 Task: Look for space in Beaumont, United States from 12th July, 2023 to 16th July, 2023 for 8 adults in price range Rs.10000 to Rs.16000. Place can be private room with 8 bedrooms having 8 beds and 8 bathrooms. Property type can be house, flat, guest house, hotel. Amenities needed are: wifi, TV, free parkinig on premises, gym, breakfast. Booking option can be shelf check-in. Required host language is English.
Action: Mouse moved to (464, 99)
Screenshot: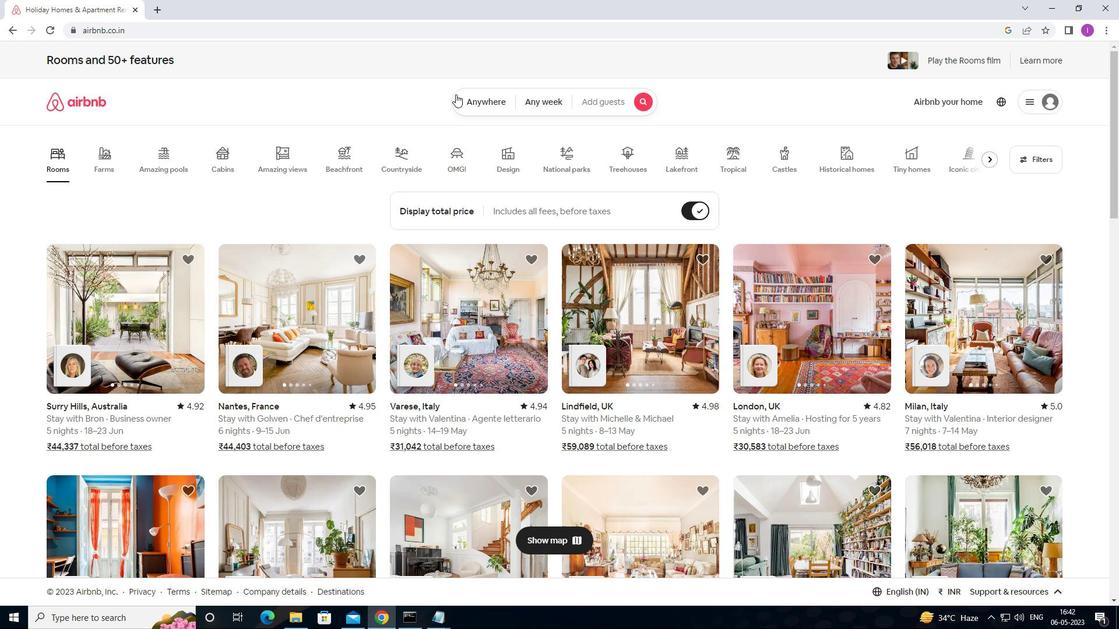 
Action: Mouse pressed left at (464, 99)
Screenshot: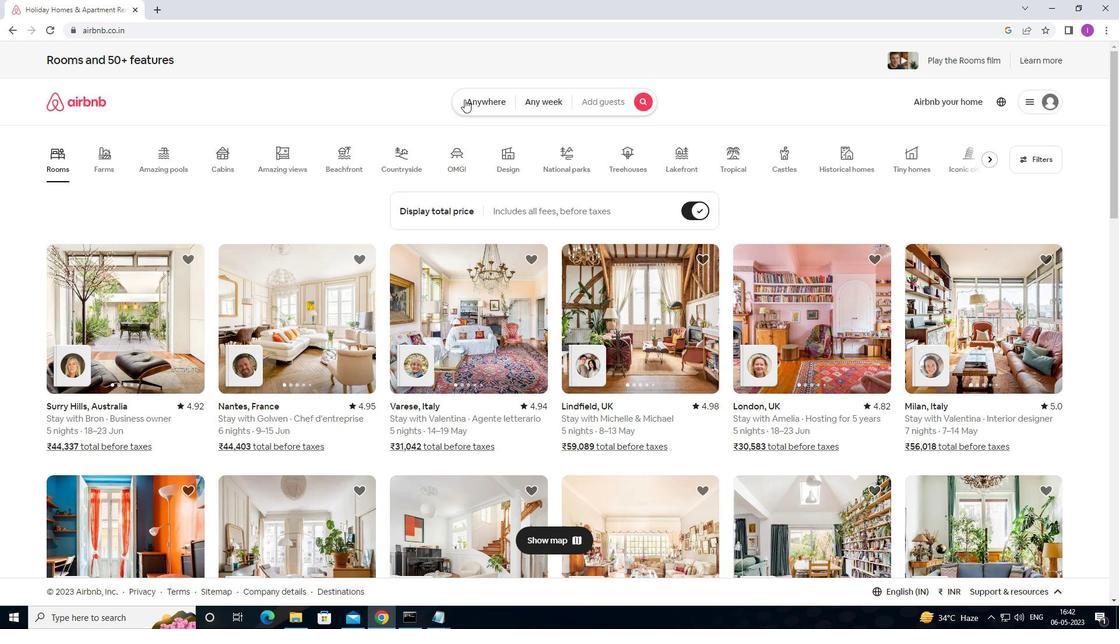 
Action: Mouse moved to (337, 152)
Screenshot: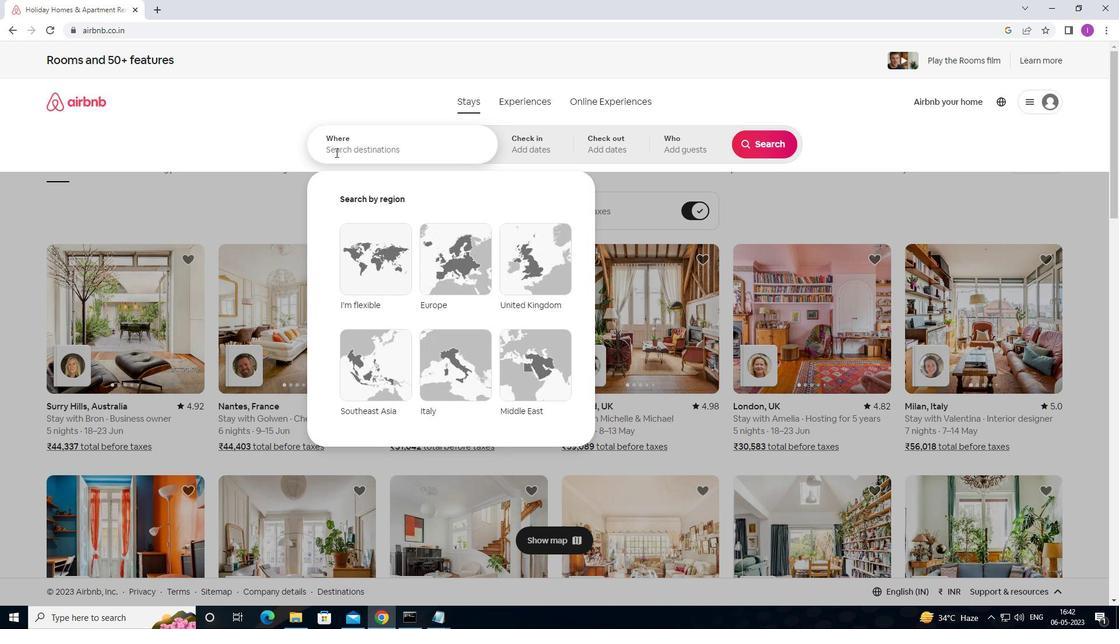 
Action: Mouse pressed left at (337, 152)
Screenshot: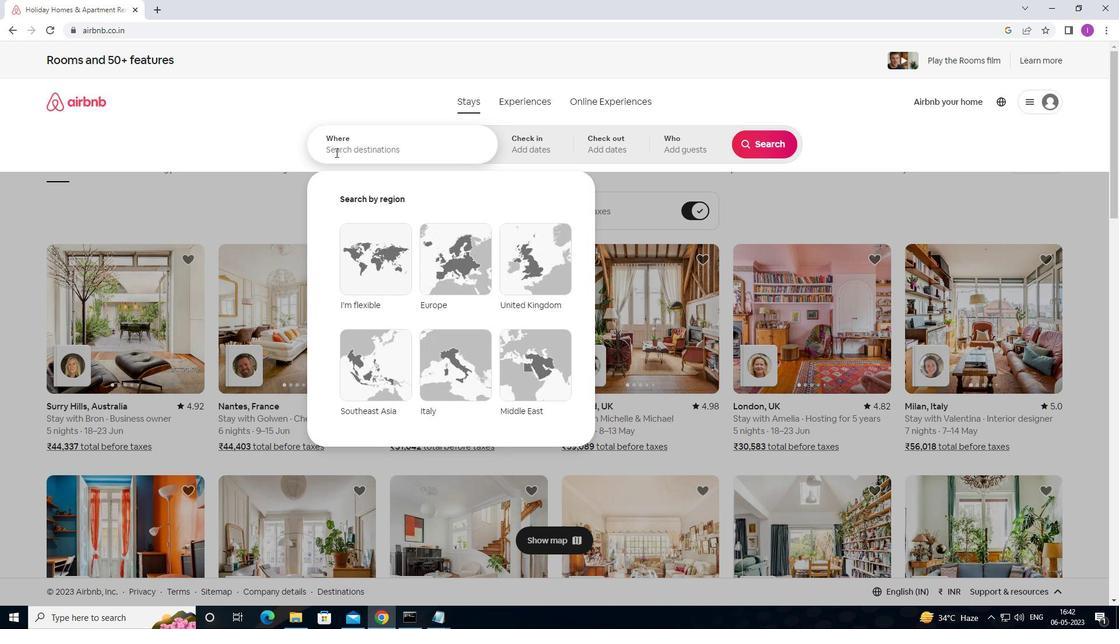 
Action: Mouse moved to (456, 156)
Screenshot: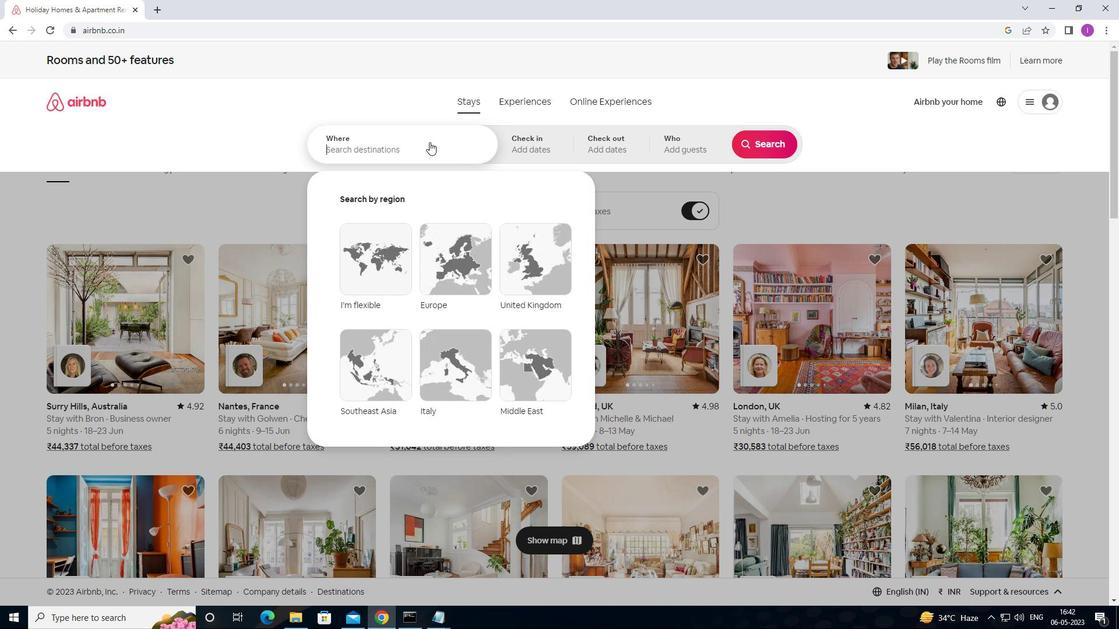 
Action: Key pressed <Key.shift>BEAUMONT,<Key.shift>UNITED<Key.space>STATES
Screenshot: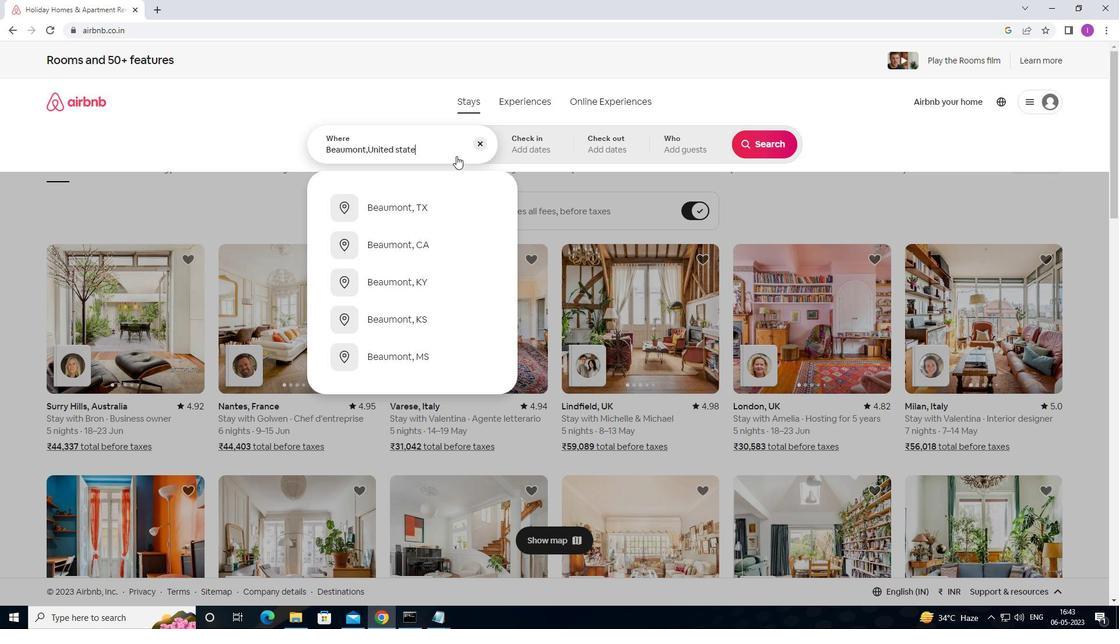 
Action: Mouse moved to (536, 146)
Screenshot: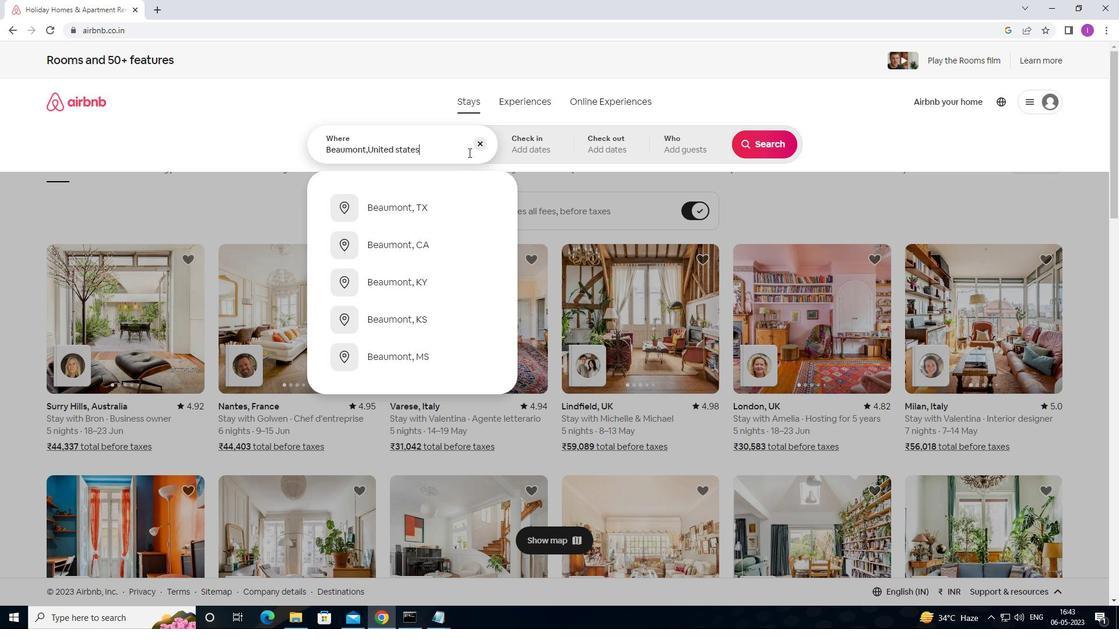 
Action: Mouse pressed left at (536, 146)
Screenshot: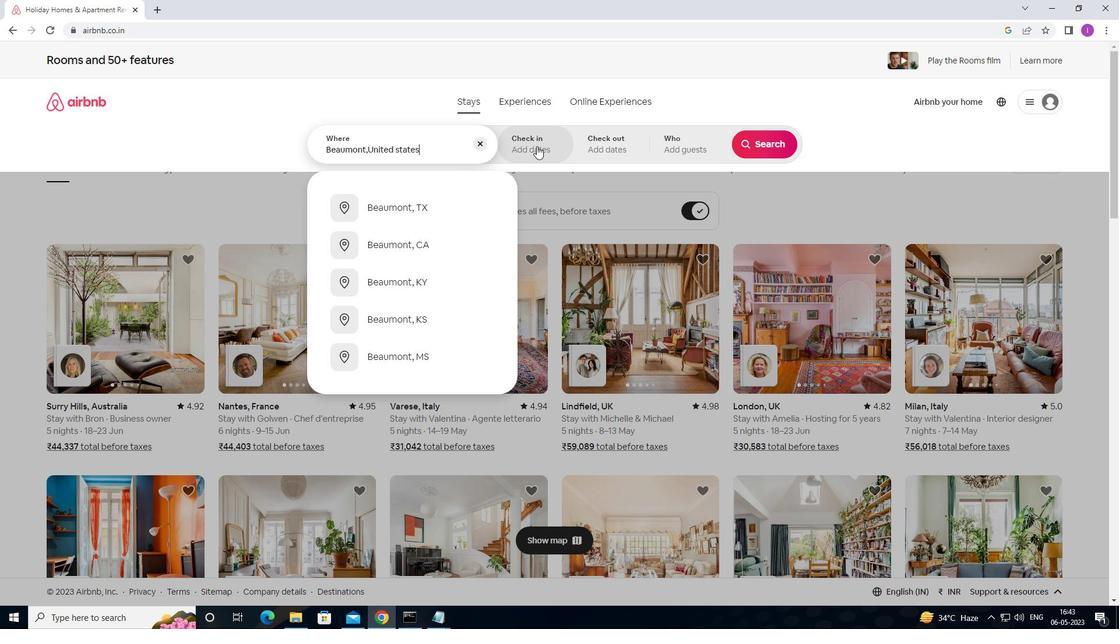 
Action: Mouse moved to (763, 238)
Screenshot: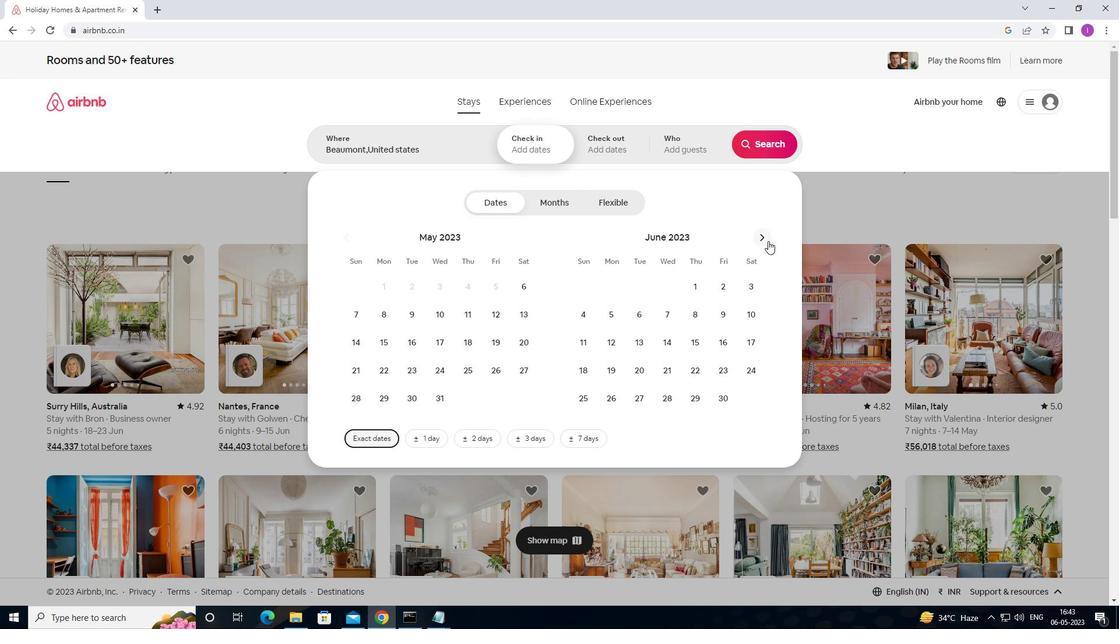 
Action: Mouse pressed left at (763, 238)
Screenshot: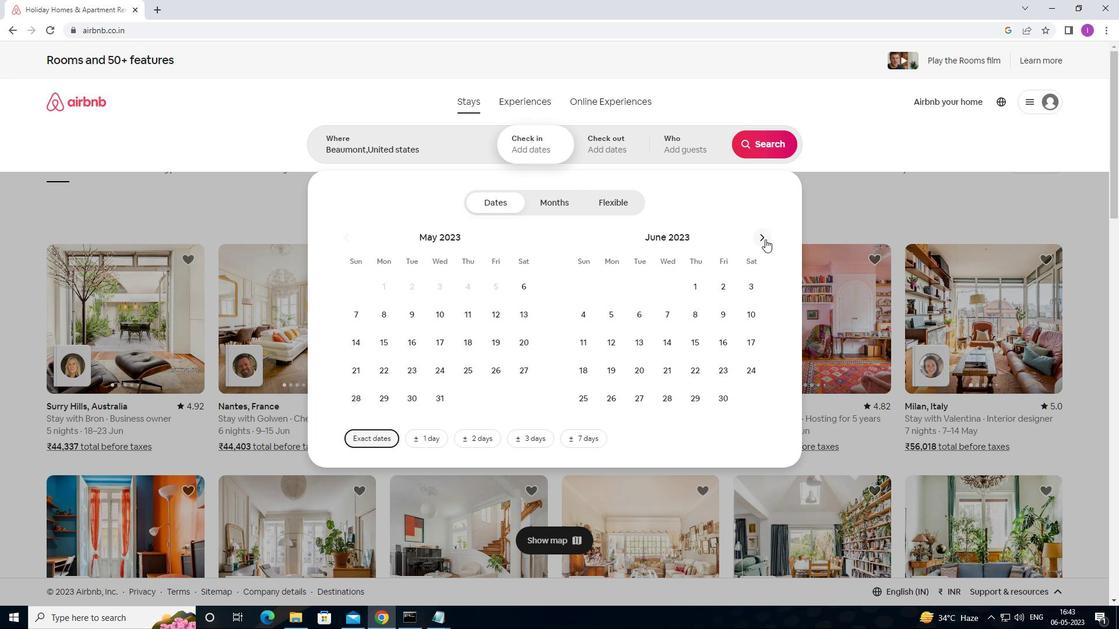 
Action: Mouse moved to (663, 341)
Screenshot: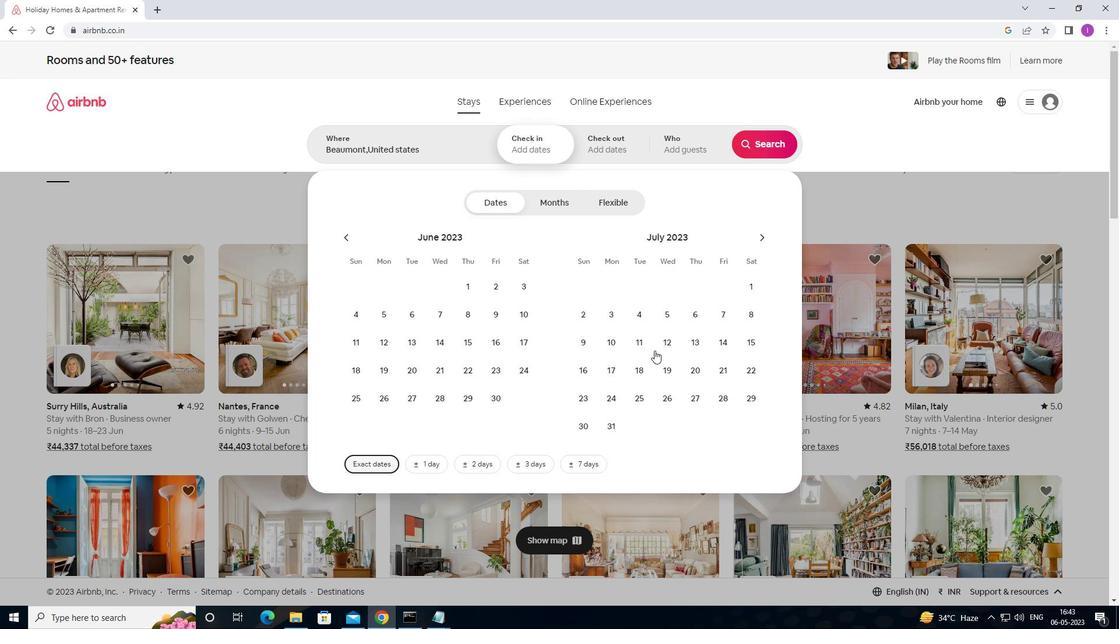 
Action: Mouse pressed left at (663, 341)
Screenshot: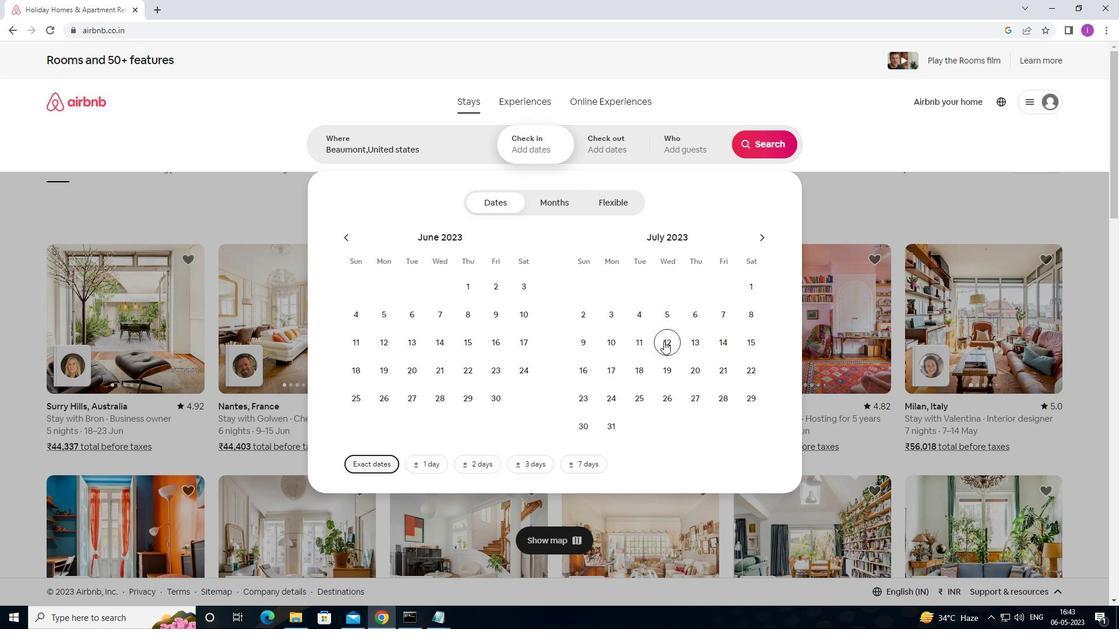 
Action: Mouse moved to (586, 371)
Screenshot: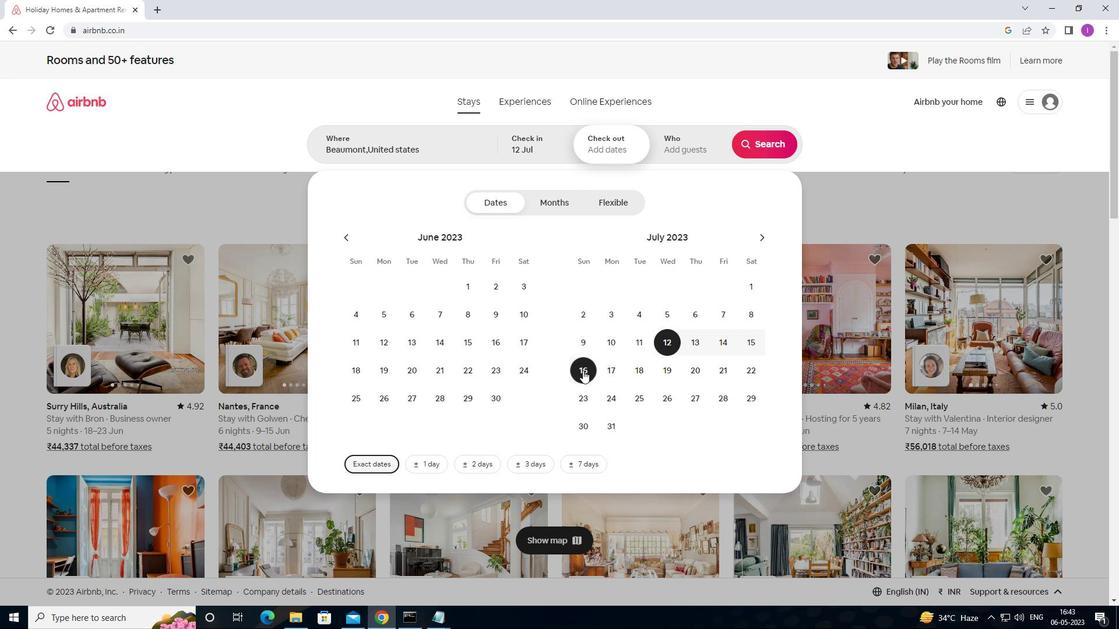 
Action: Mouse pressed left at (586, 371)
Screenshot: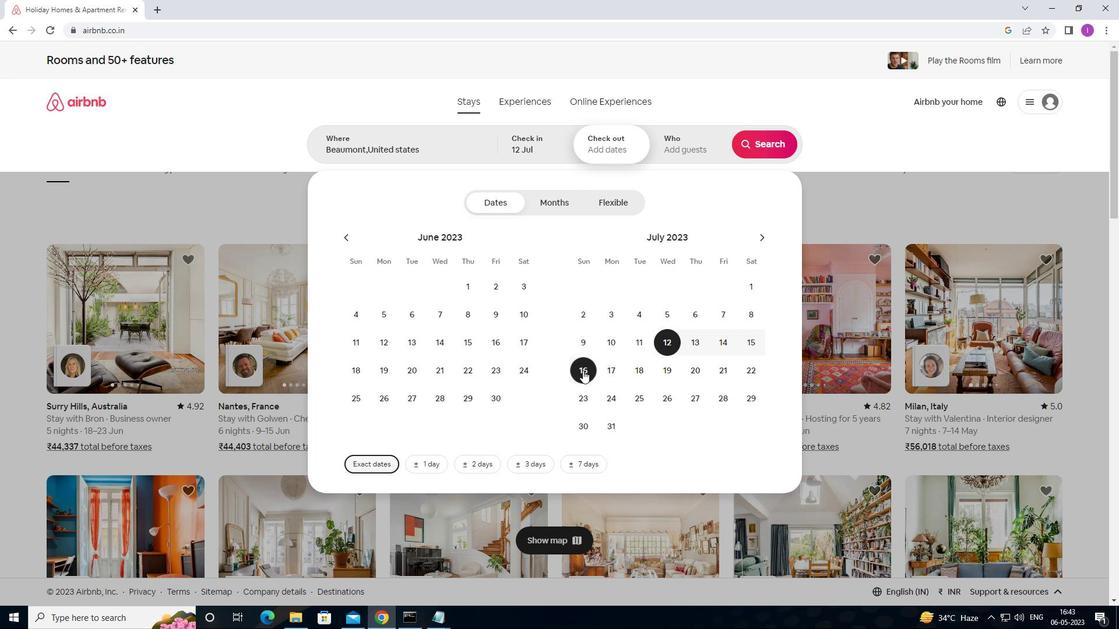 
Action: Mouse moved to (680, 149)
Screenshot: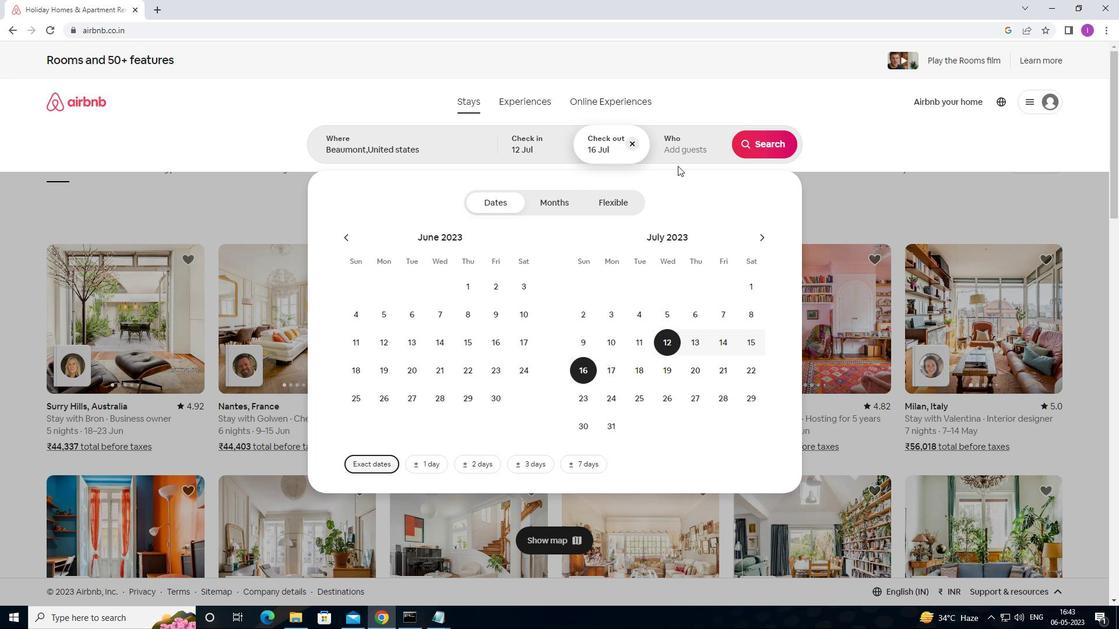 
Action: Mouse pressed left at (680, 149)
Screenshot: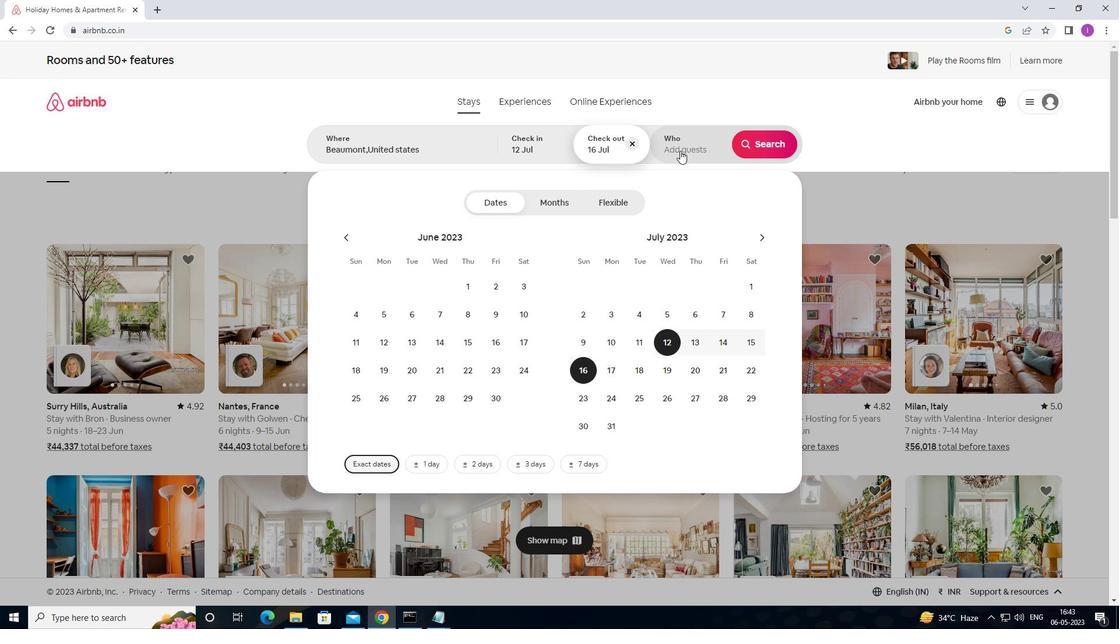 
Action: Mouse moved to (768, 206)
Screenshot: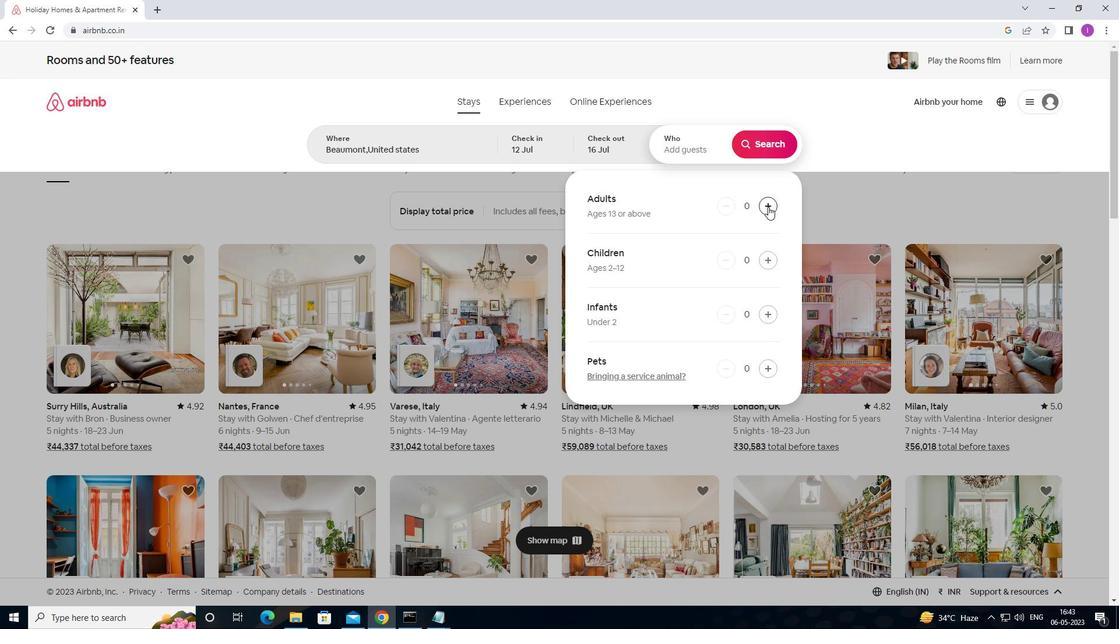 
Action: Mouse pressed left at (768, 206)
Screenshot: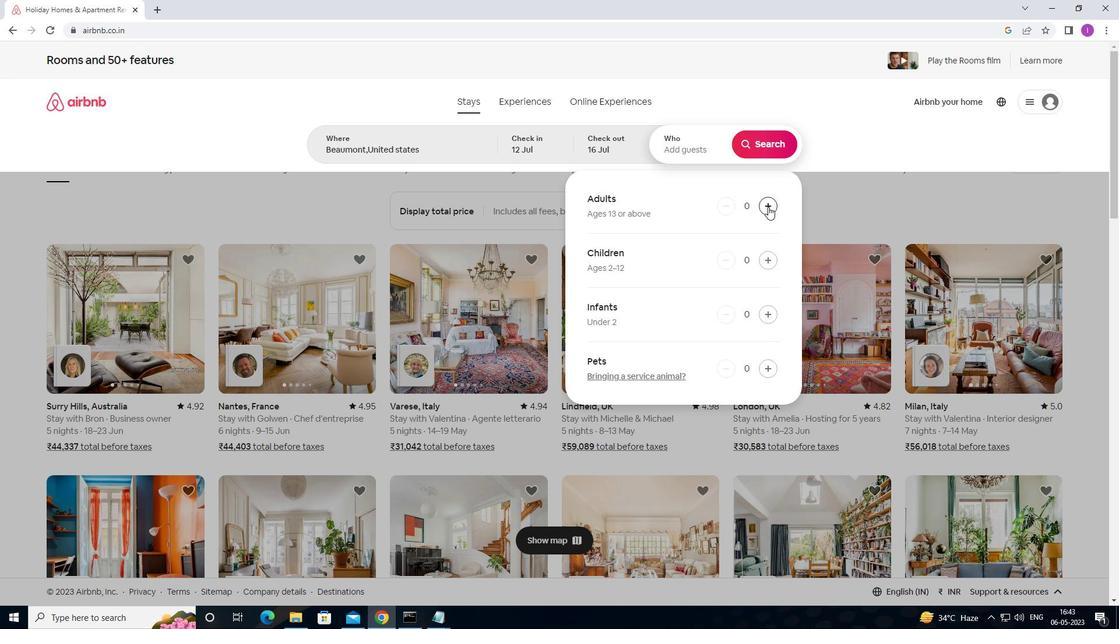 
Action: Mouse moved to (770, 206)
Screenshot: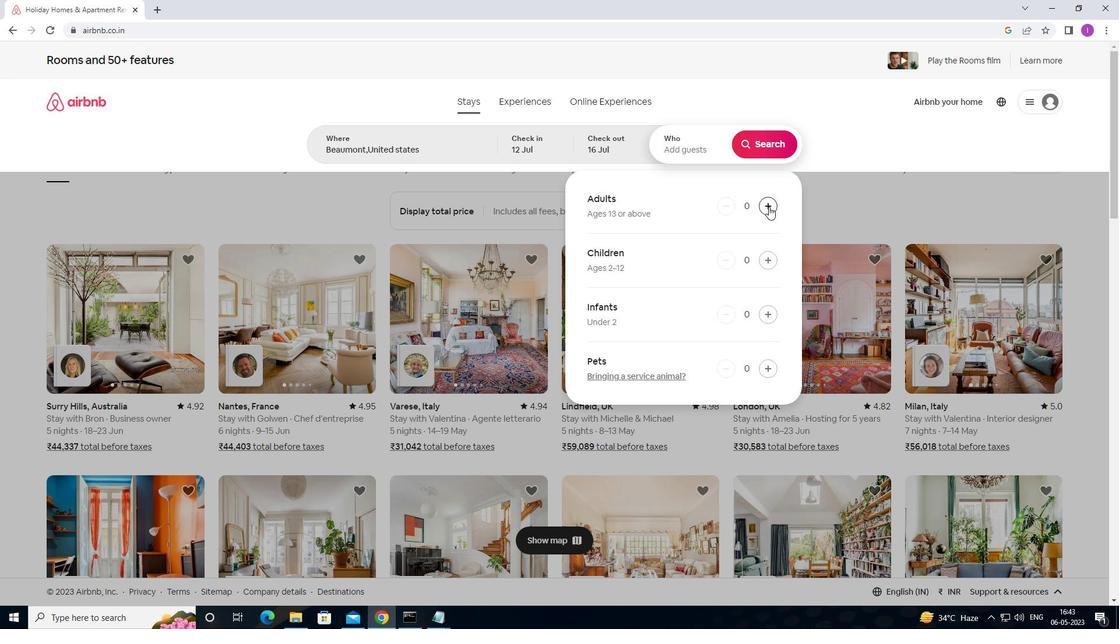 
Action: Mouse pressed left at (770, 206)
Screenshot: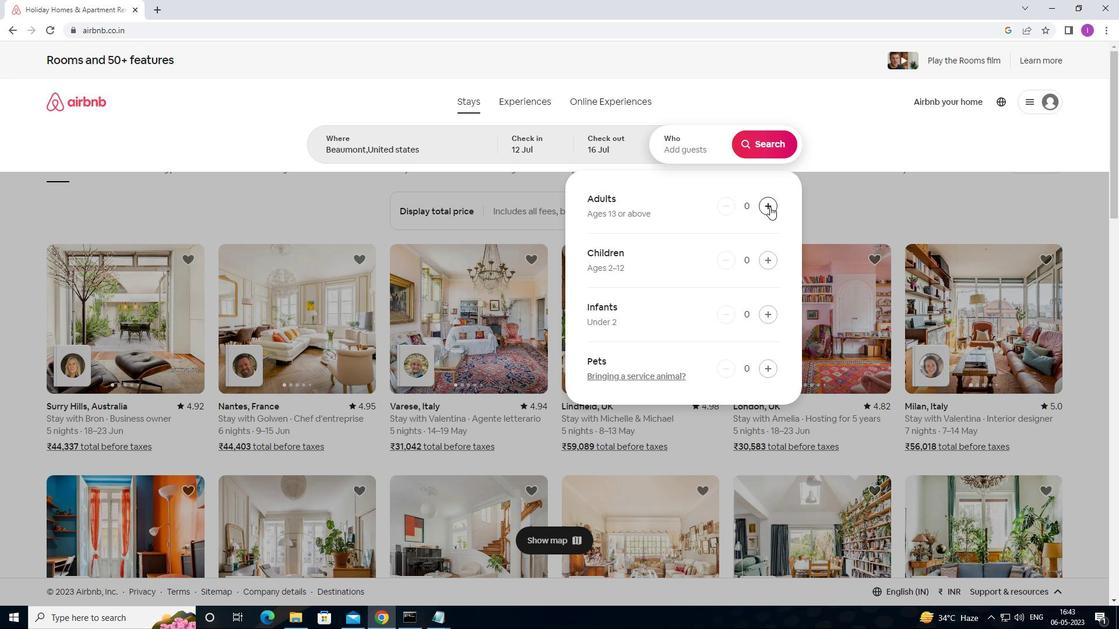 
Action: Mouse pressed left at (770, 206)
Screenshot: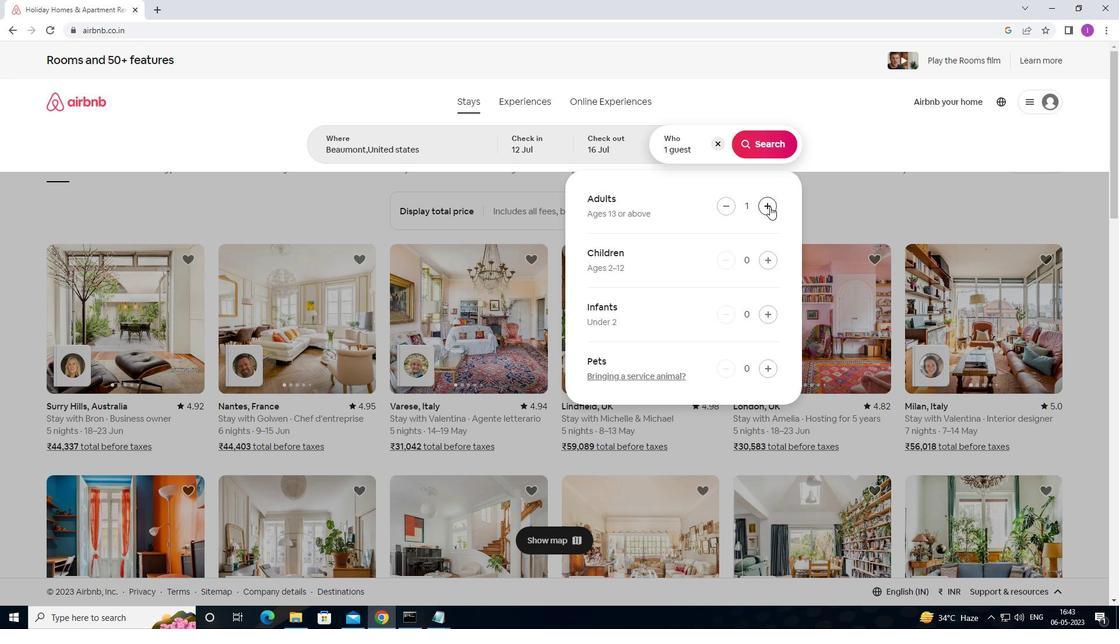 
Action: Mouse pressed left at (770, 206)
Screenshot: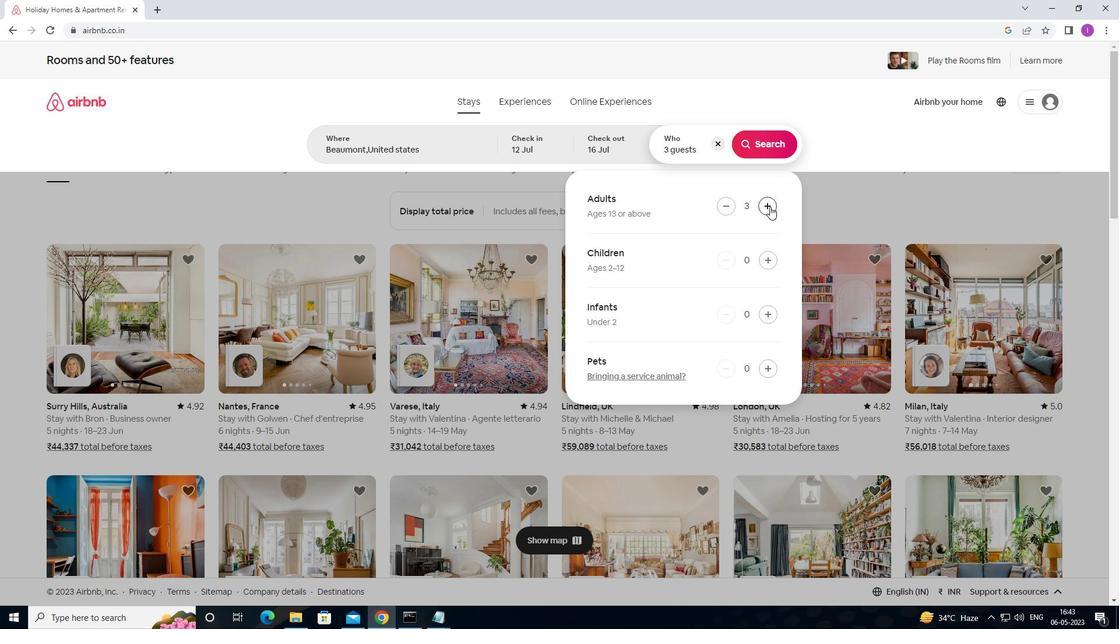 
Action: Mouse pressed left at (770, 206)
Screenshot: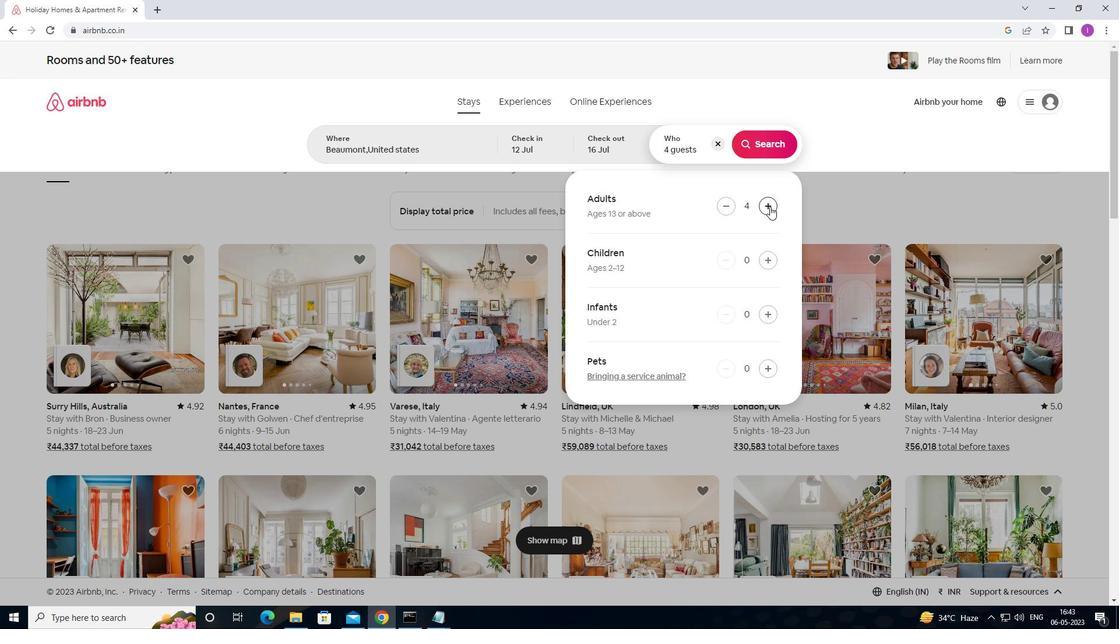 
Action: Mouse pressed left at (770, 206)
Screenshot: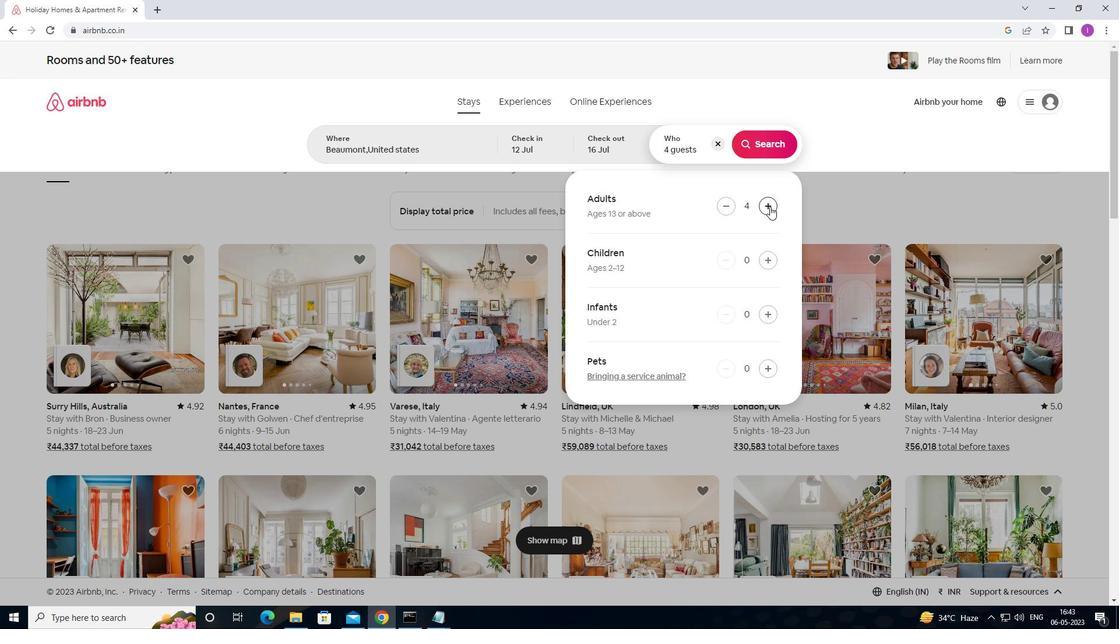 
Action: Mouse pressed left at (770, 206)
Screenshot: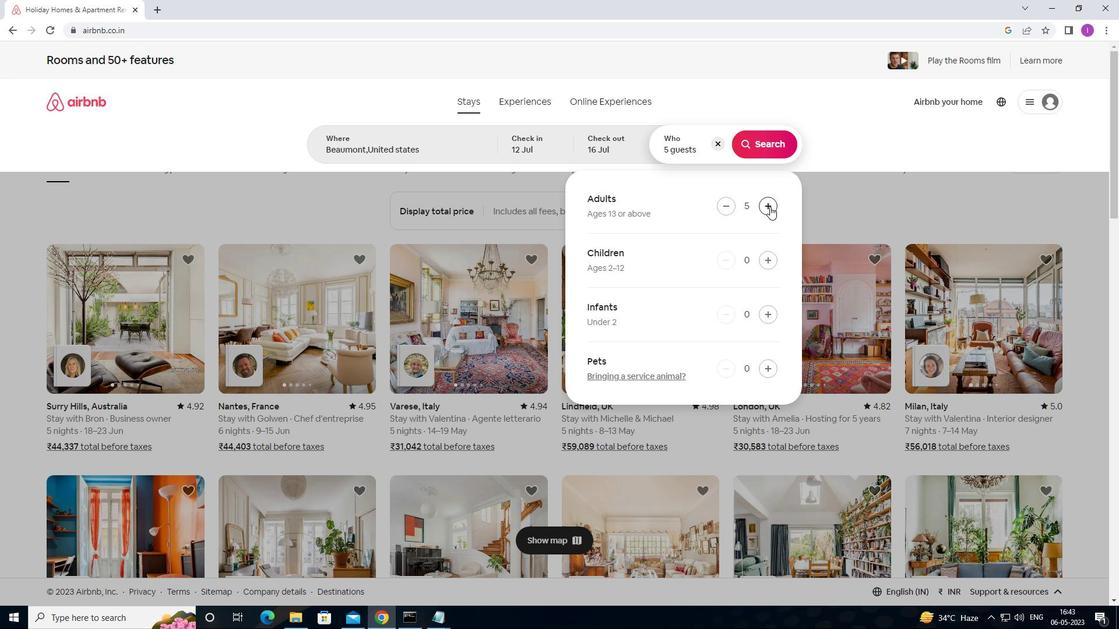 
Action: Mouse moved to (770, 201)
Screenshot: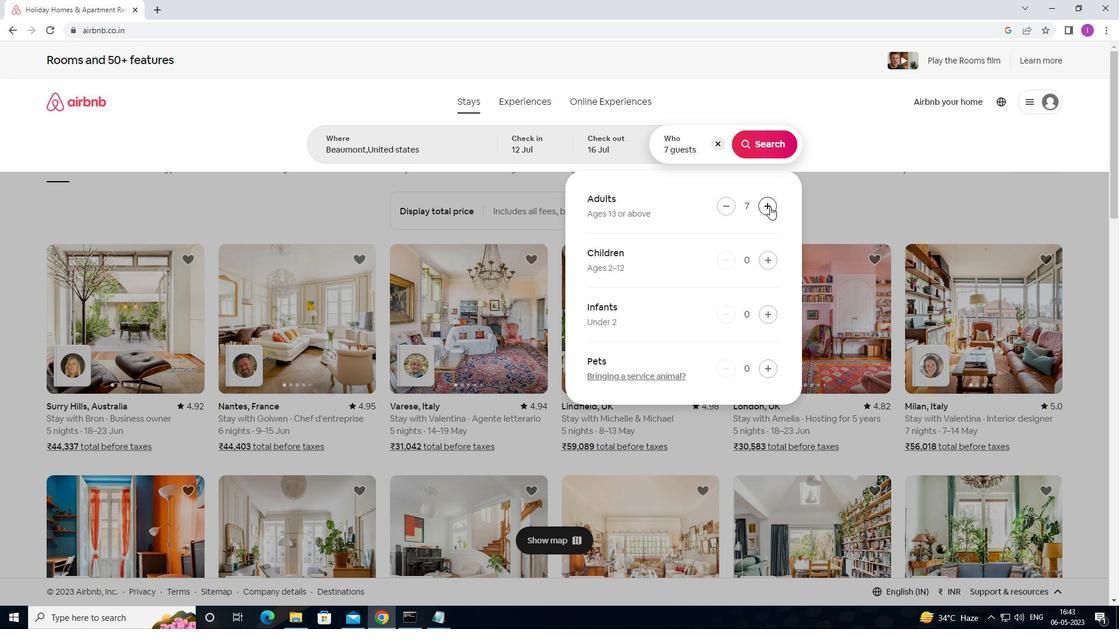 
Action: Mouse pressed left at (770, 201)
Screenshot: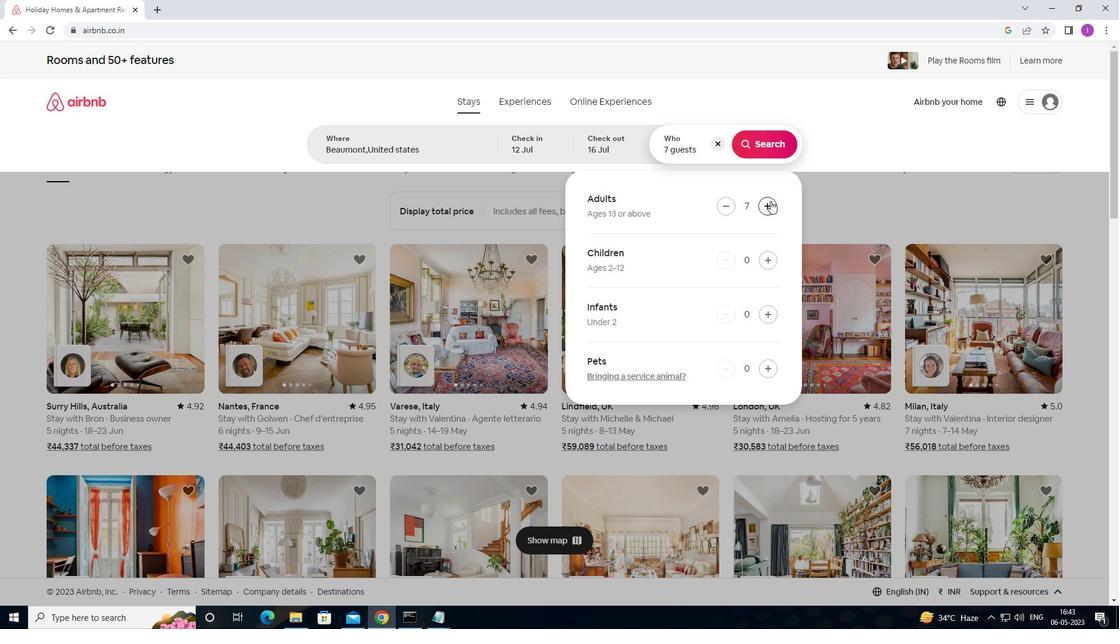 
Action: Mouse moved to (771, 150)
Screenshot: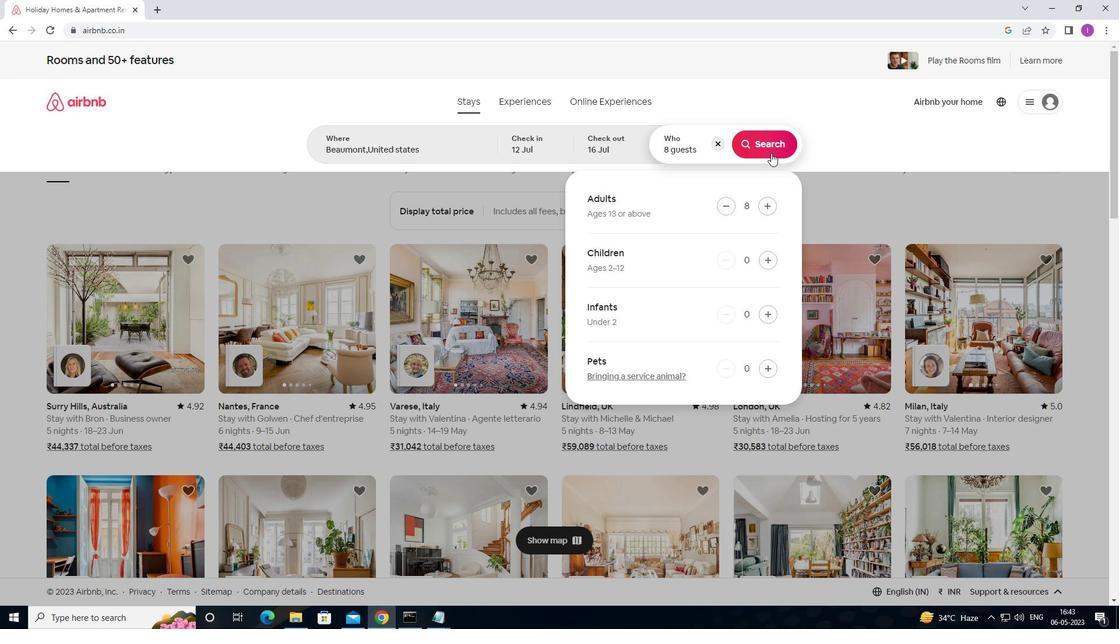
Action: Mouse pressed left at (771, 150)
Screenshot: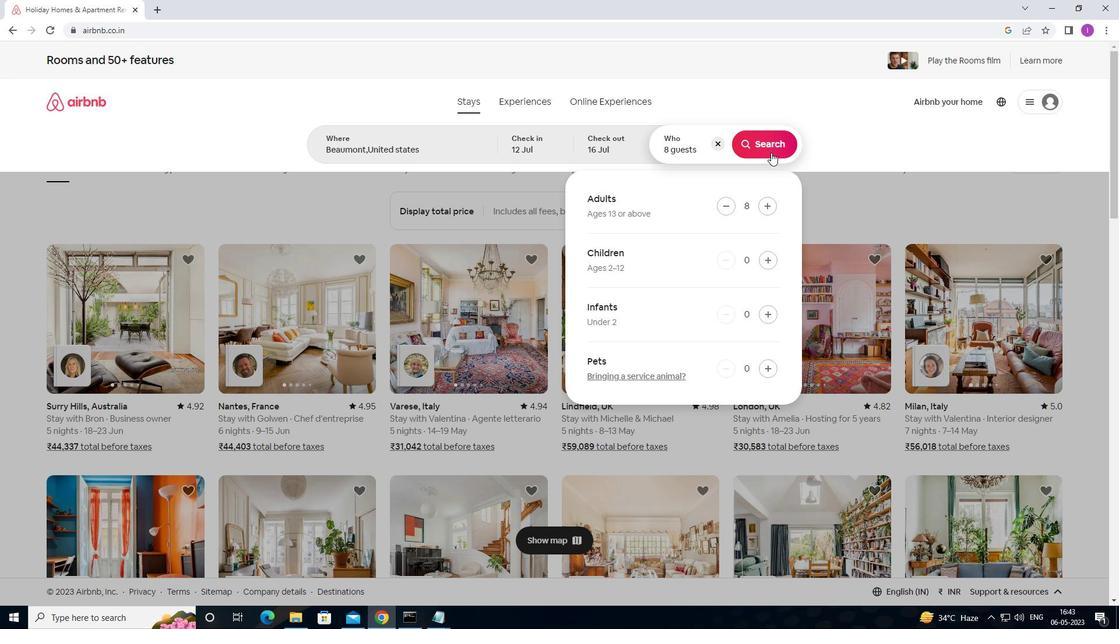 
Action: Mouse moved to (1062, 118)
Screenshot: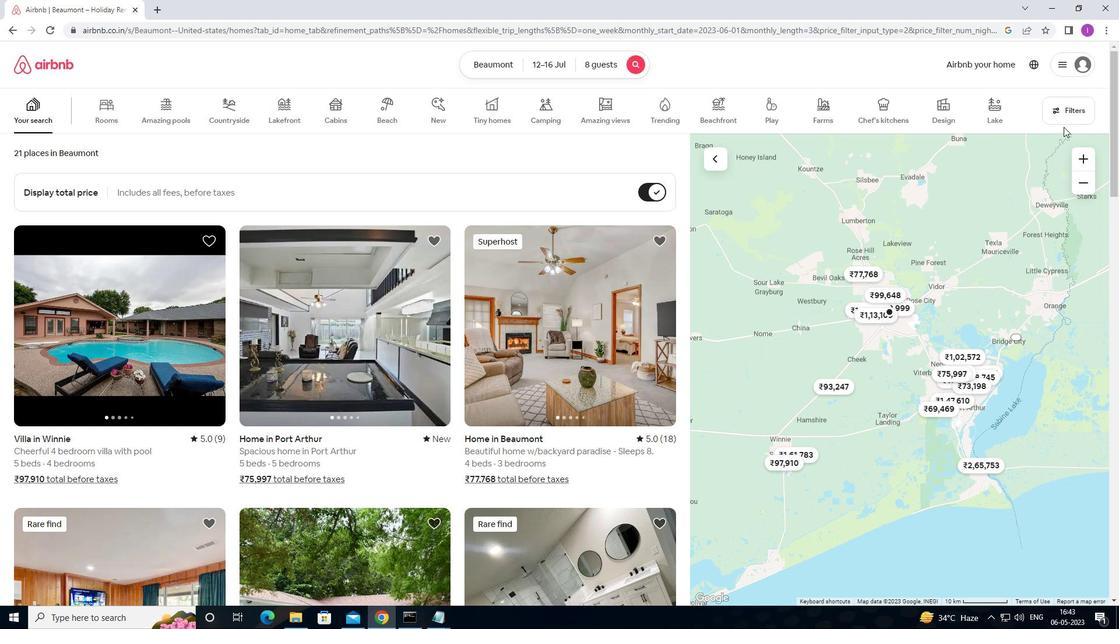 
Action: Mouse pressed left at (1062, 118)
Screenshot: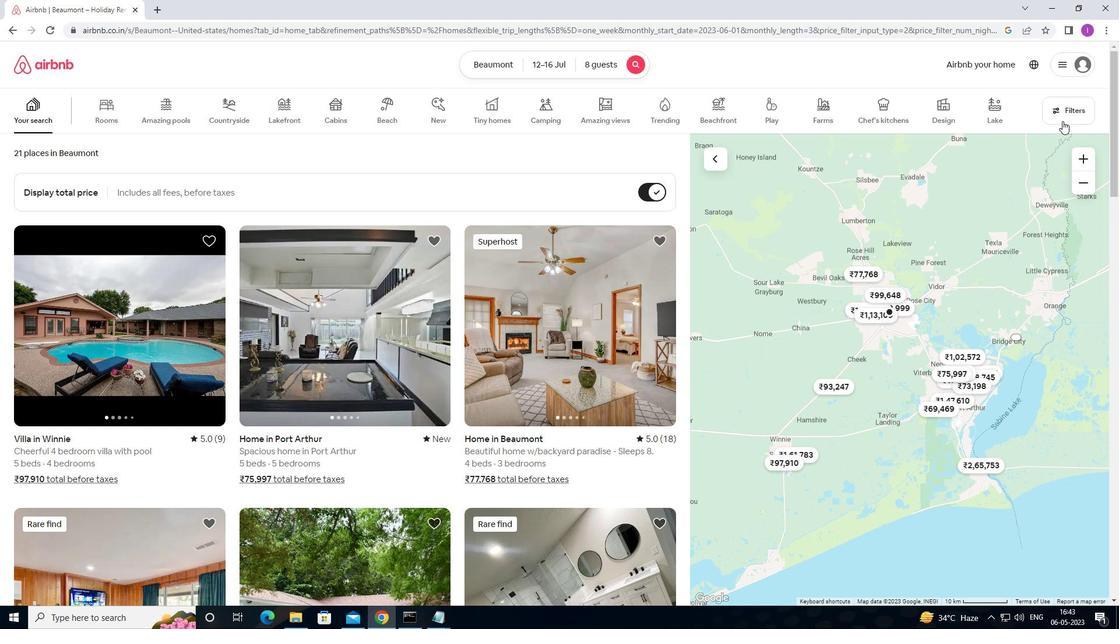 
Action: Mouse moved to (422, 395)
Screenshot: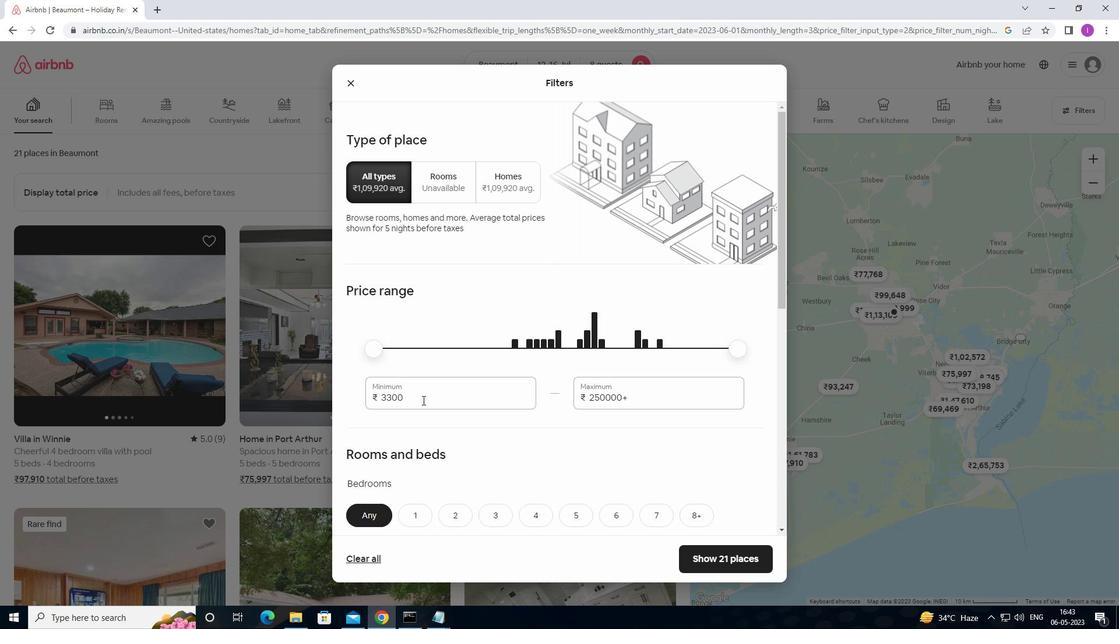 
Action: Mouse pressed left at (422, 395)
Screenshot: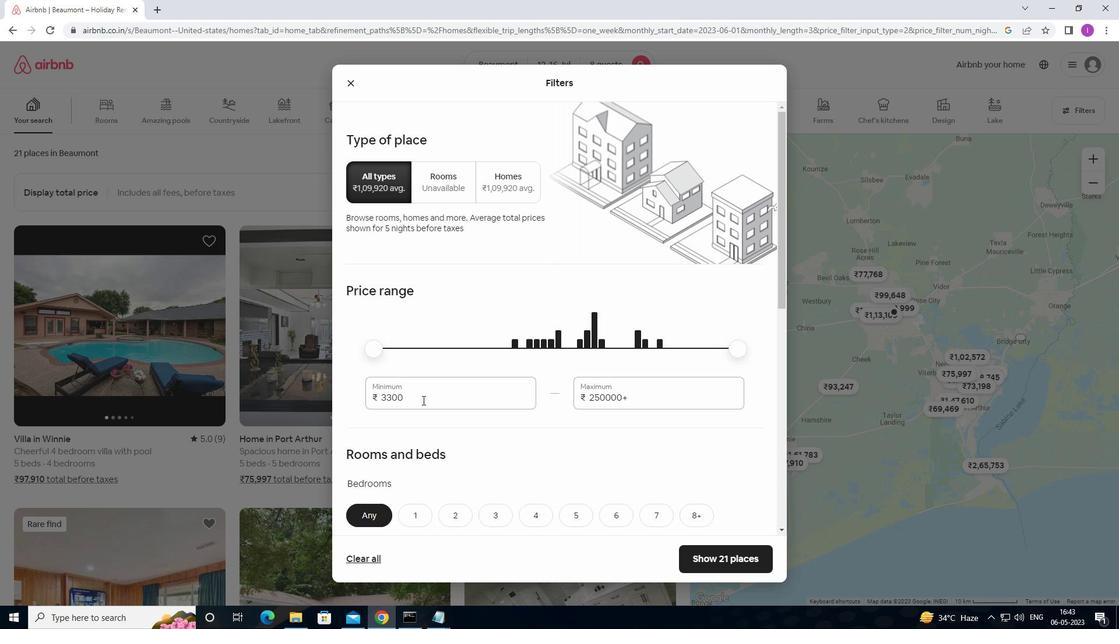 
Action: Mouse moved to (371, 396)
Screenshot: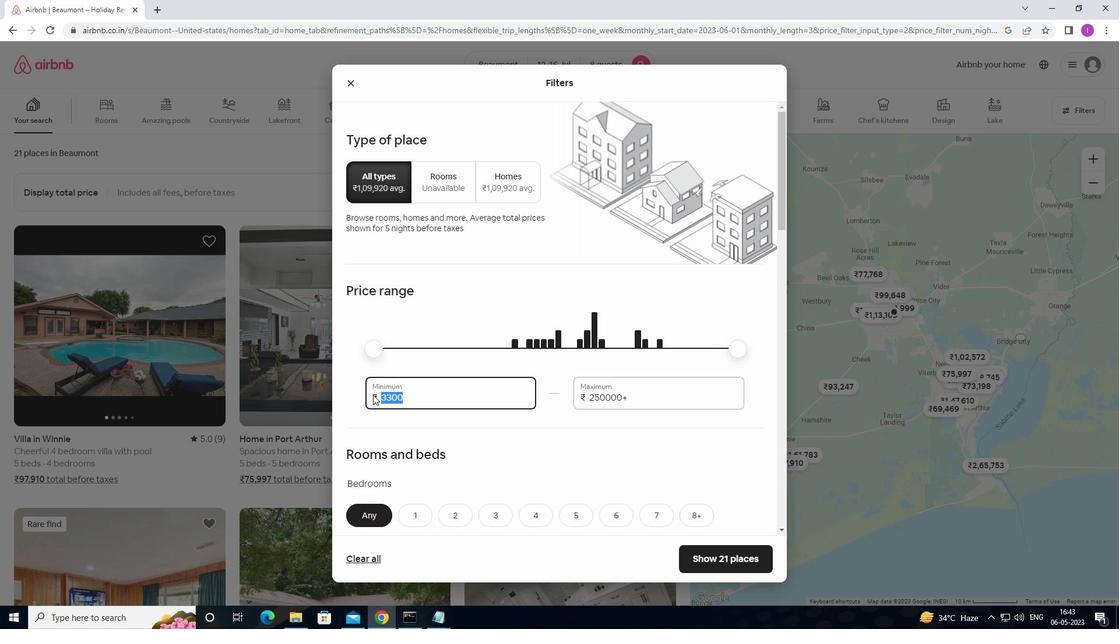 
Action: Key pressed 1000
Screenshot: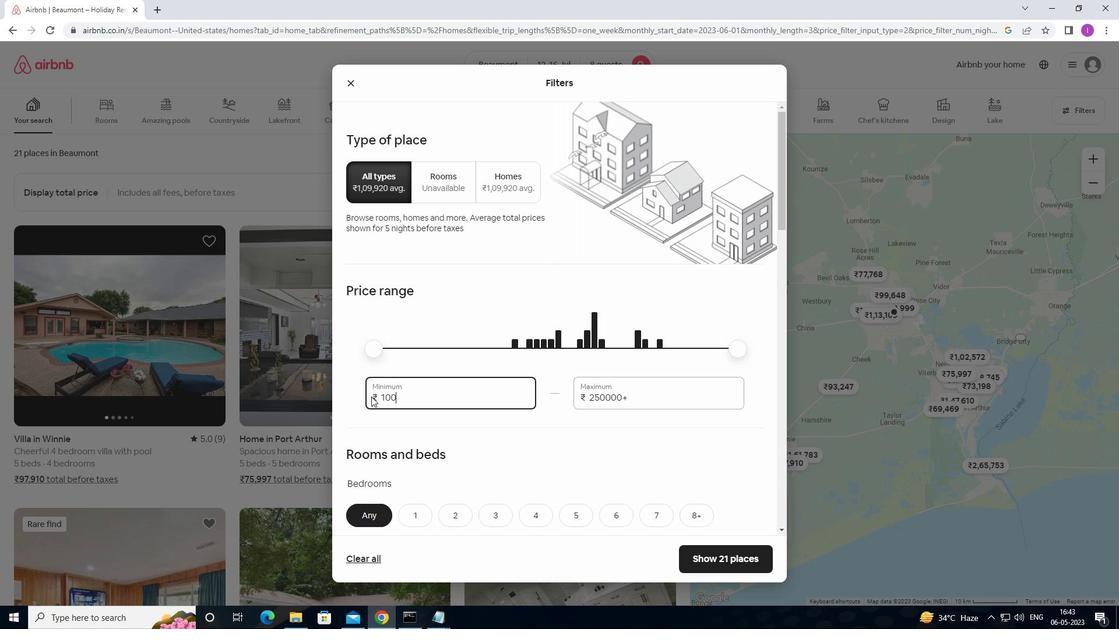 
Action: Mouse moved to (383, 436)
Screenshot: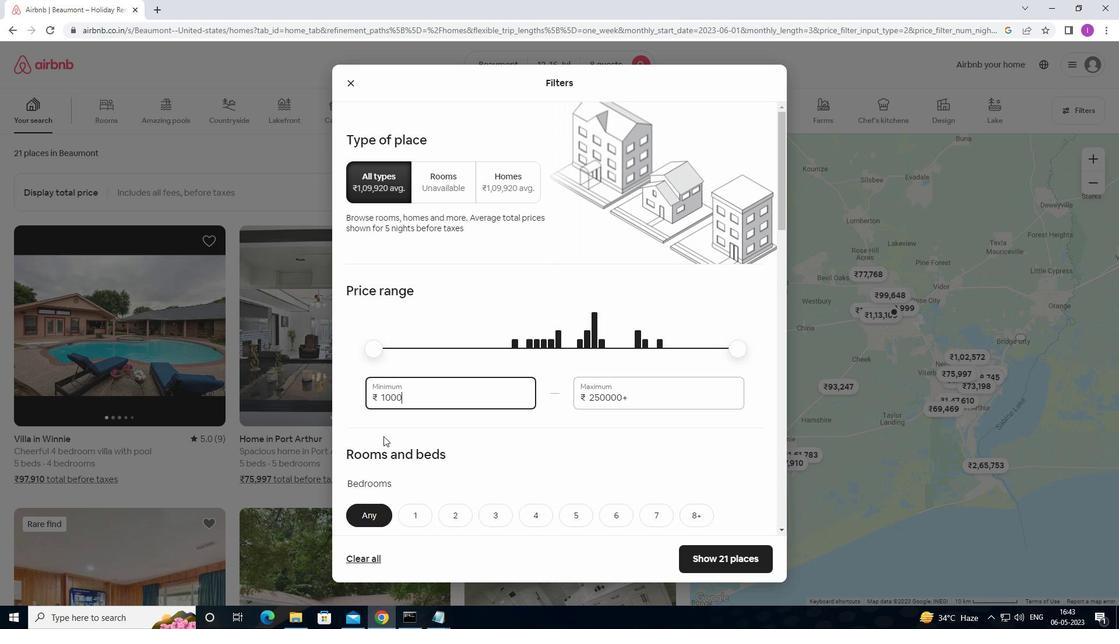 
Action: Key pressed 0
Screenshot: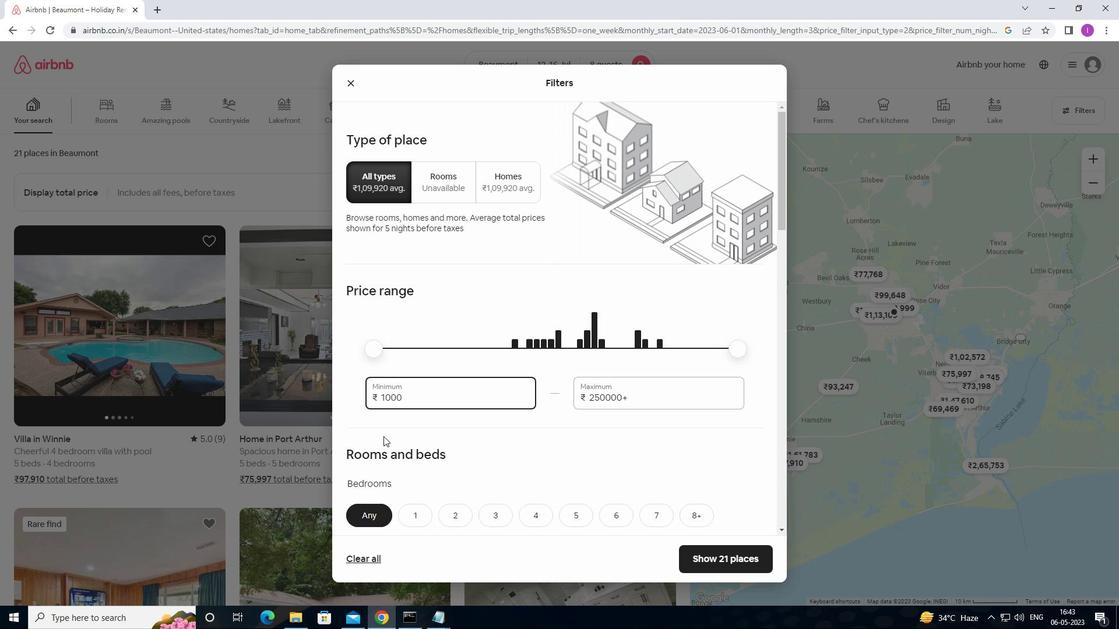 
Action: Mouse moved to (637, 394)
Screenshot: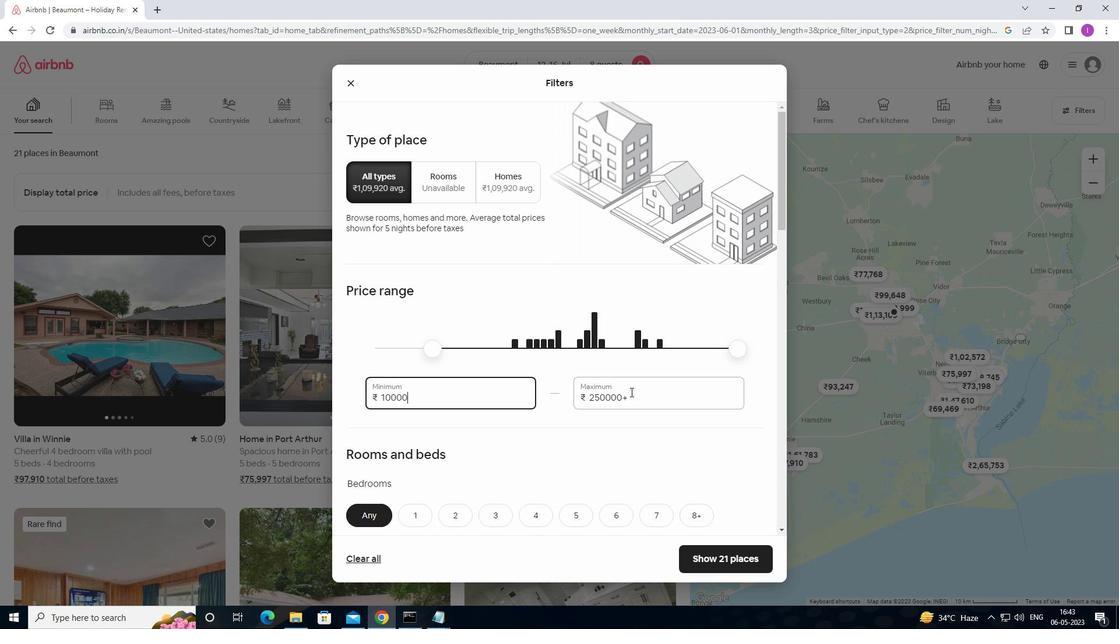 
Action: Mouse pressed left at (637, 394)
Screenshot: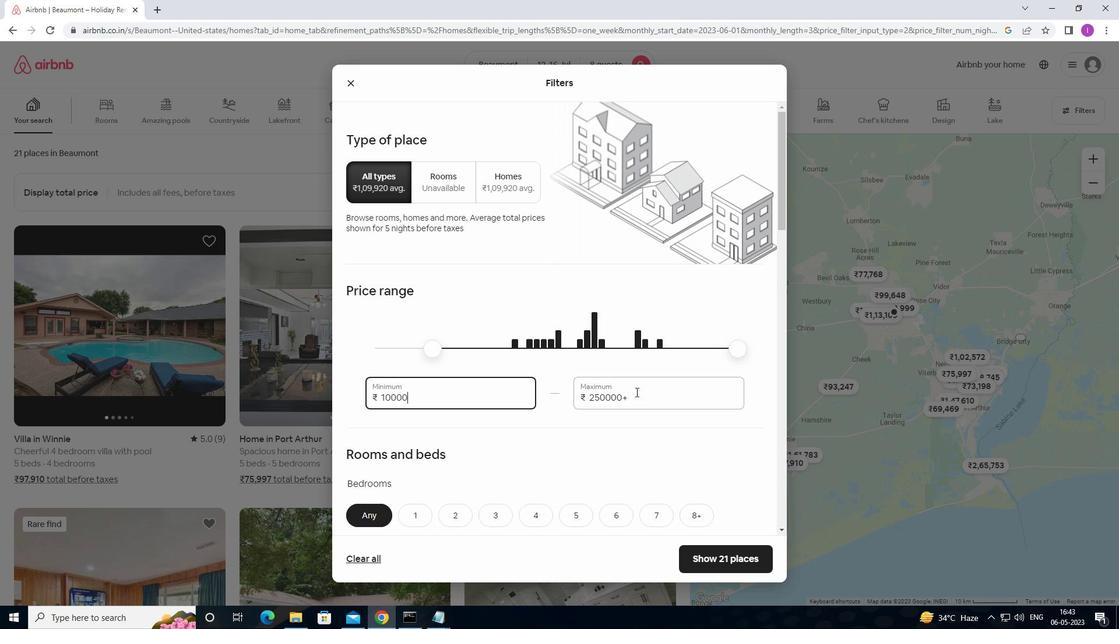 
Action: Mouse moved to (566, 406)
Screenshot: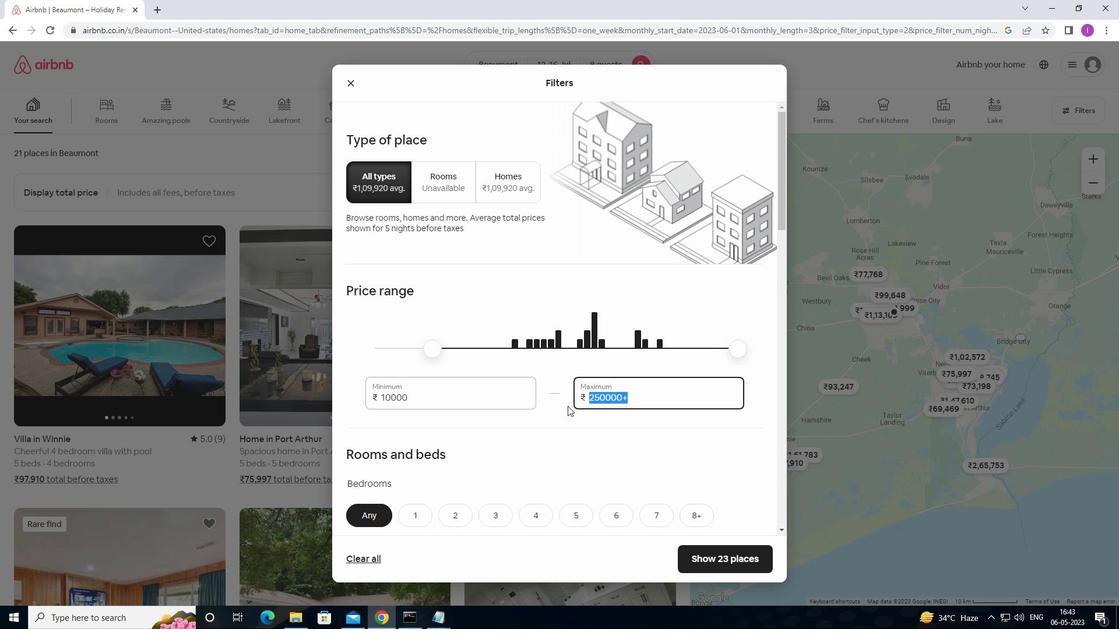 
Action: Key pressed 16000
Screenshot: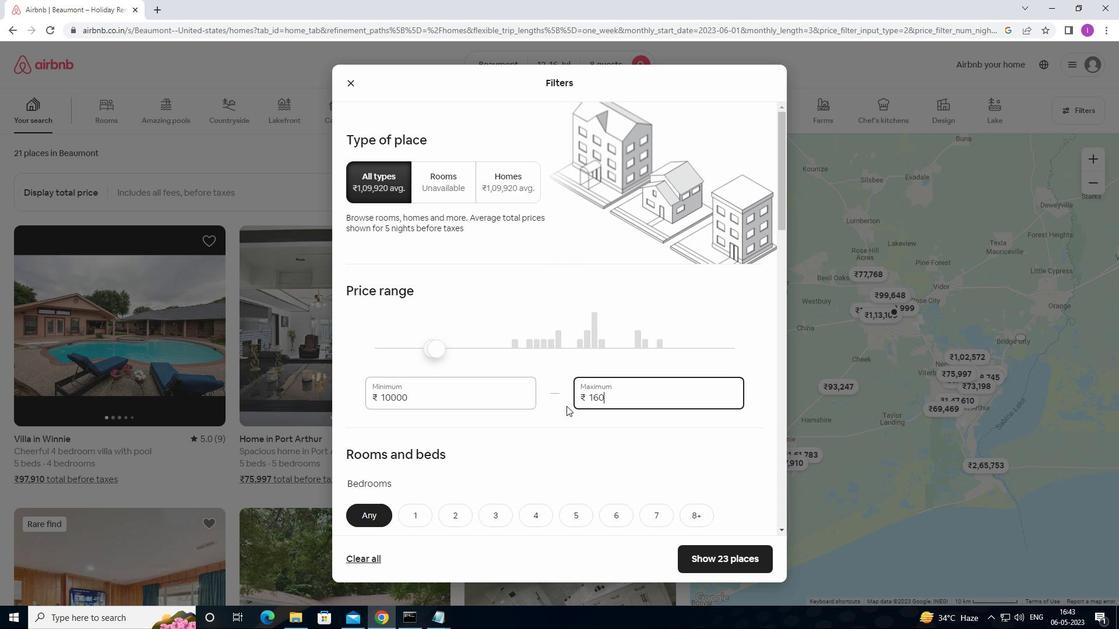 
Action: Mouse moved to (567, 407)
Screenshot: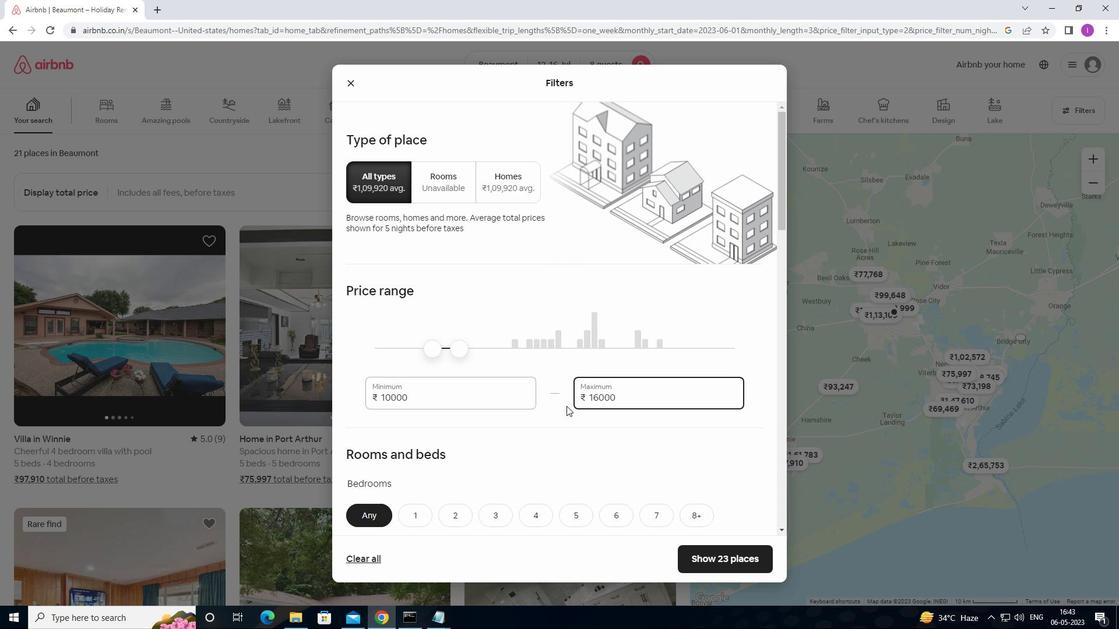 
Action: Mouse scrolled (567, 406) with delta (0, 0)
Screenshot: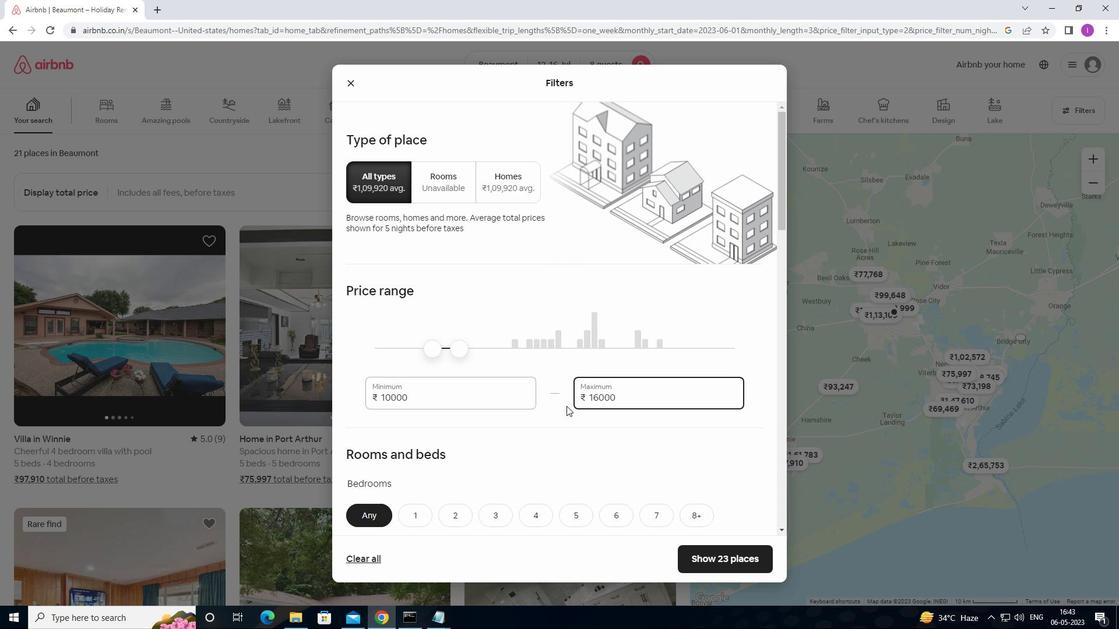 
Action: Mouse moved to (568, 408)
Screenshot: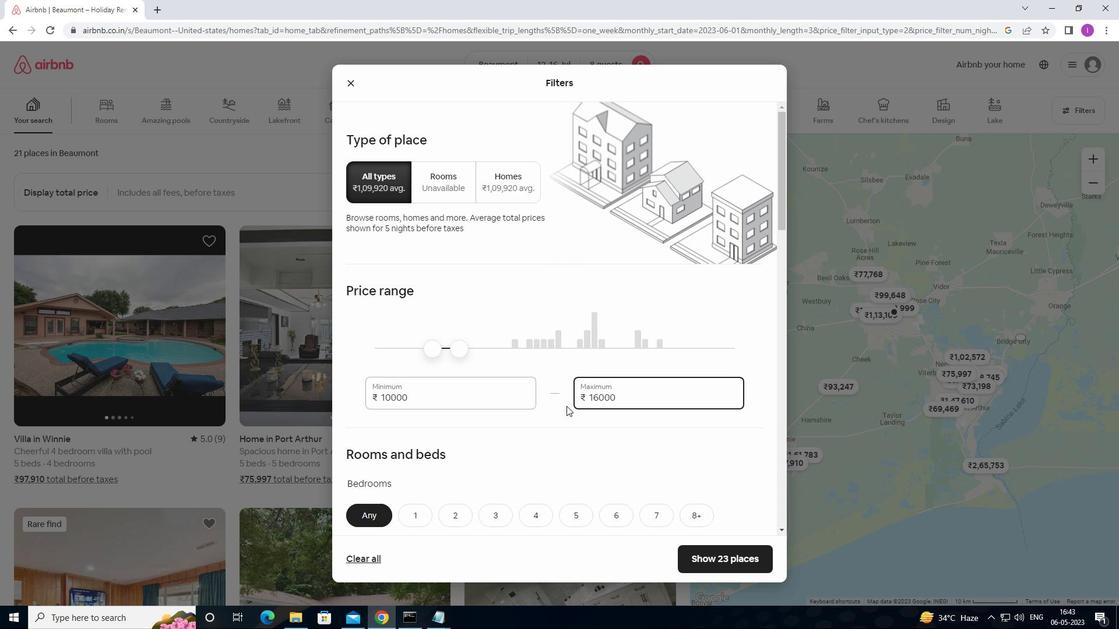 
Action: Mouse scrolled (568, 408) with delta (0, 0)
Screenshot: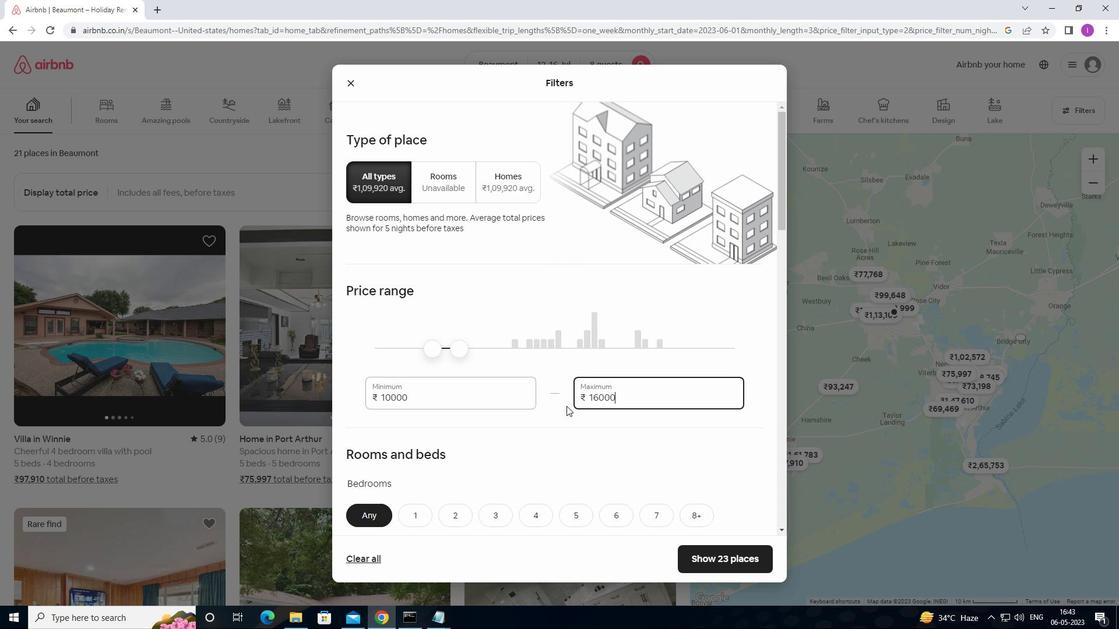 
Action: Mouse scrolled (568, 408) with delta (0, 0)
Screenshot: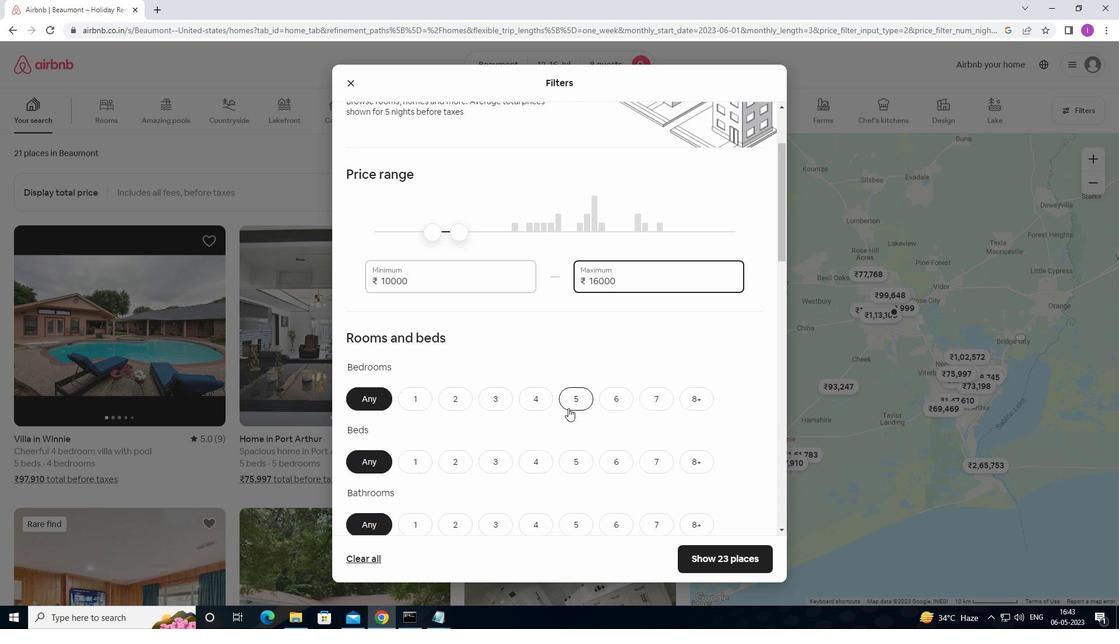 
Action: Mouse scrolled (568, 408) with delta (0, 0)
Screenshot: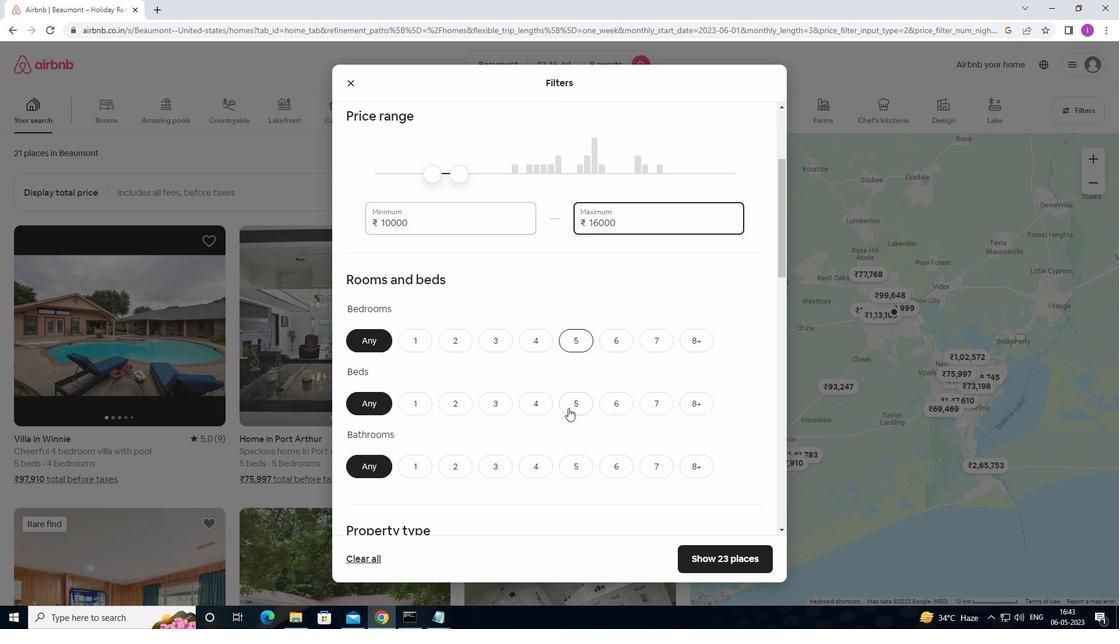 
Action: Mouse moved to (550, 399)
Screenshot: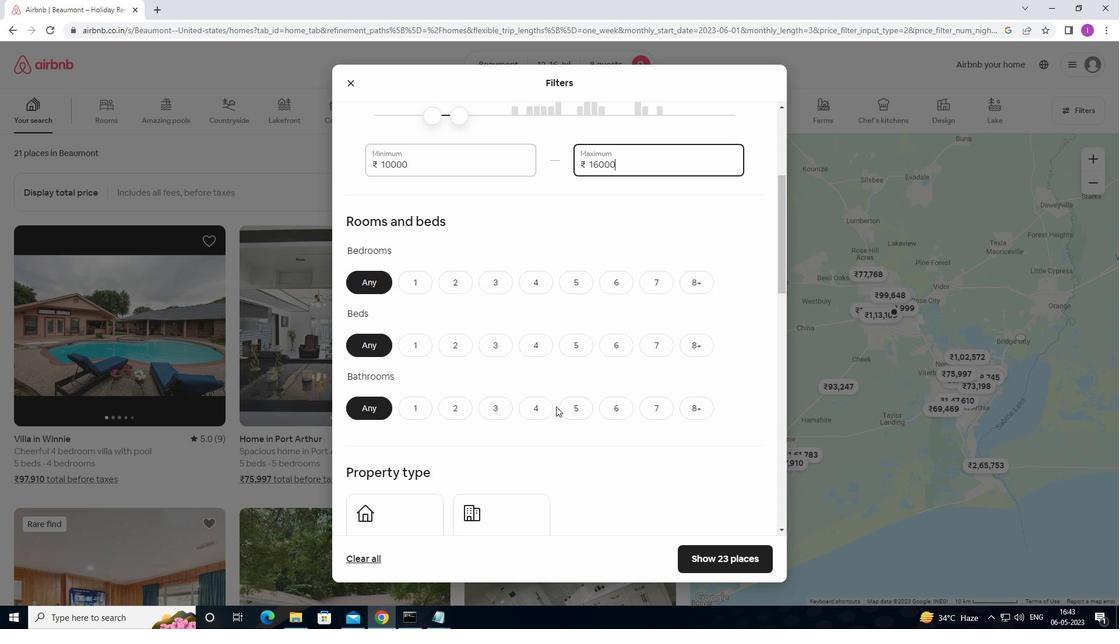 
Action: Mouse scrolled (550, 399) with delta (0, 0)
Screenshot: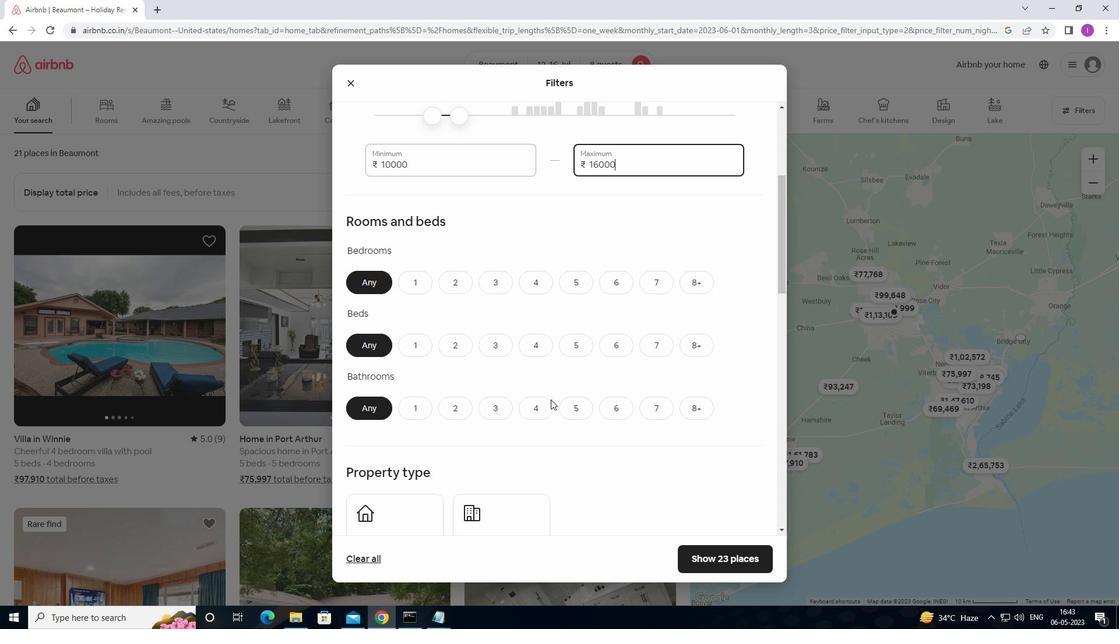 
Action: Mouse moved to (693, 226)
Screenshot: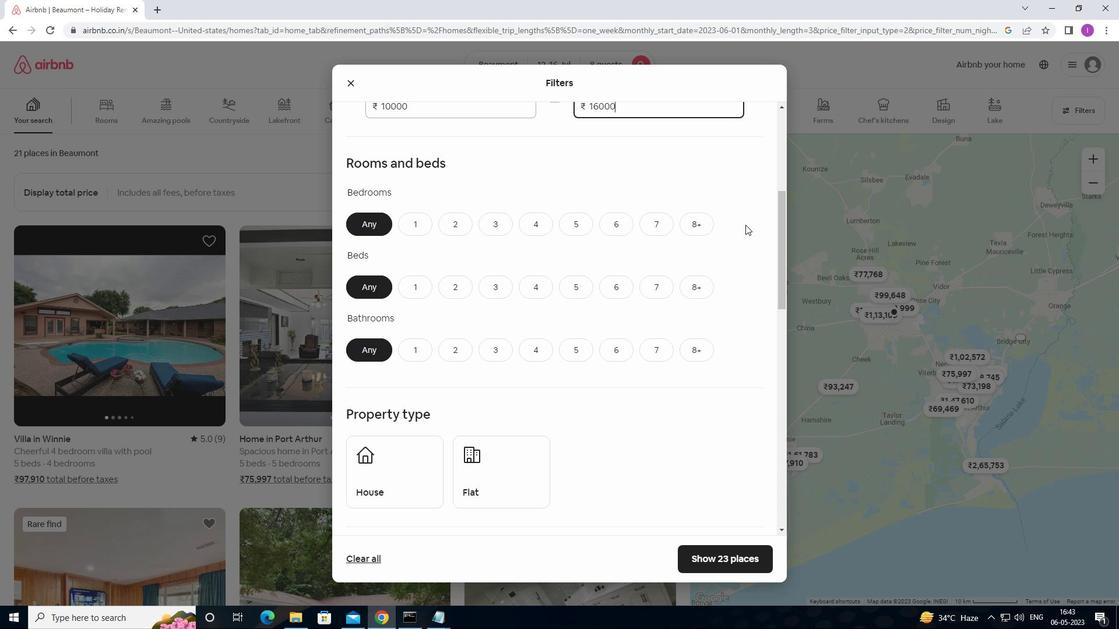 
Action: Mouse pressed left at (693, 226)
Screenshot: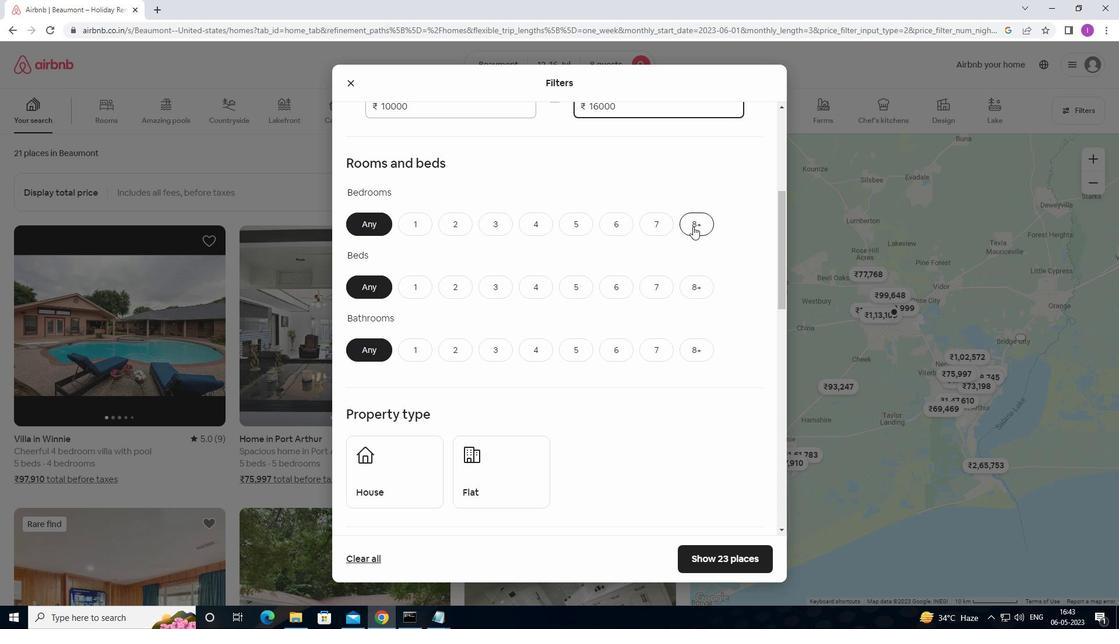 
Action: Mouse moved to (702, 289)
Screenshot: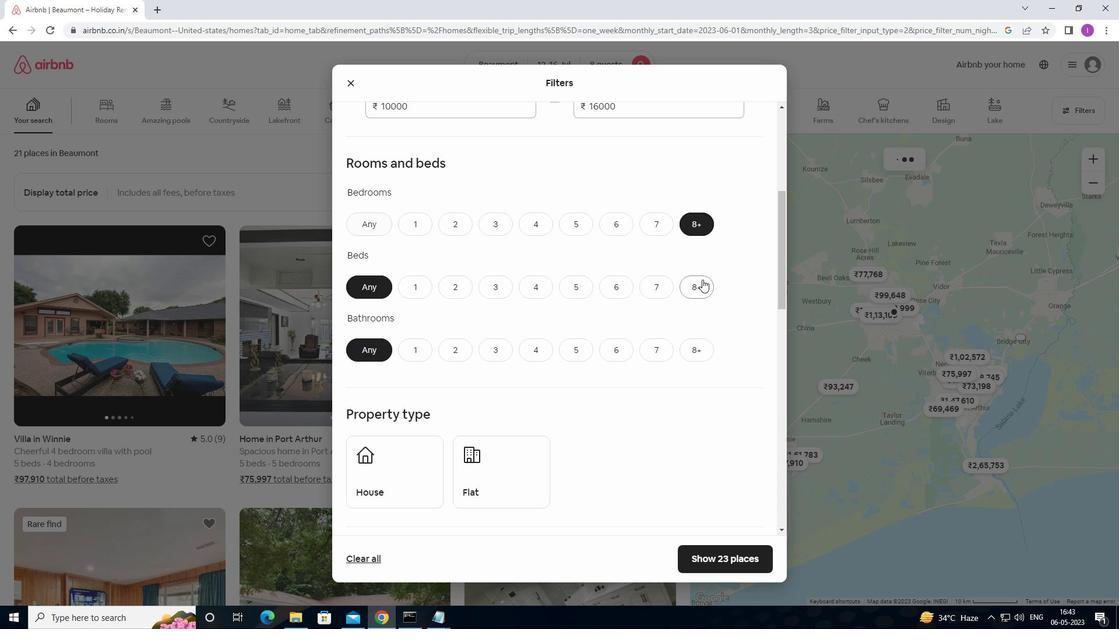 
Action: Mouse pressed left at (702, 289)
Screenshot: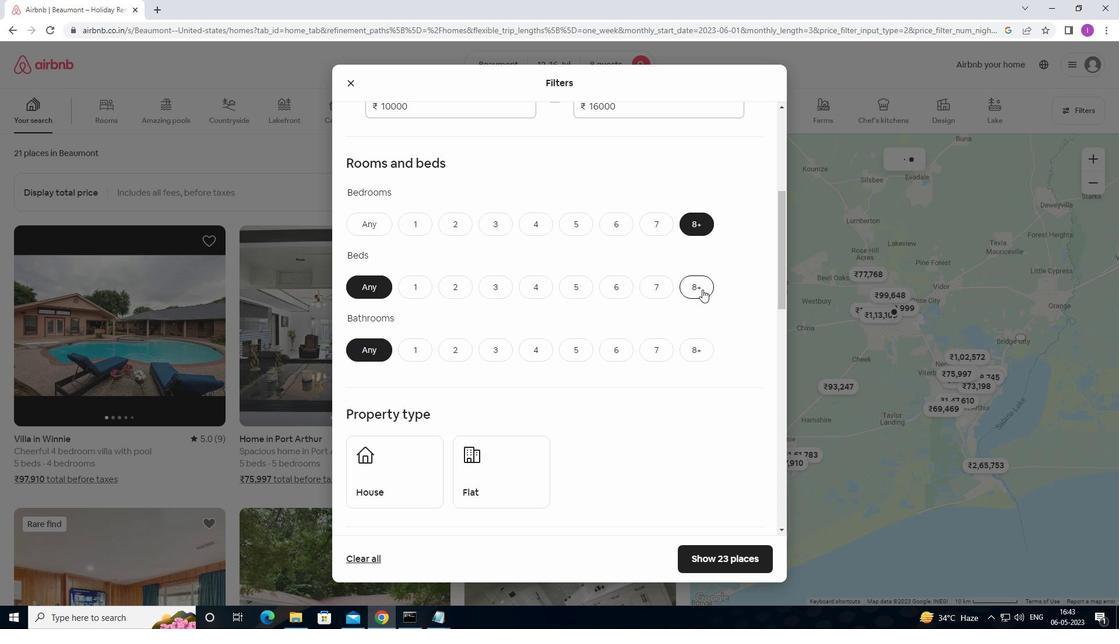
Action: Mouse moved to (683, 344)
Screenshot: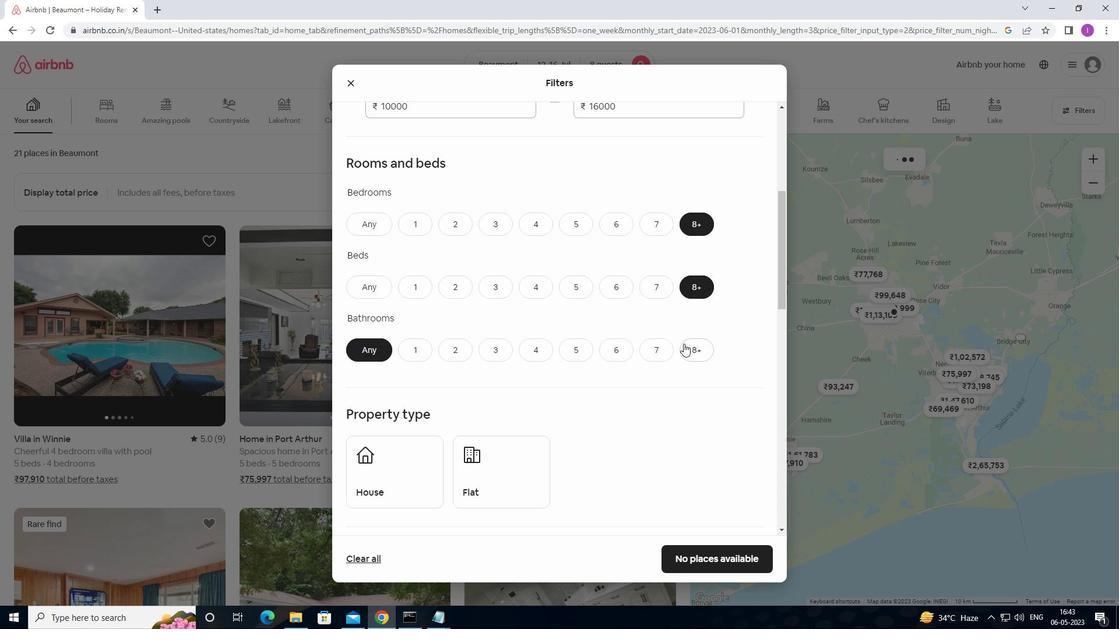 
Action: Mouse pressed left at (683, 344)
Screenshot: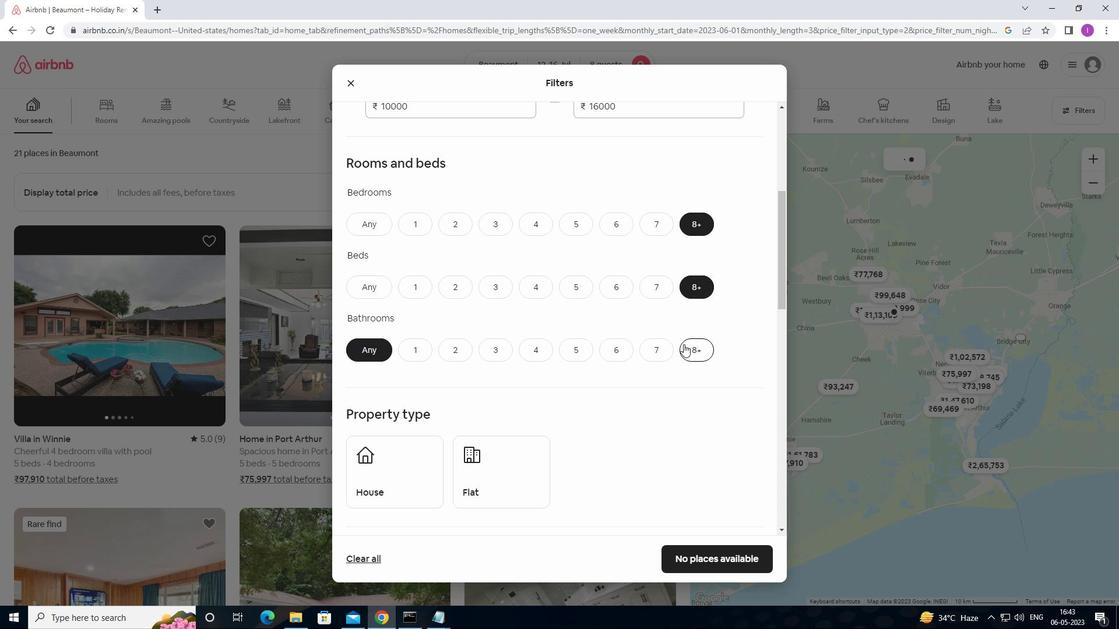 
Action: Mouse moved to (522, 460)
Screenshot: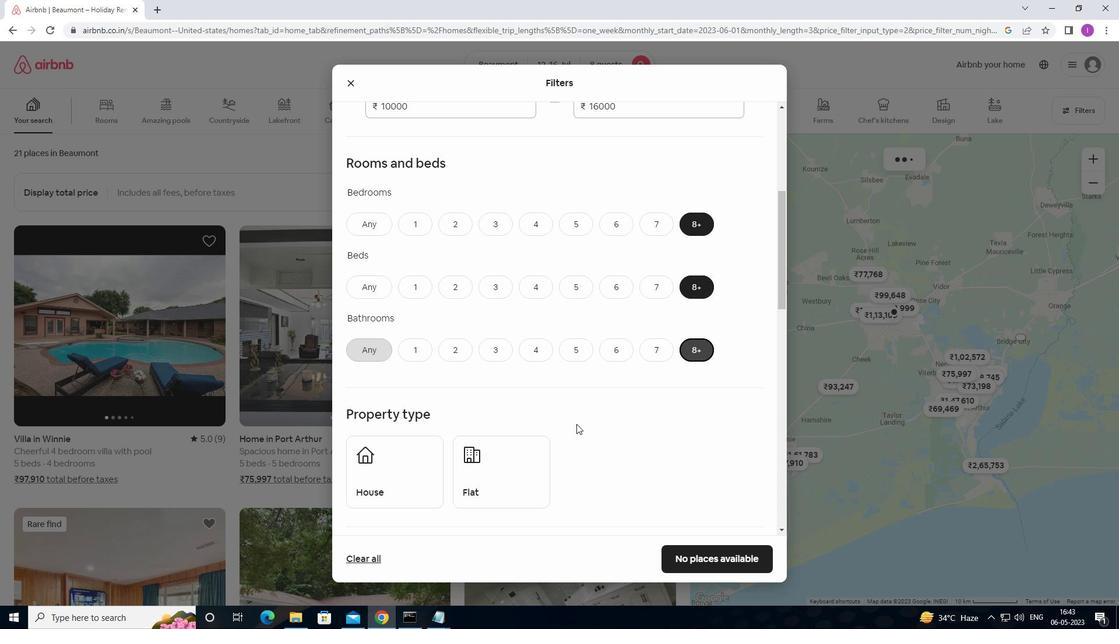 
Action: Mouse scrolled (522, 459) with delta (0, 0)
Screenshot: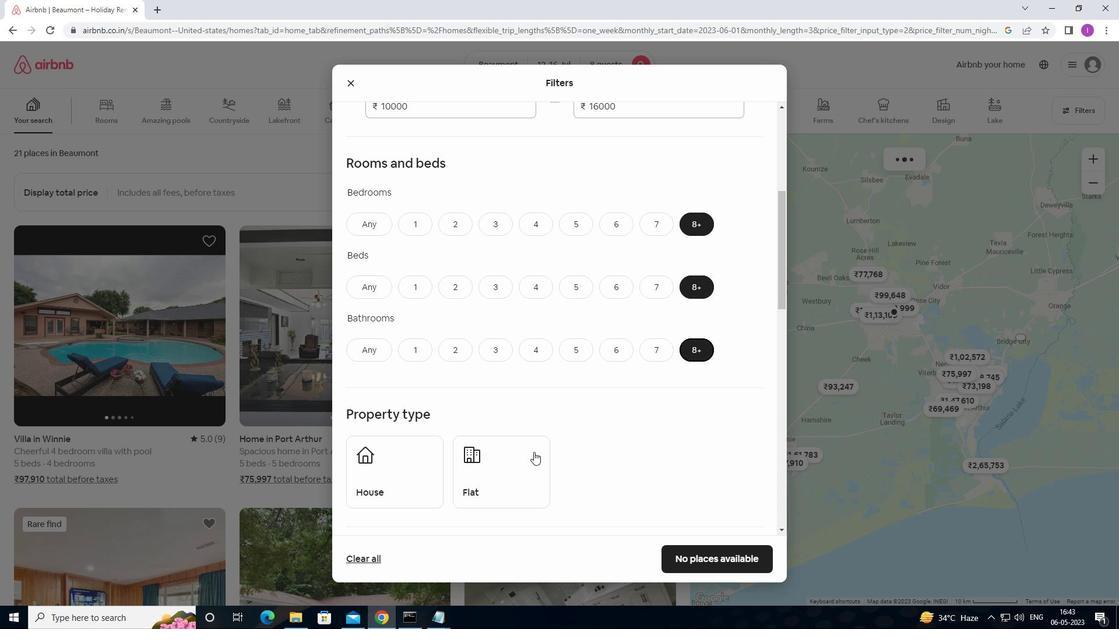 
Action: Mouse scrolled (522, 459) with delta (0, 0)
Screenshot: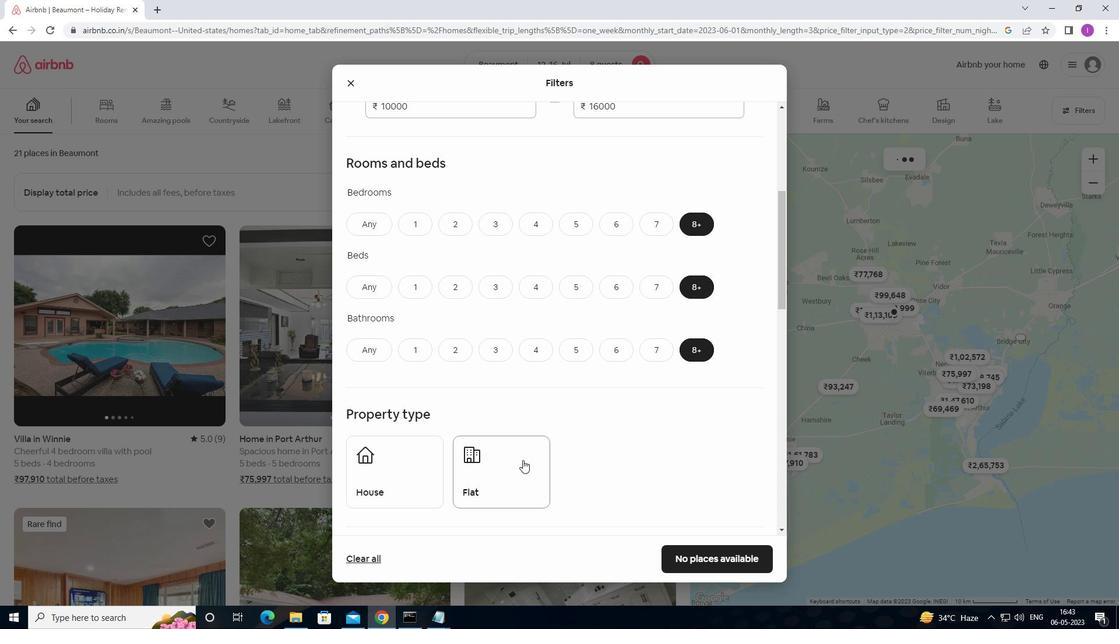 
Action: Mouse moved to (412, 356)
Screenshot: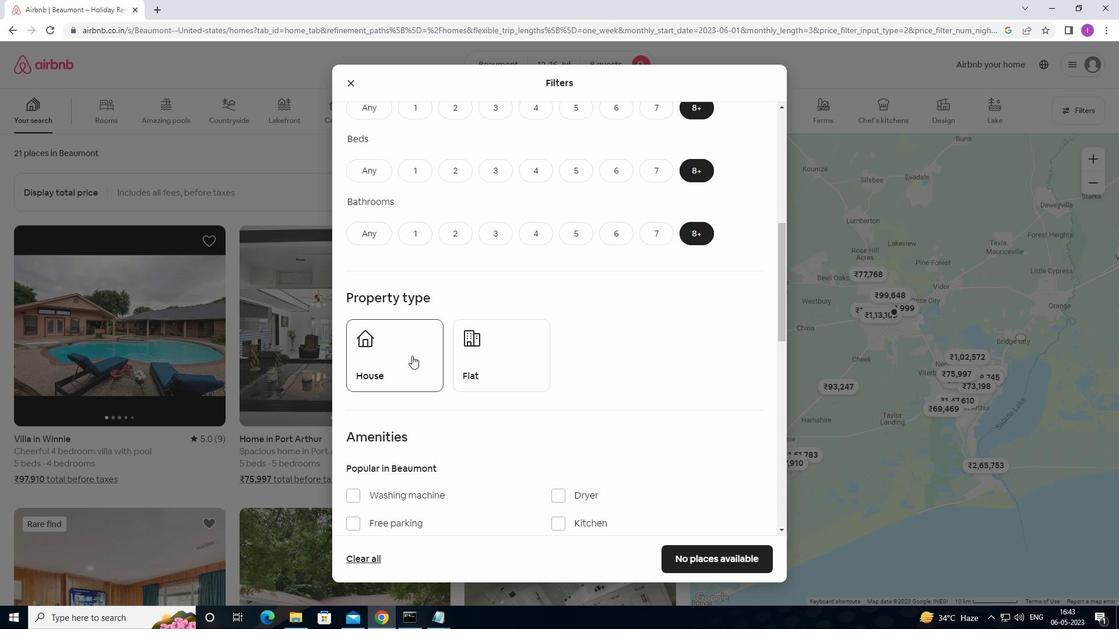 
Action: Mouse pressed left at (412, 356)
Screenshot: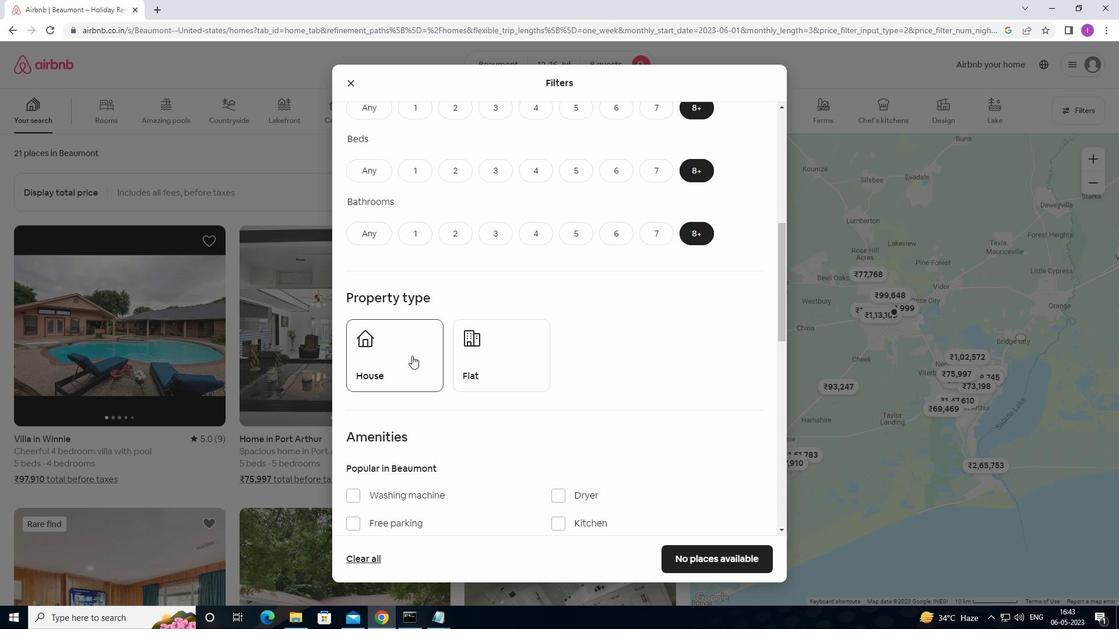 
Action: Mouse moved to (506, 370)
Screenshot: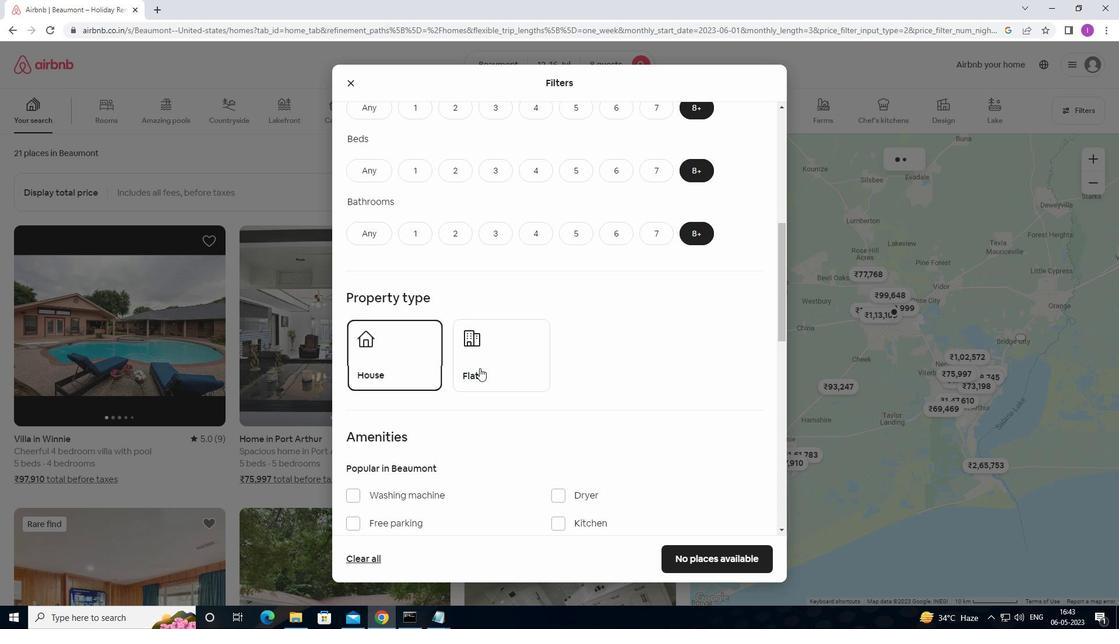 
Action: Mouse pressed left at (506, 370)
Screenshot: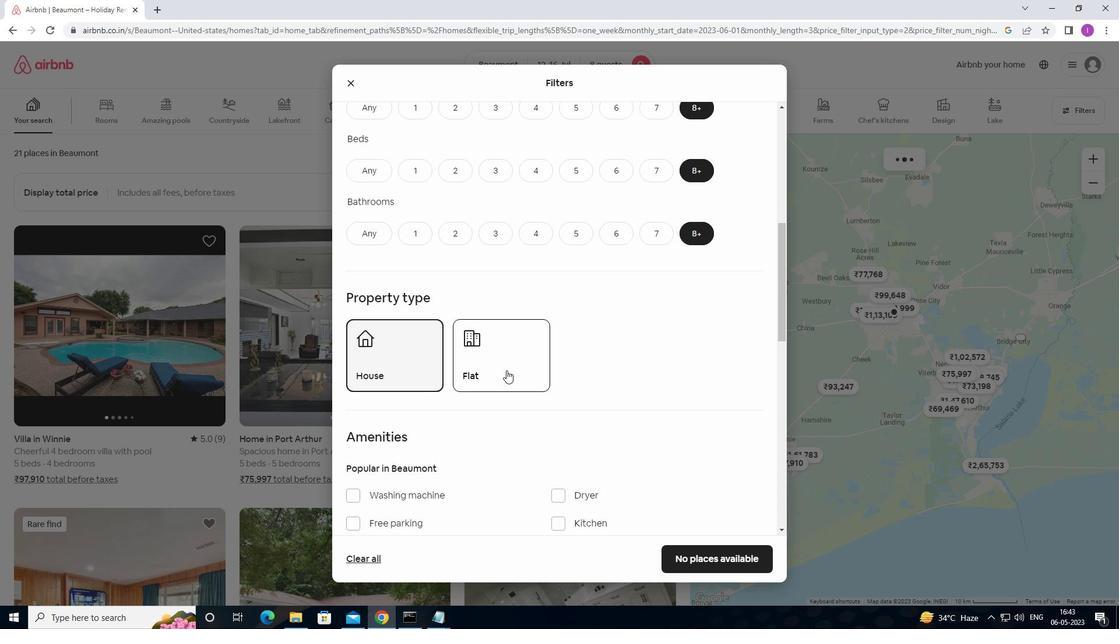
Action: Mouse scrolled (506, 370) with delta (0, 0)
Screenshot: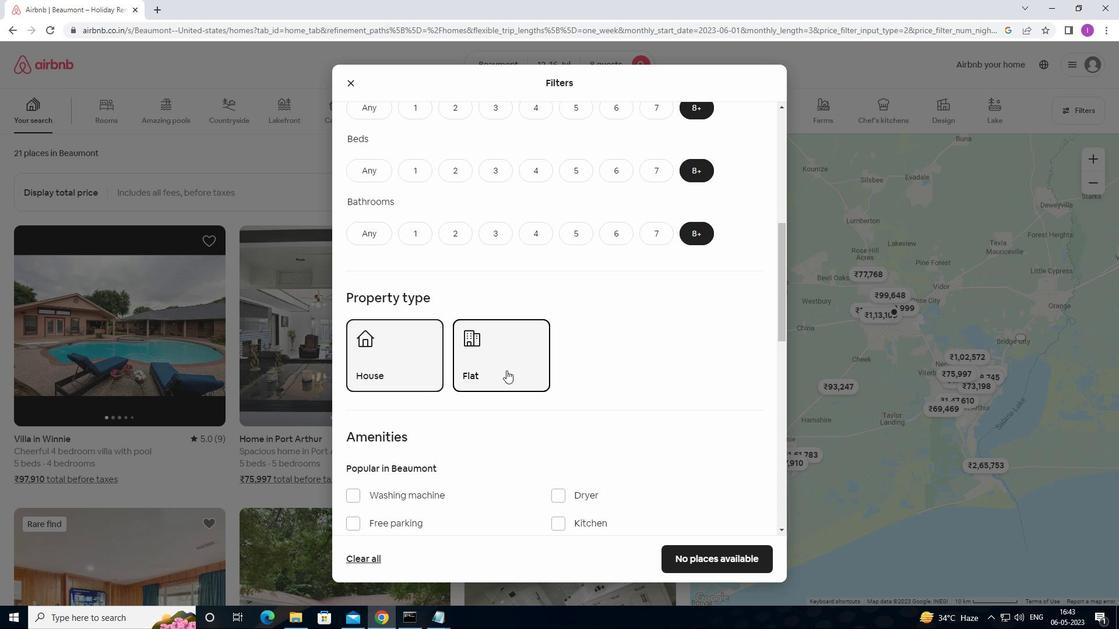 
Action: Mouse moved to (387, 347)
Screenshot: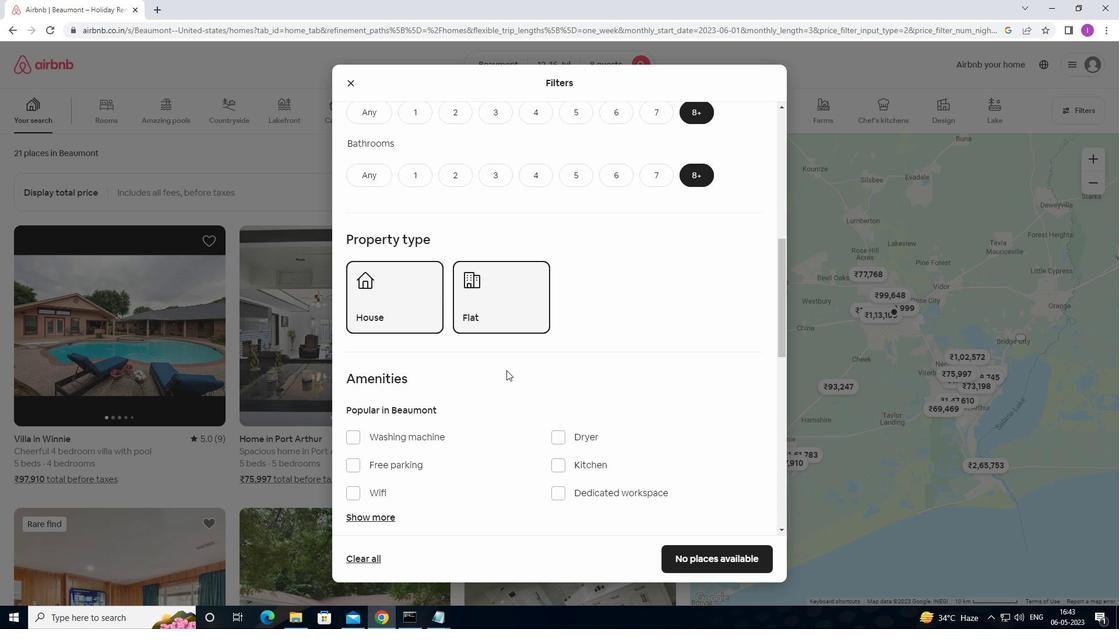 
Action: Mouse scrolled (387, 347) with delta (0, 0)
Screenshot: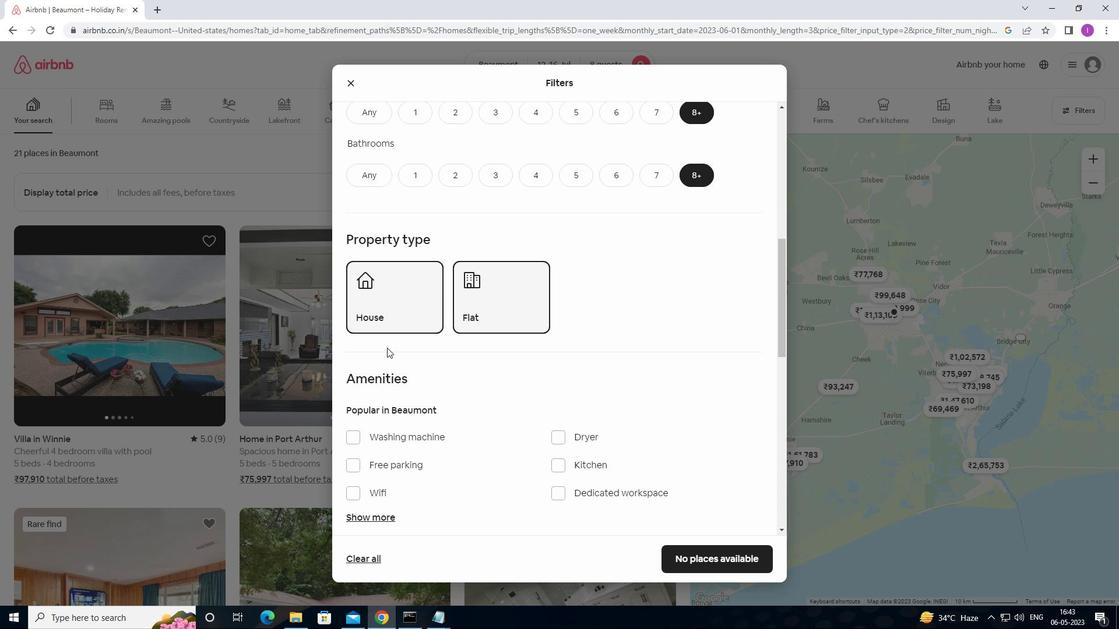 
Action: Mouse moved to (388, 347)
Screenshot: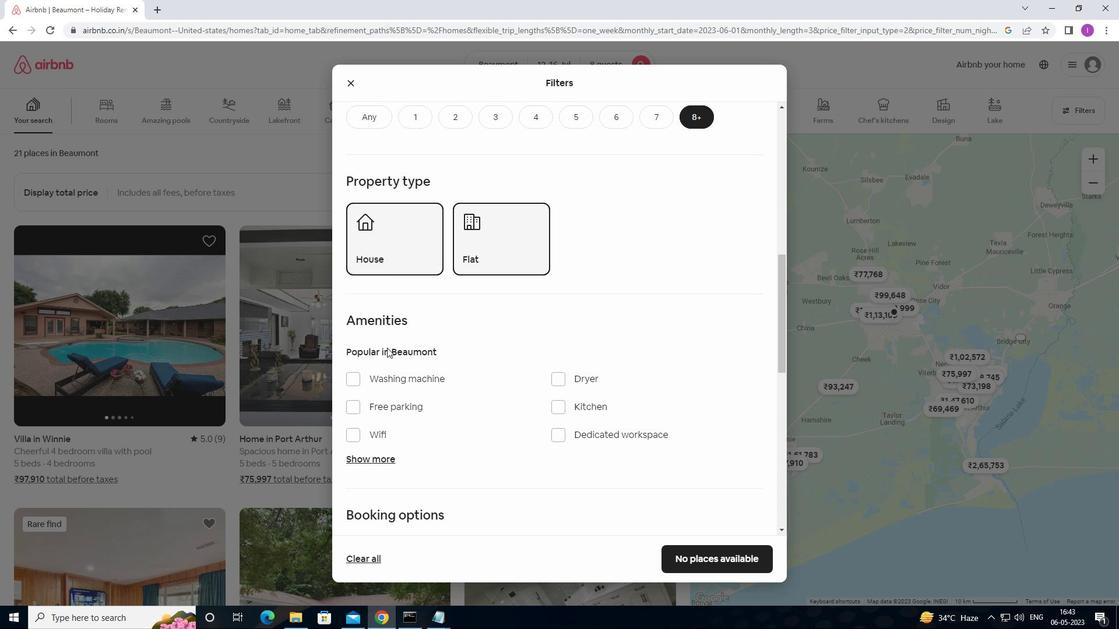 
Action: Mouse scrolled (388, 346) with delta (0, 0)
Screenshot: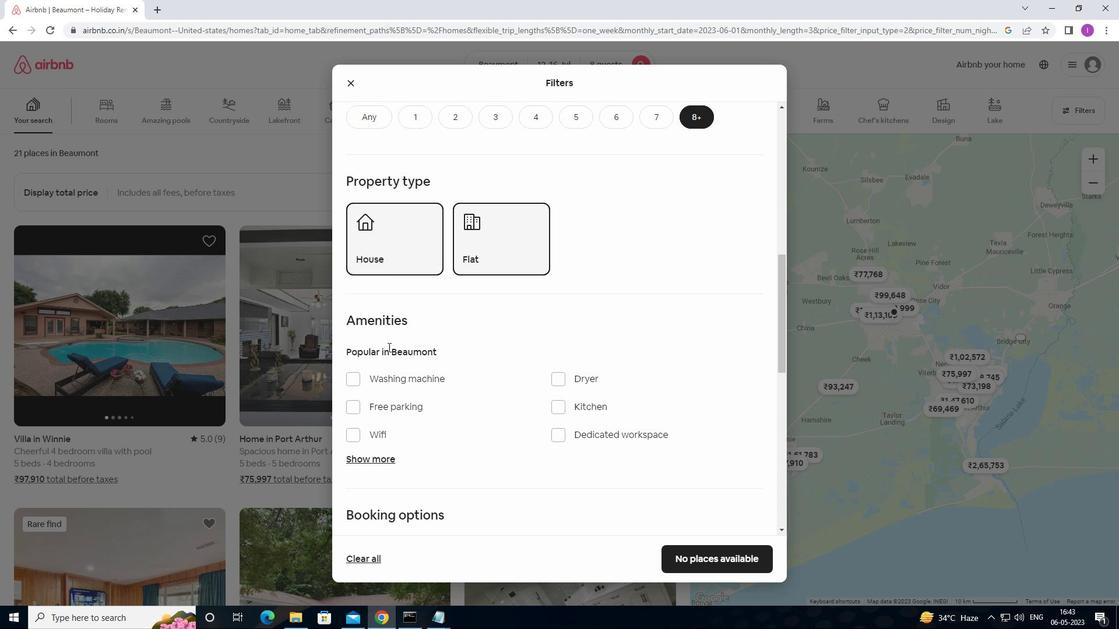 
Action: Mouse moved to (348, 375)
Screenshot: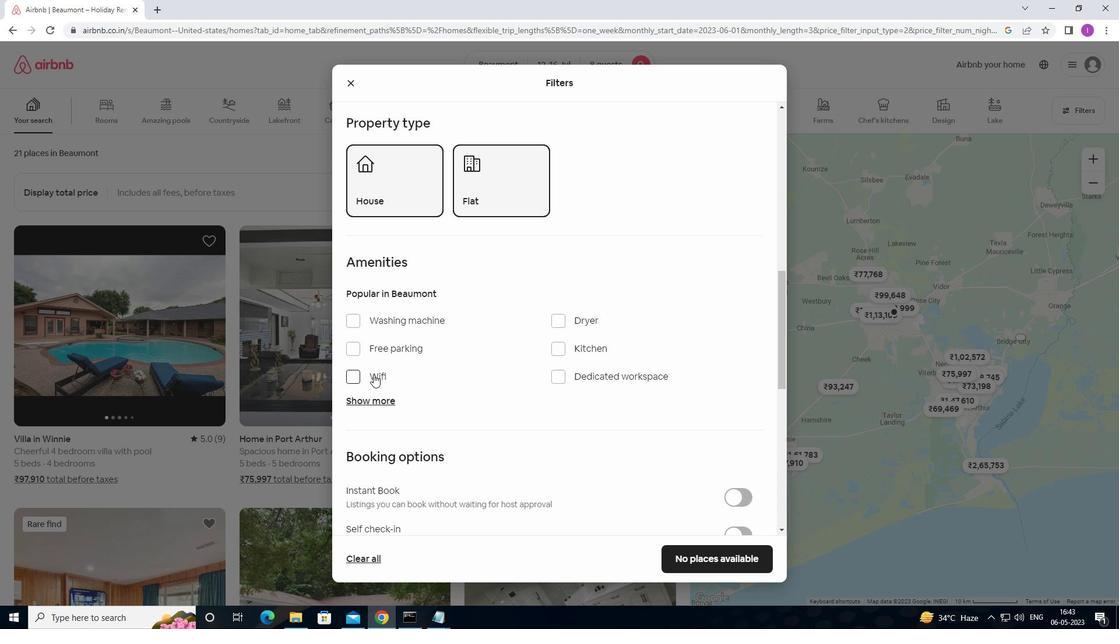 
Action: Mouse pressed left at (348, 375)
Screenshot: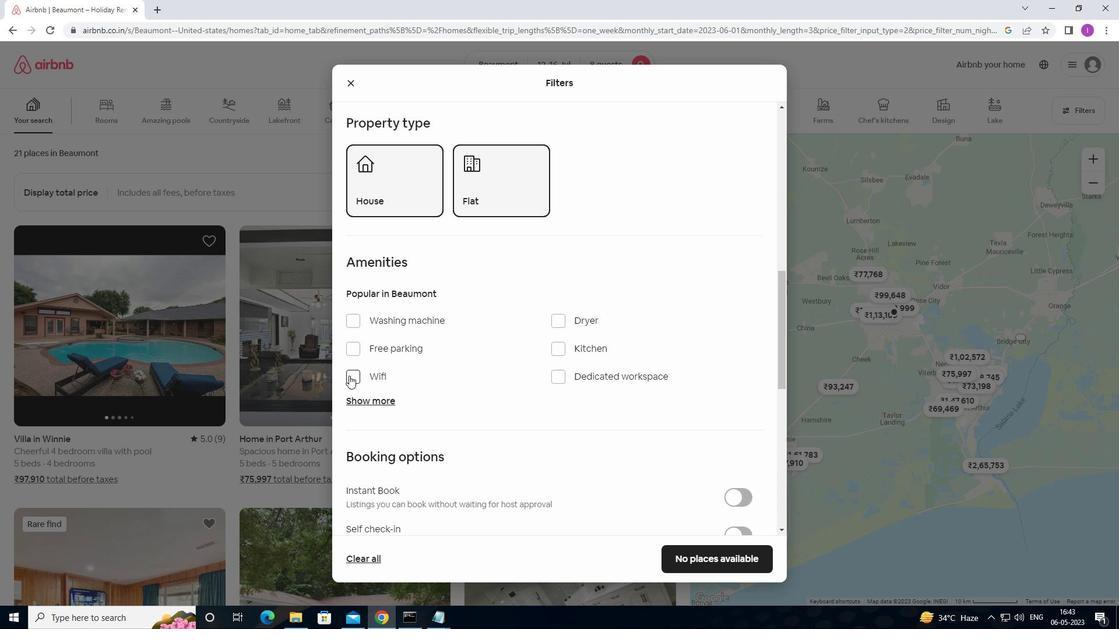 
Action: Mouse moved to (361, 347)
Screenshot: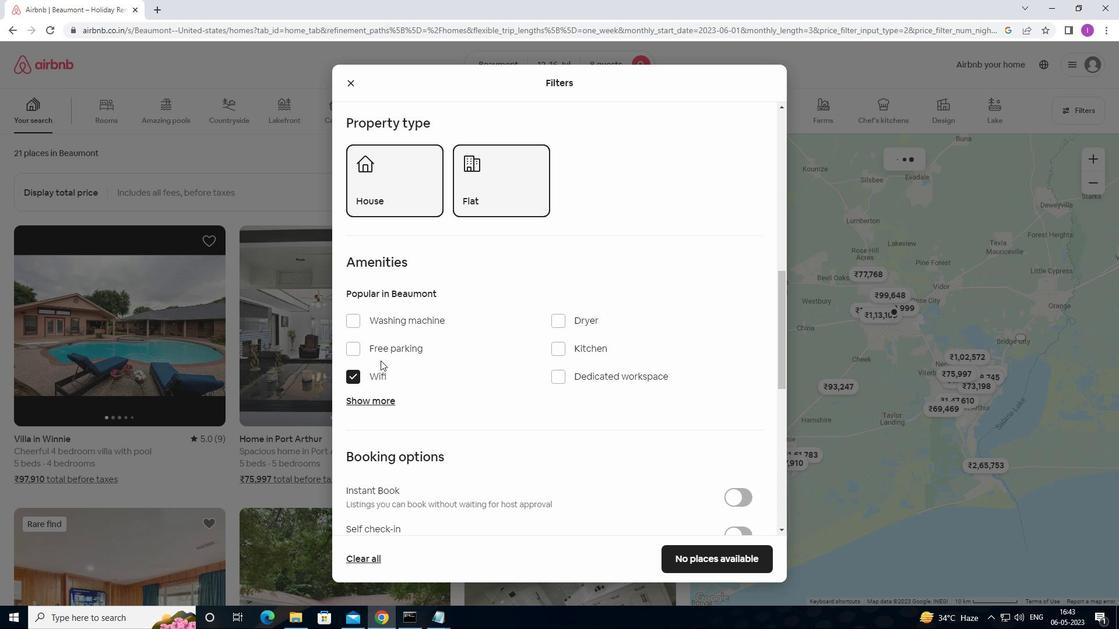 
Action: Mouse pressed left at (361, 347)
Screenshot: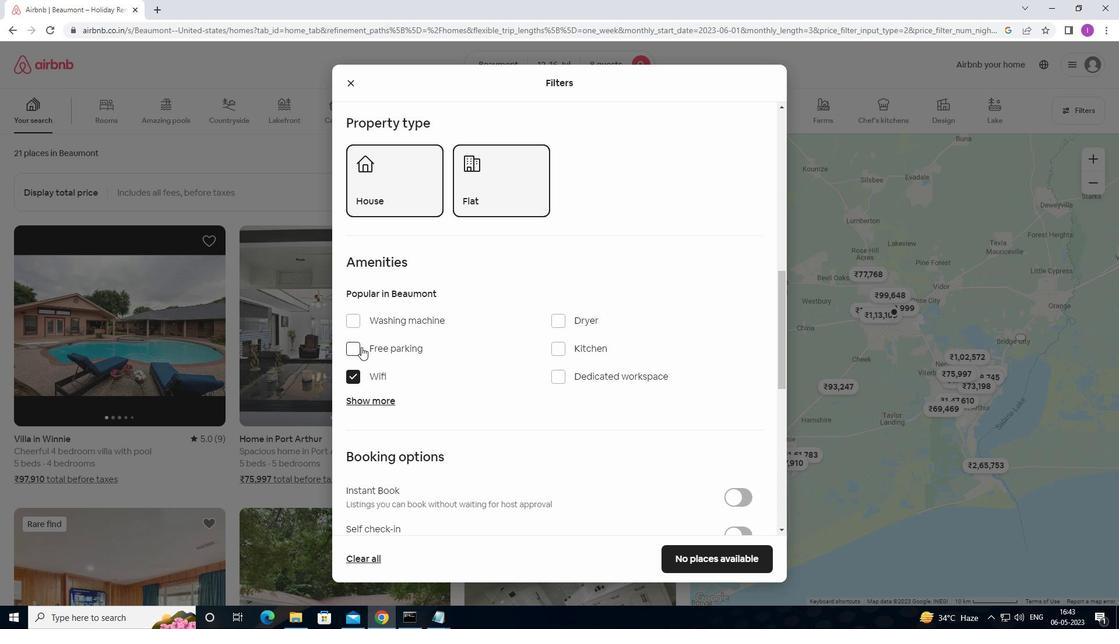 
Action: Mouse moved to (430, 379)
Screenshot: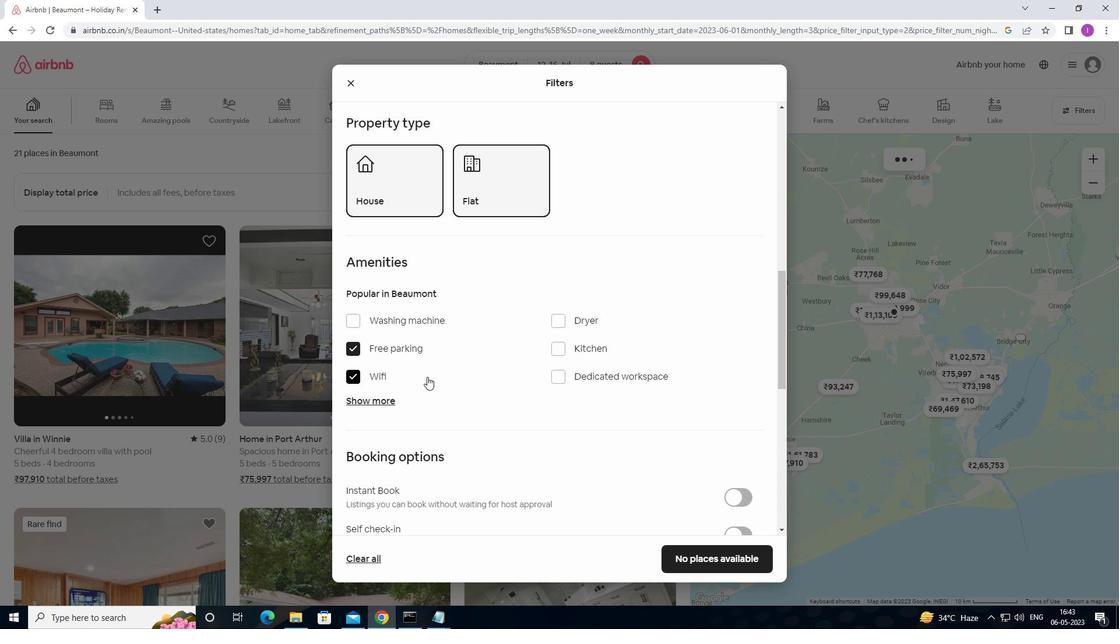 
Action: Mouse scrolled (430, 378) with delta (0, 0)
Screenshot: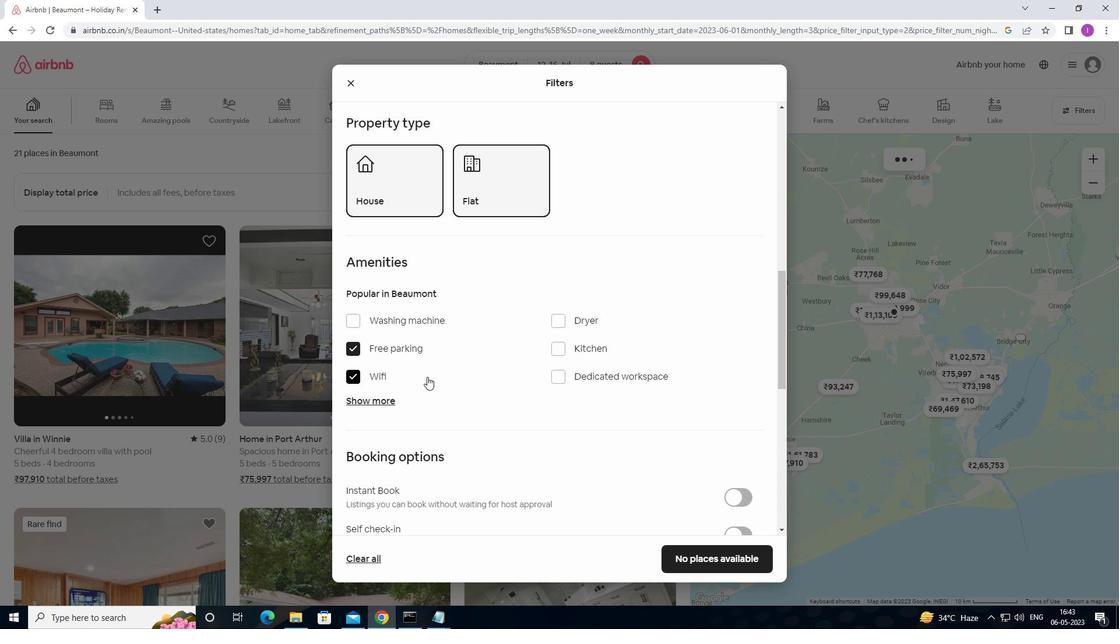 
Action: Mouse moved to (430, 379)
Screenshot: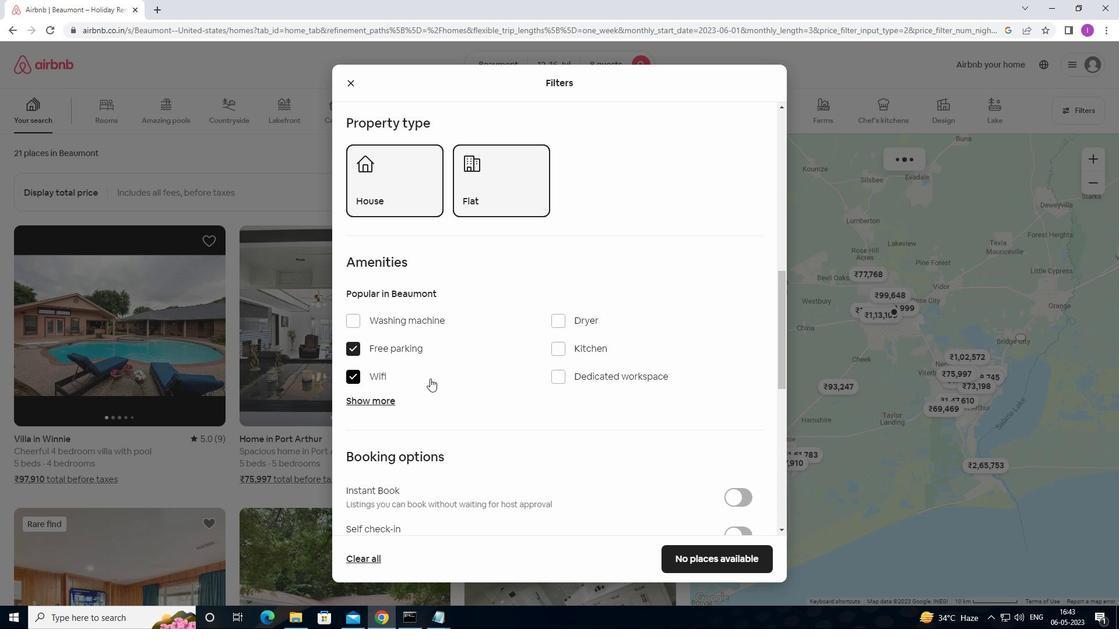 
Action: Mouse scrolled (430, 378) with delta (0, 0)
Screenshot: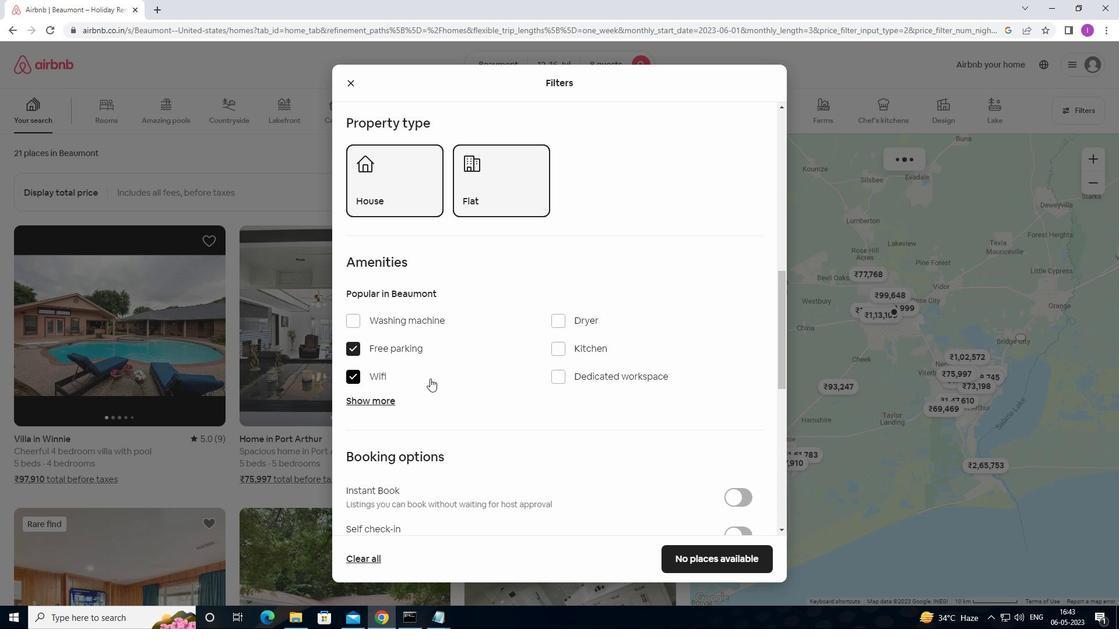 
Action: Mouse moved to (383, 286)
Screenshot: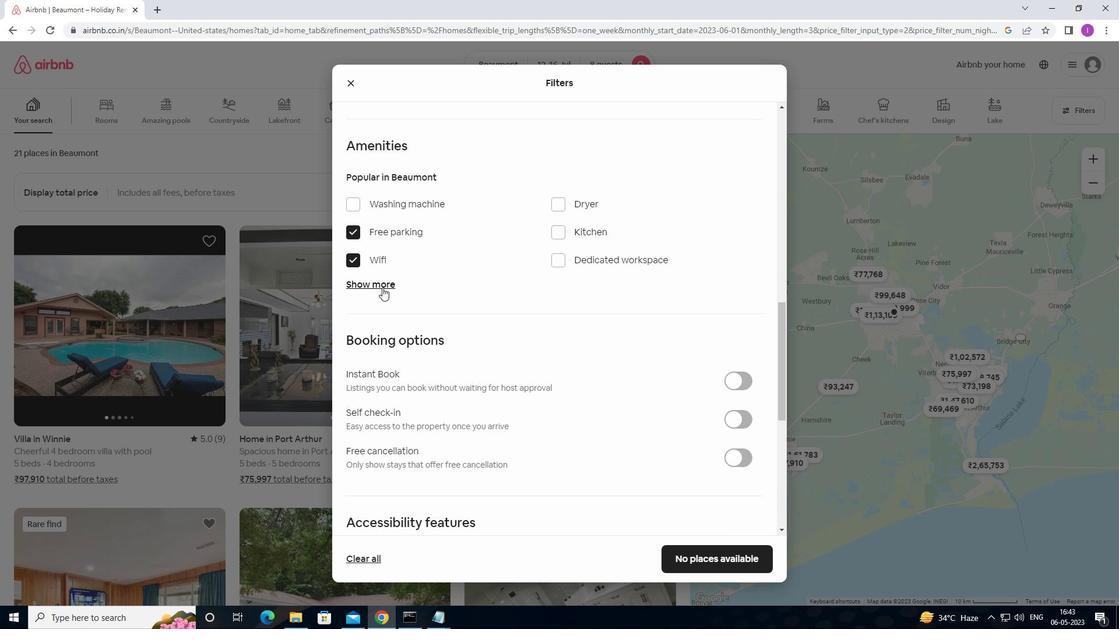 
Action: Mouse pressed left at (383, 286)
Screenshot: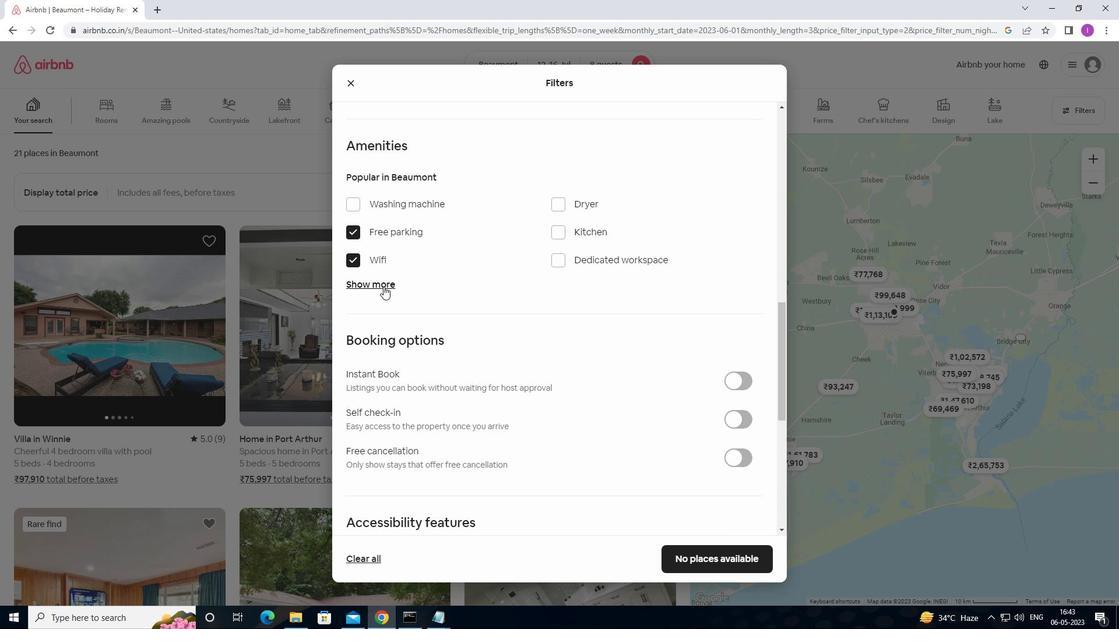 
Action: Mouse moved to (475, 374)
Screenshot: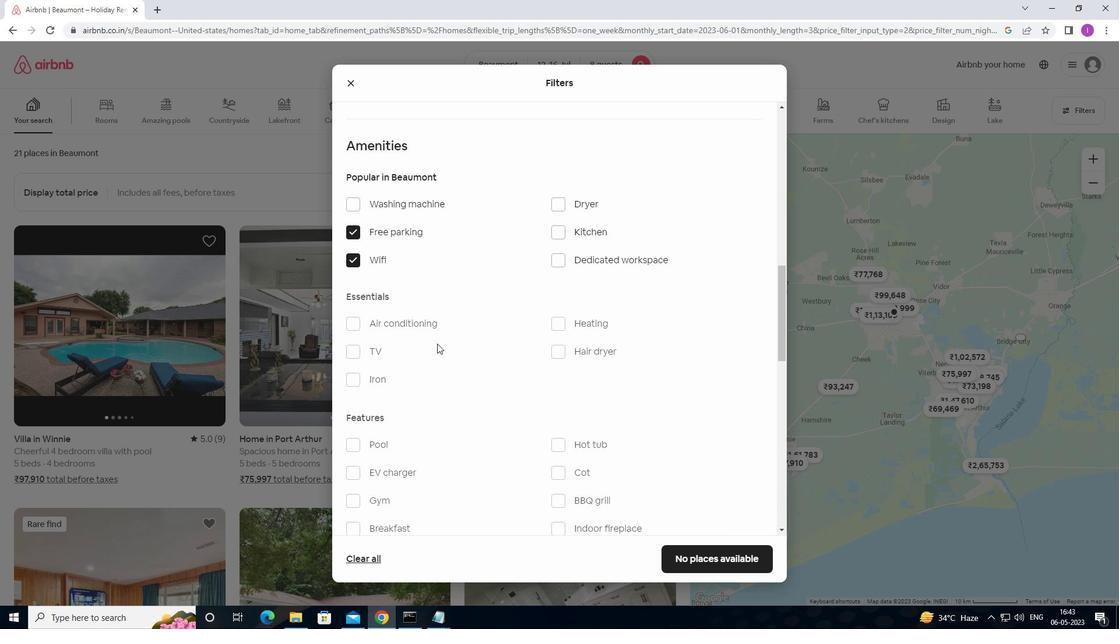 
Action: Mouse scrolled (475, 373) with delta (0, 0)
Screenshot: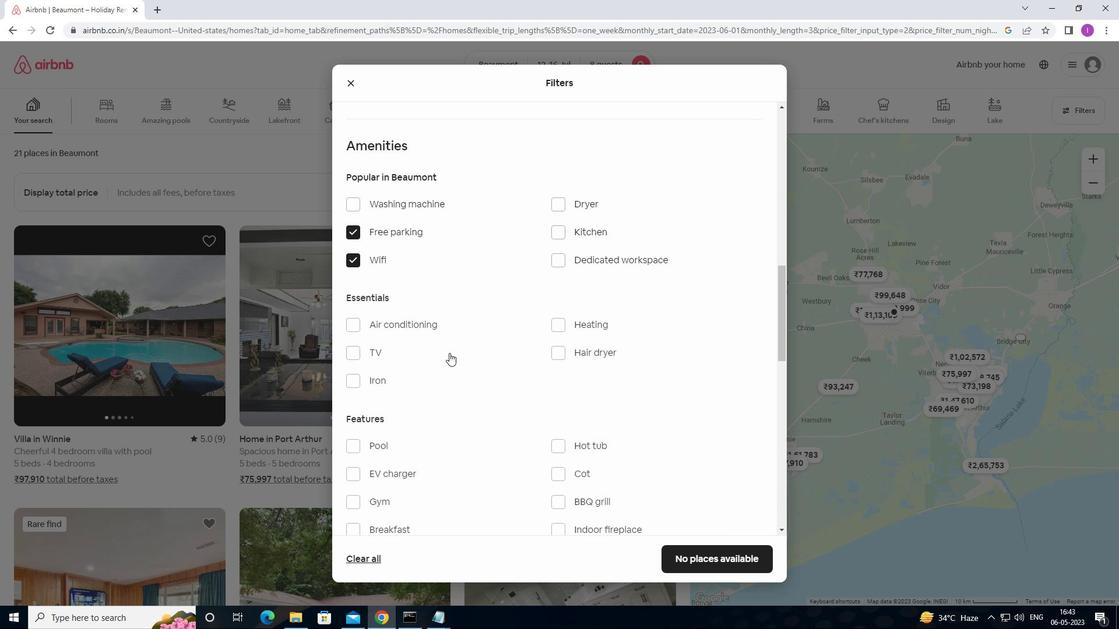 
Action: Mouse moved to (476, 374)
Screenshot: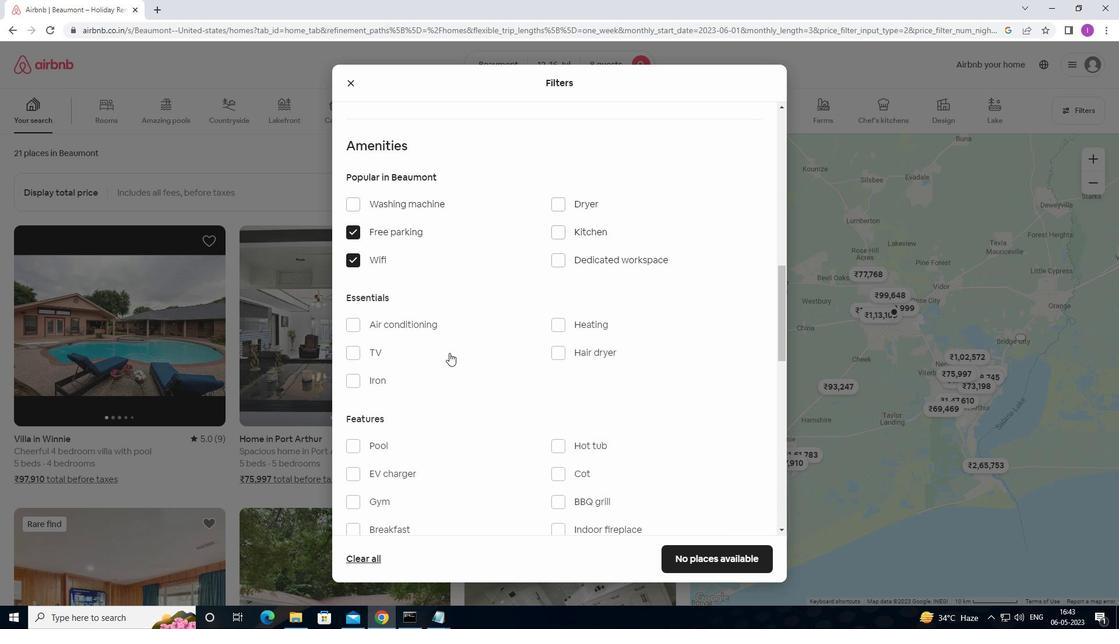 
Action: Mouse scrolled (476, 374) with delta (0, 0)
Screenshot: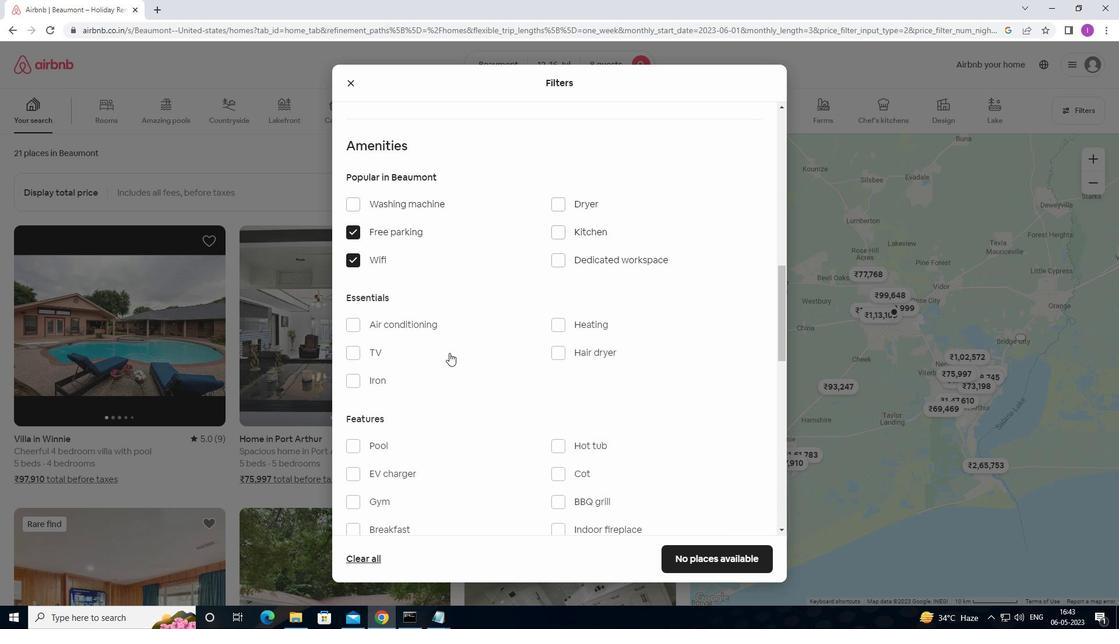 
Action: Mouse moved to (349, 238)
Screenshot: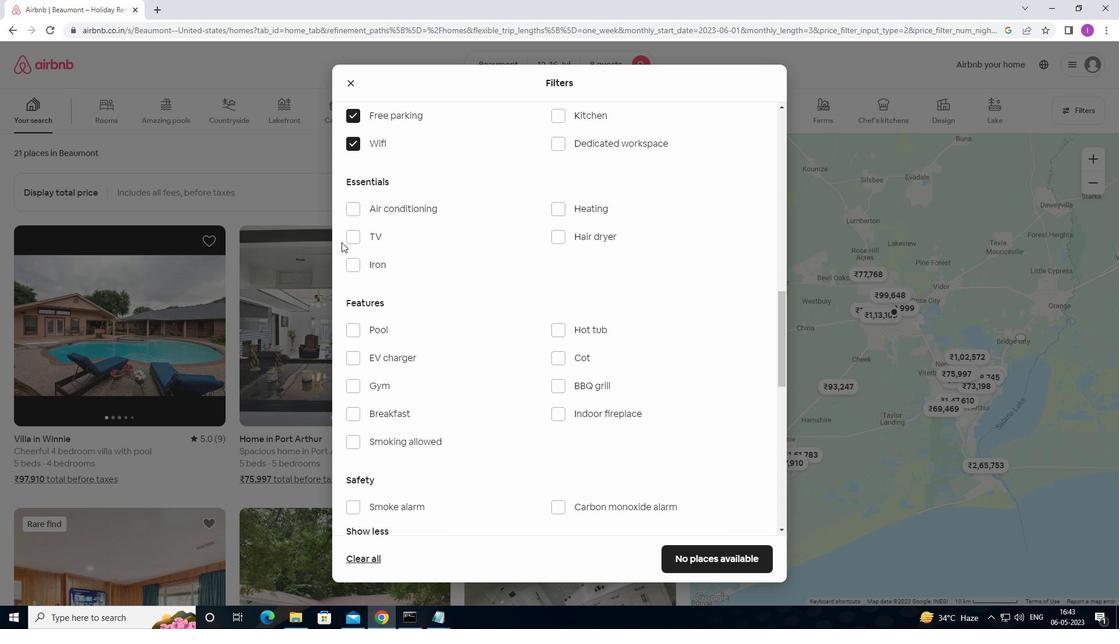 
Action: Mouse pressed left at (349, 238)
Screenshot: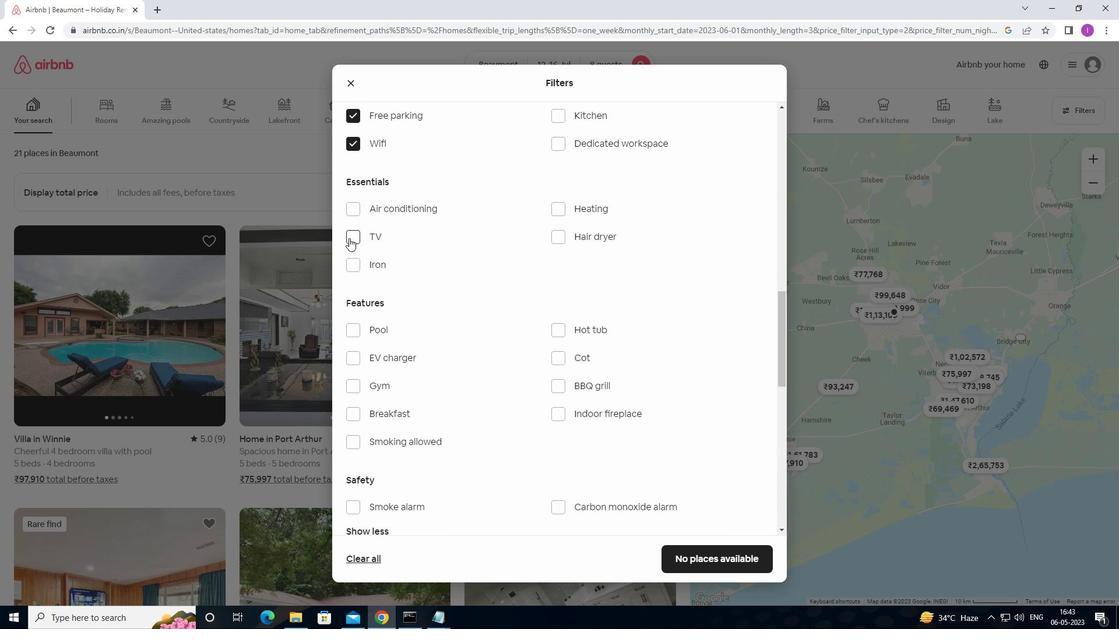 
Action: Mouse moved to (509, 339)
Screenshot: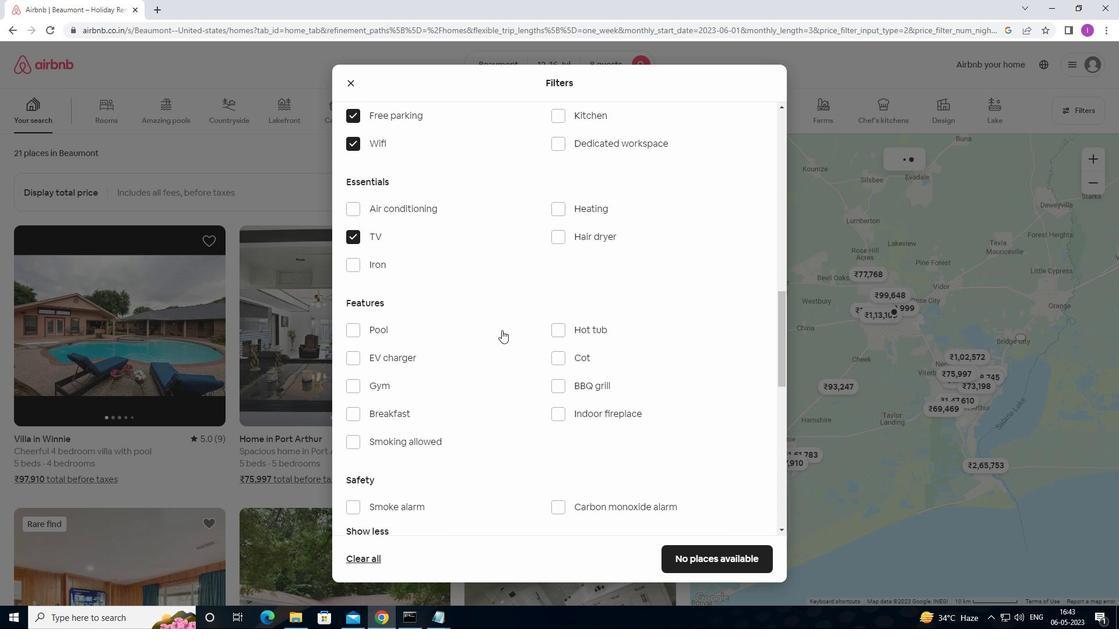 
Action: Mouse scrolled (509, 339) with delta (0, 0)
Screenshot: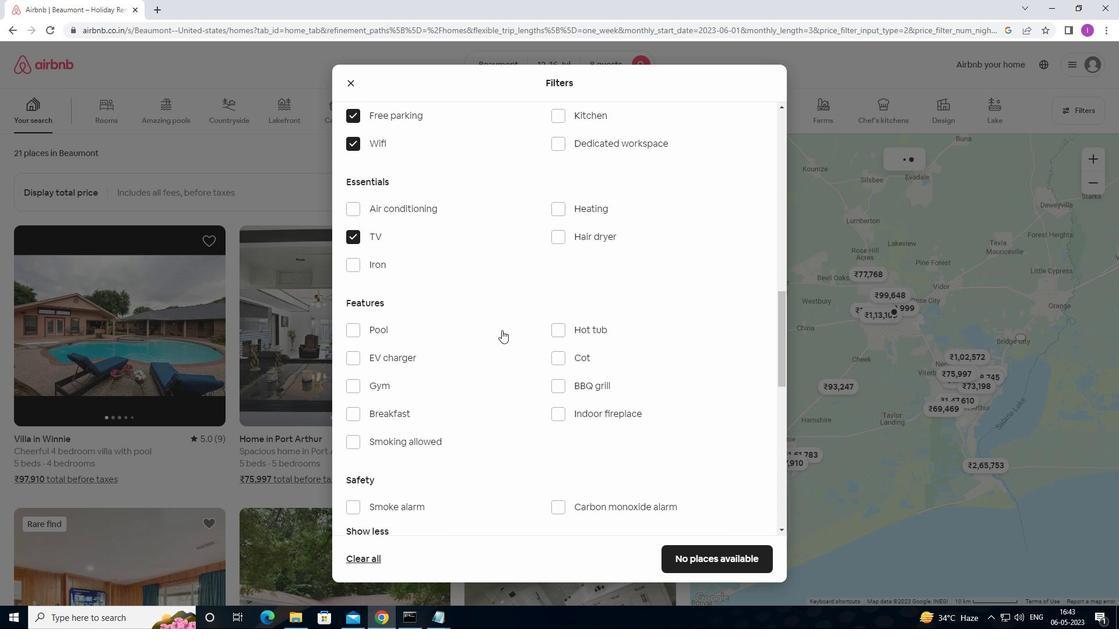 
Action: Mouse moved to (510, 341)
Screenshot: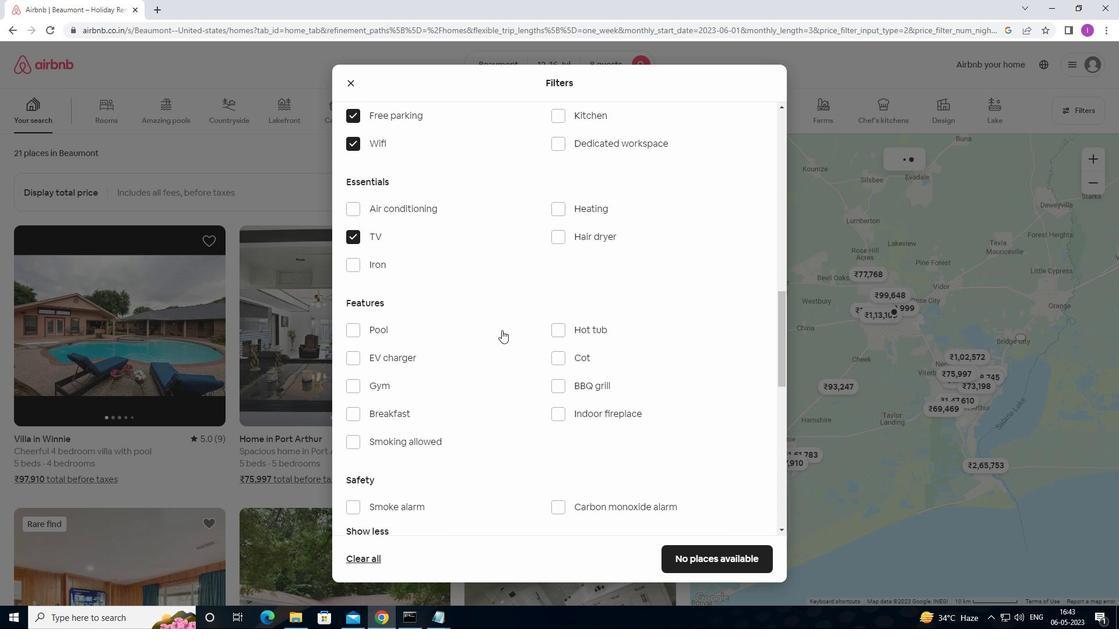 
Action: Mouse scrolled (510, 341) with delta (0, 0)
Screenshot: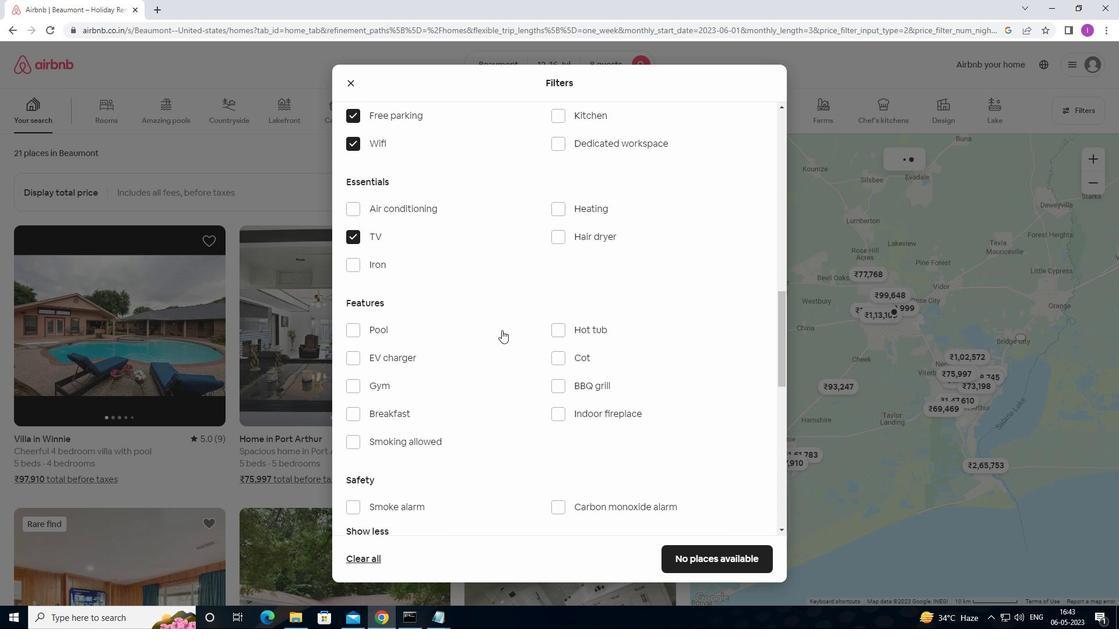 
Action: Mouse moved to (348, 266)
Screenshot: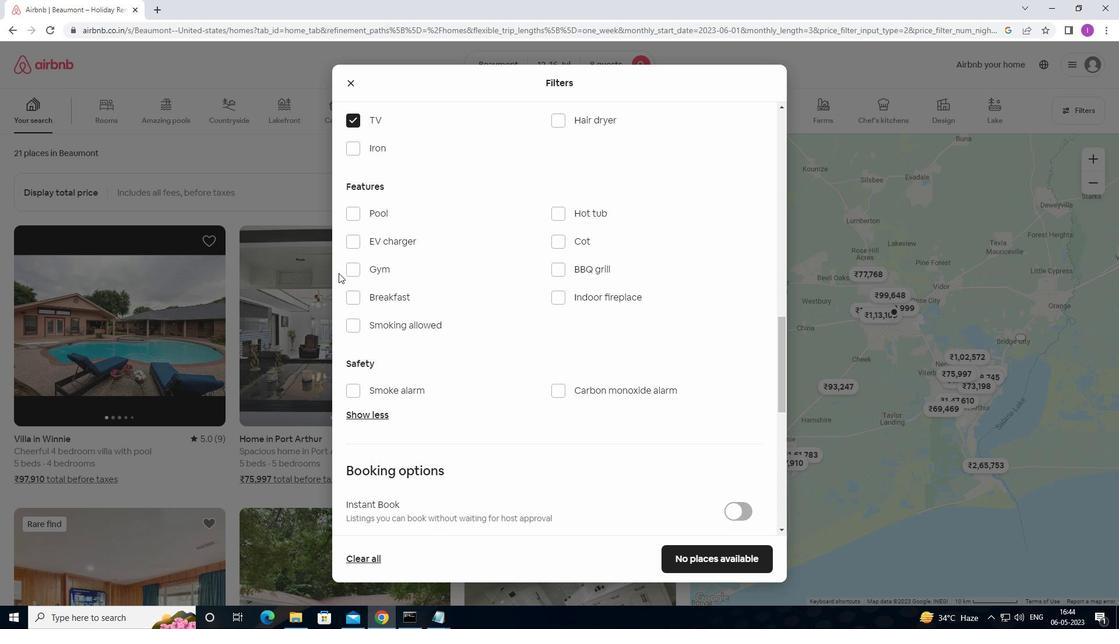 
Action: Mouse pressed left at (348, 266)
Screenshot: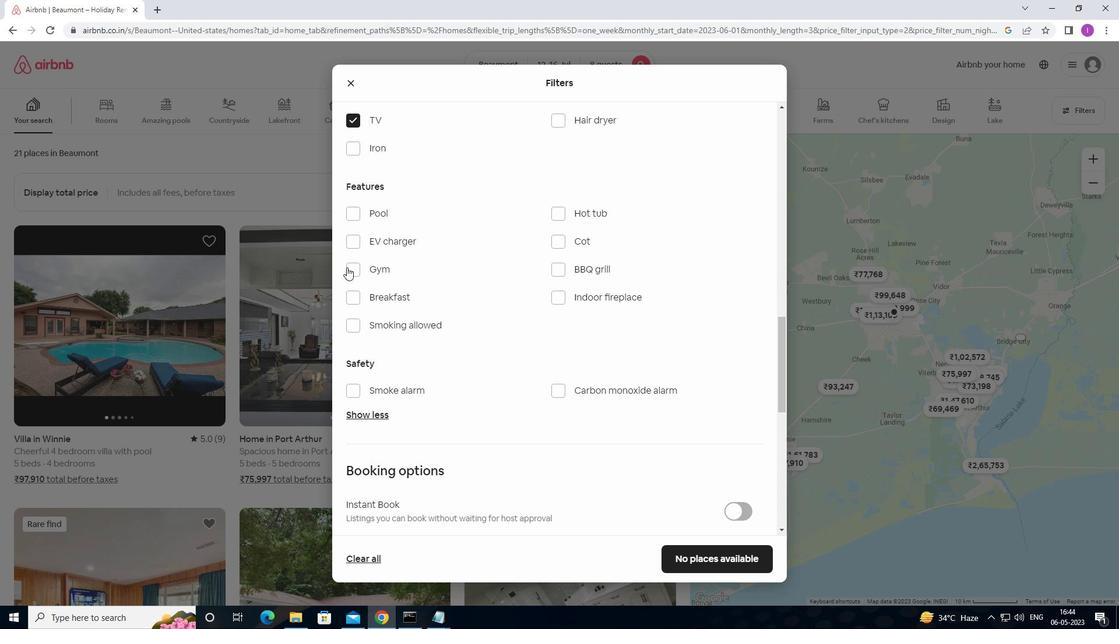 
Action: Mouse moved to (356, 296)
Screenshot: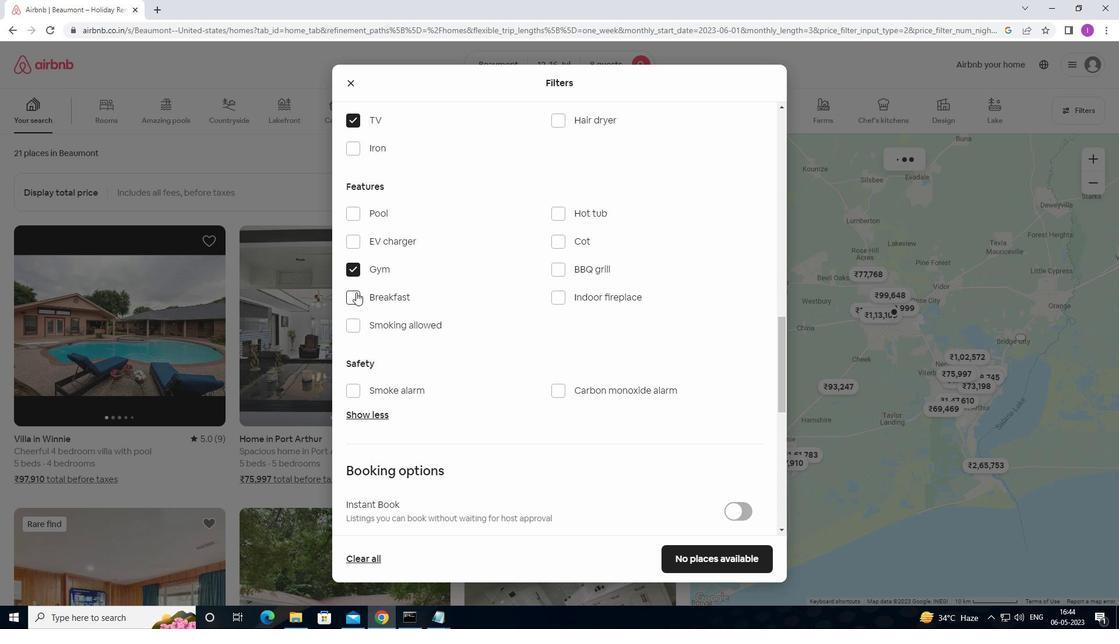 
Action: Mouse pressed left at (356, 296)
Screenshot: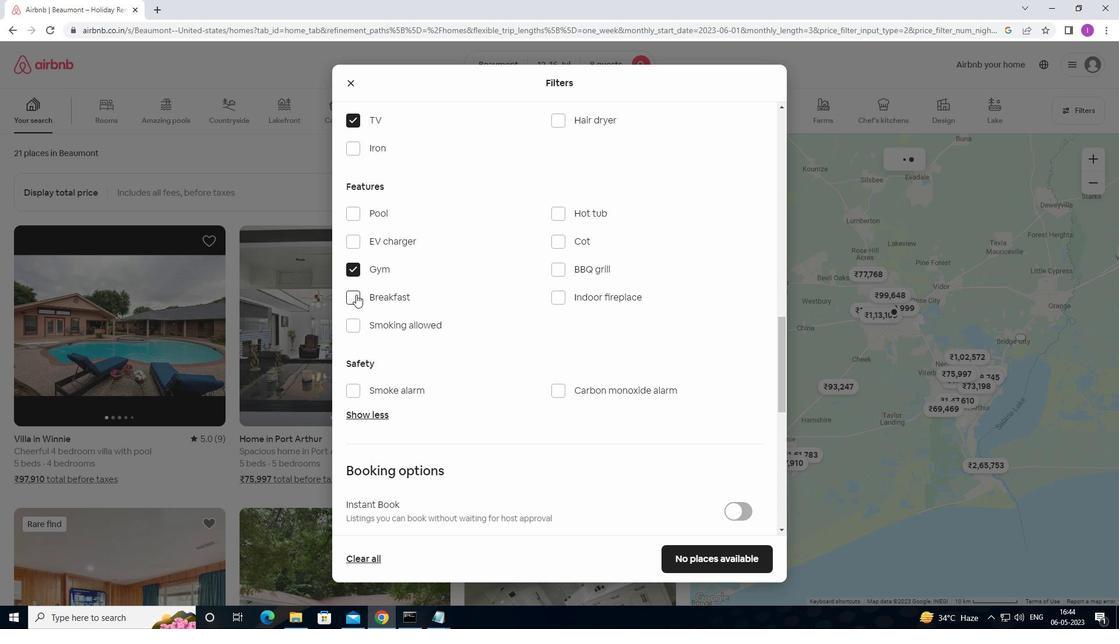 
Action: Mouse moved to (410, 298)
Screenshot: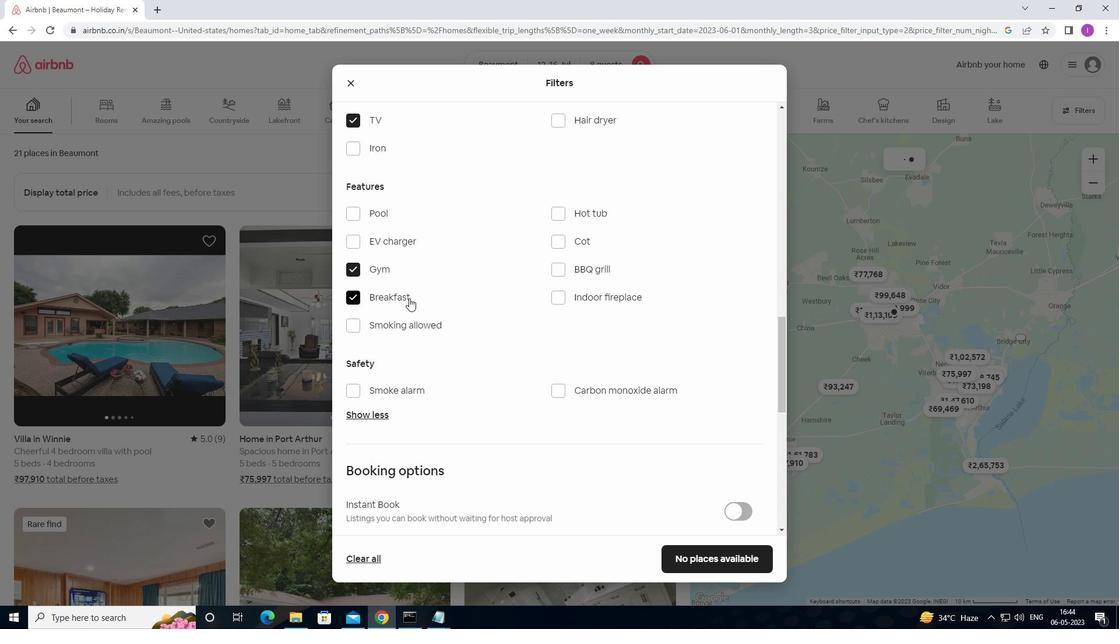 
Action: Mouse scrolled (410, 297) with delta (0, 0)
Screenshot: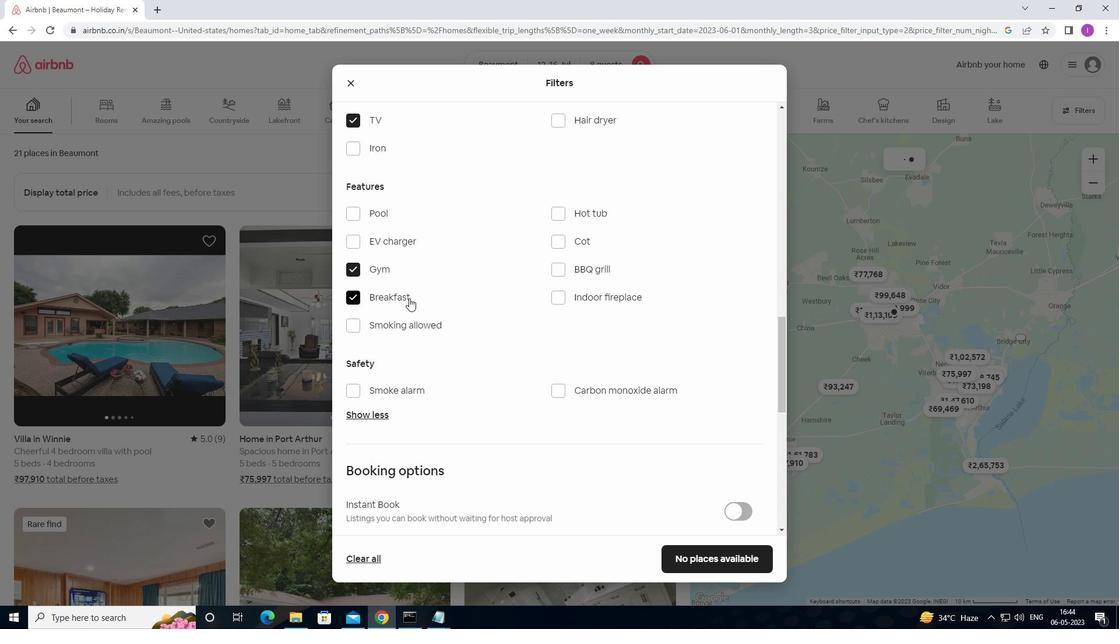 
Action: Mouse moved to (412, 299)
Screenshot: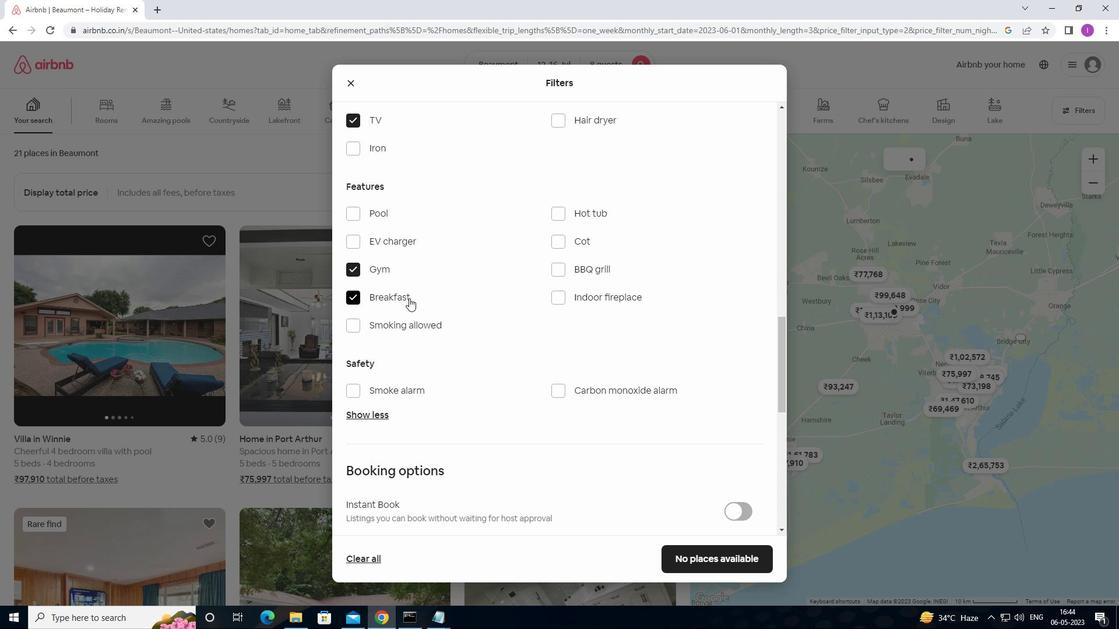 
Action: Mouse scrolled (412, 299) with delta (0, 0)
Screenshot: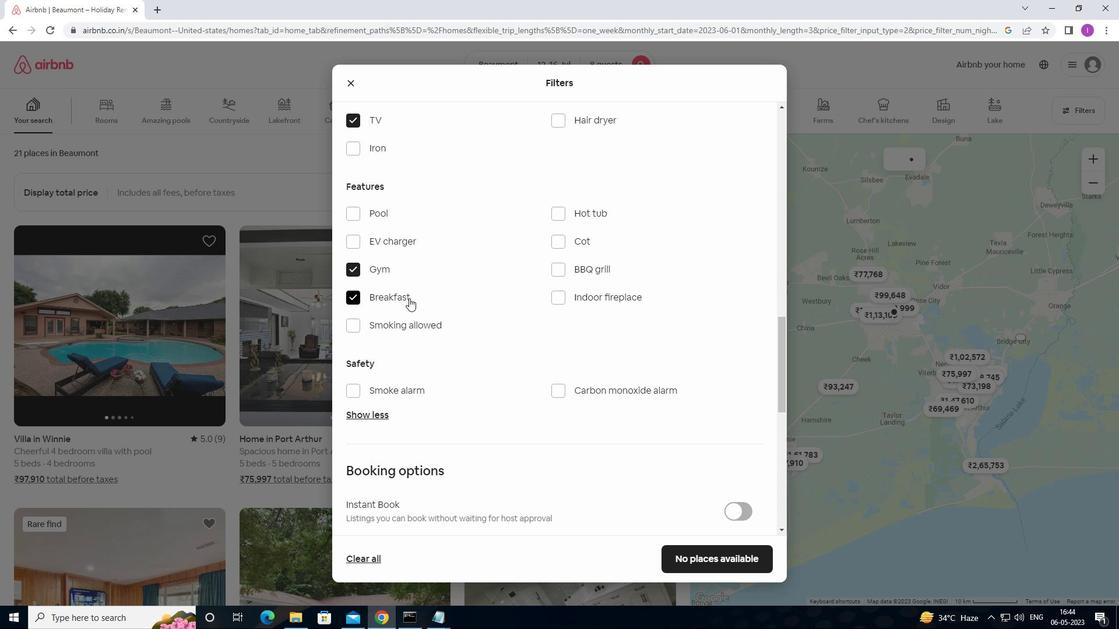 
Action: Mouse moved to (415, 303)
Screenshot: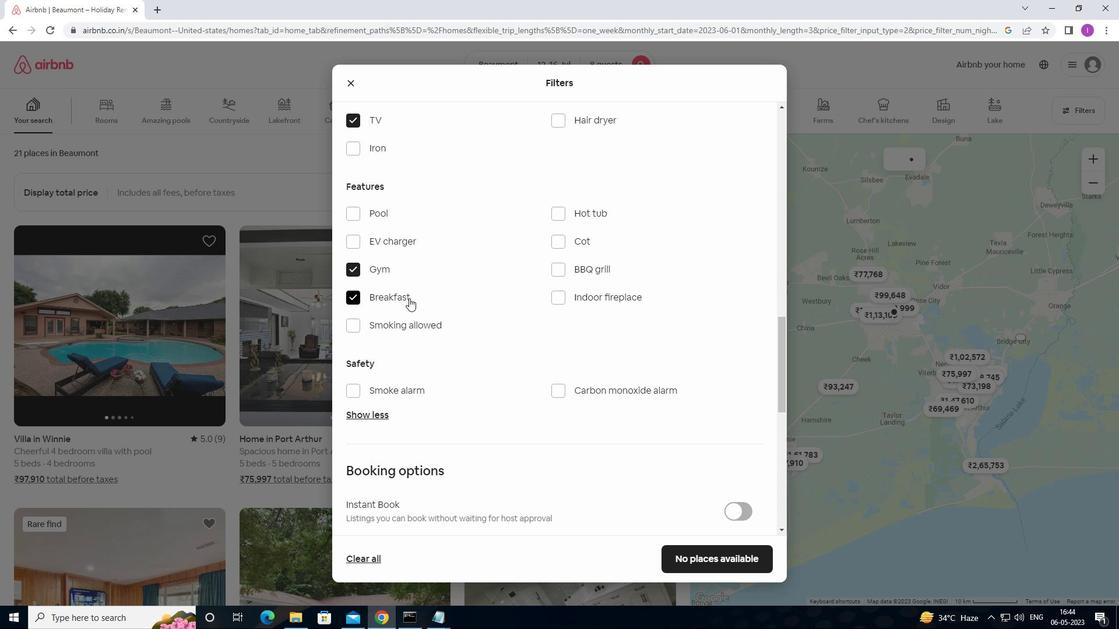 
Action: Mouse scrolled (415, 302) with delta (0, 0)
Screenshot: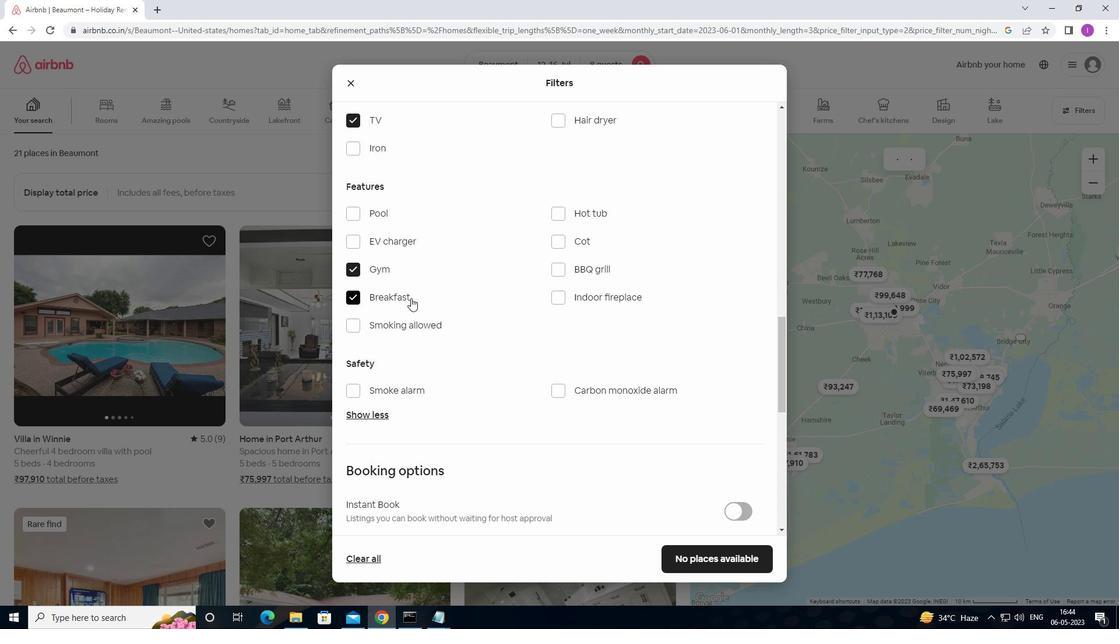 
Action: Mouse moved to (750, 374)
Screenshot: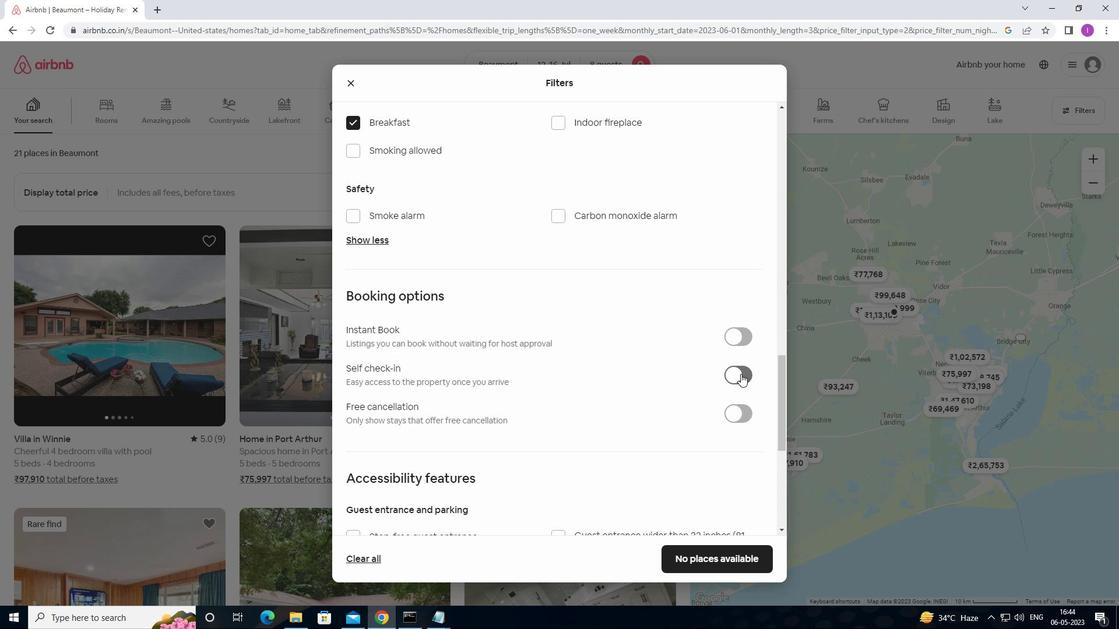 
Action: Mouse pressed left at (750, 374)
Screenshot: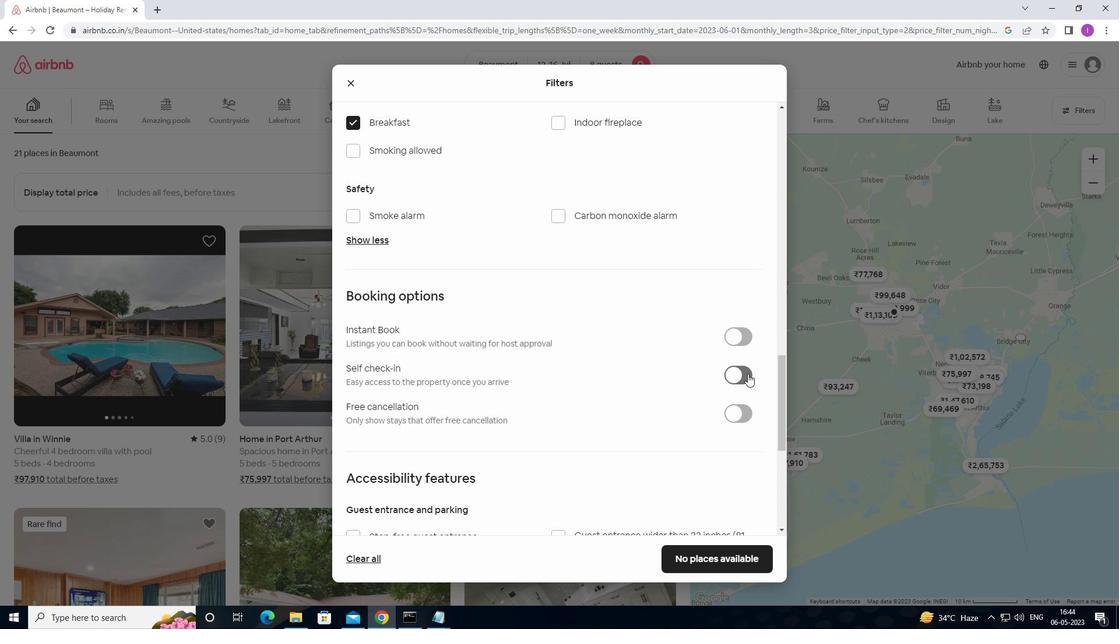 
Action: Mouse moved to (425, 436)
Screenshot: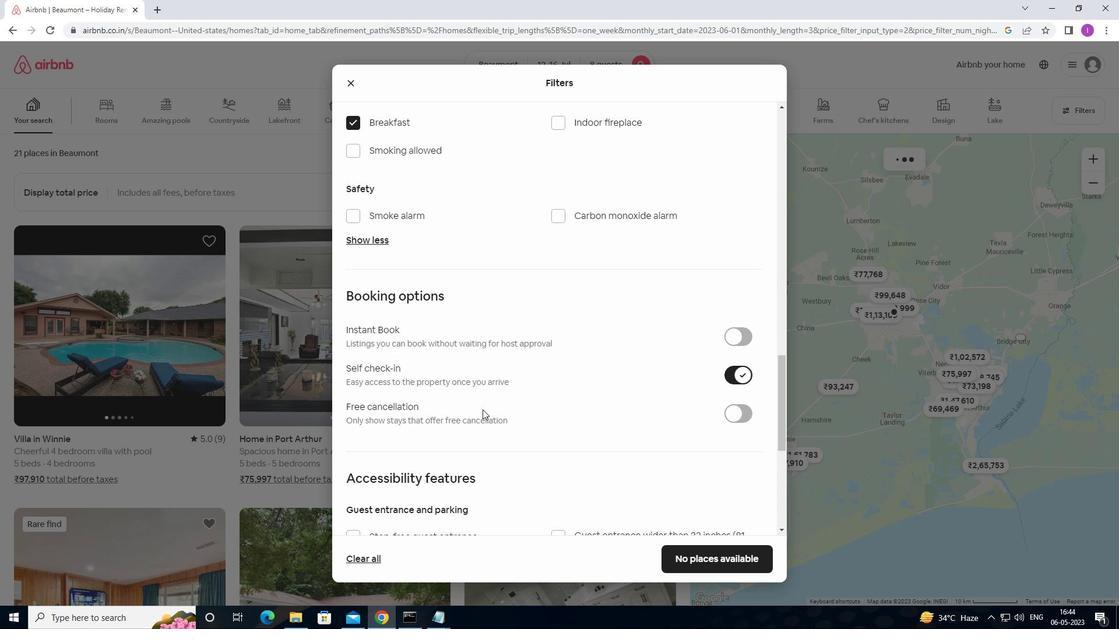 
Action: Mouse scrolled (425, 435) with delta (0, 0)
Screenshot: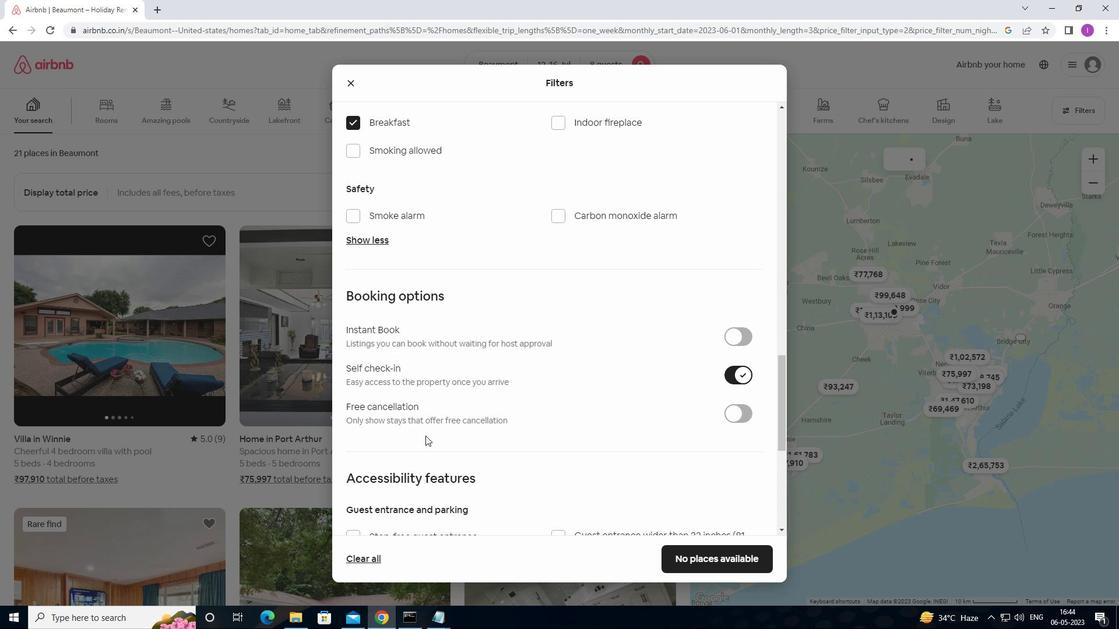 
Action: Mouse scrolled (425, 435) with delta (0, 0)
Screenshot: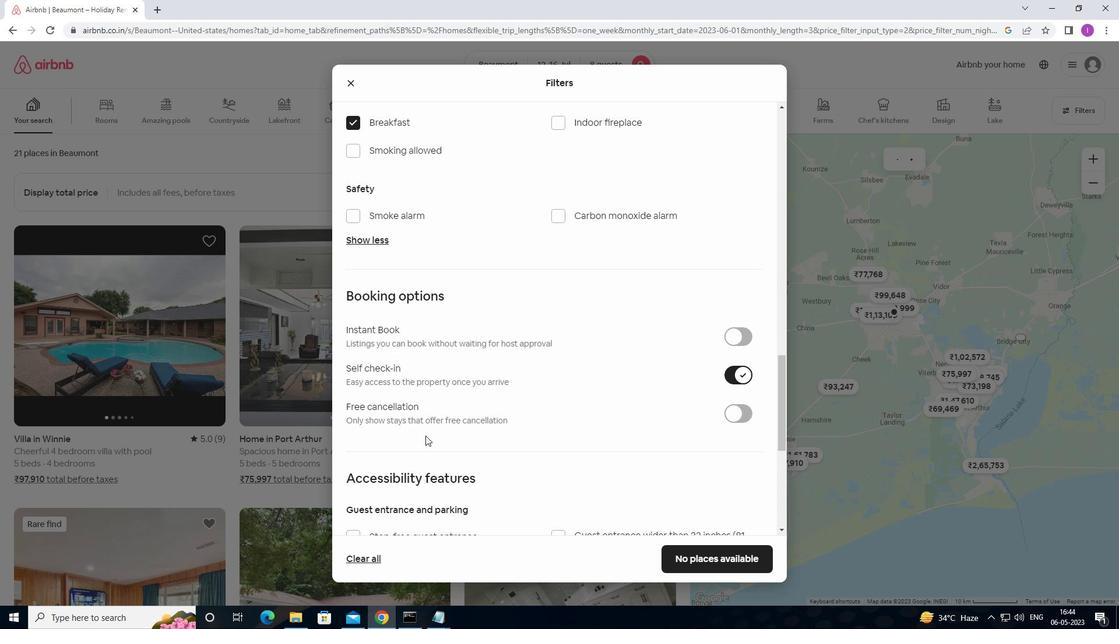
Action: Mouse scrolled (425, 435) with delta (0, 0)
Screenshot: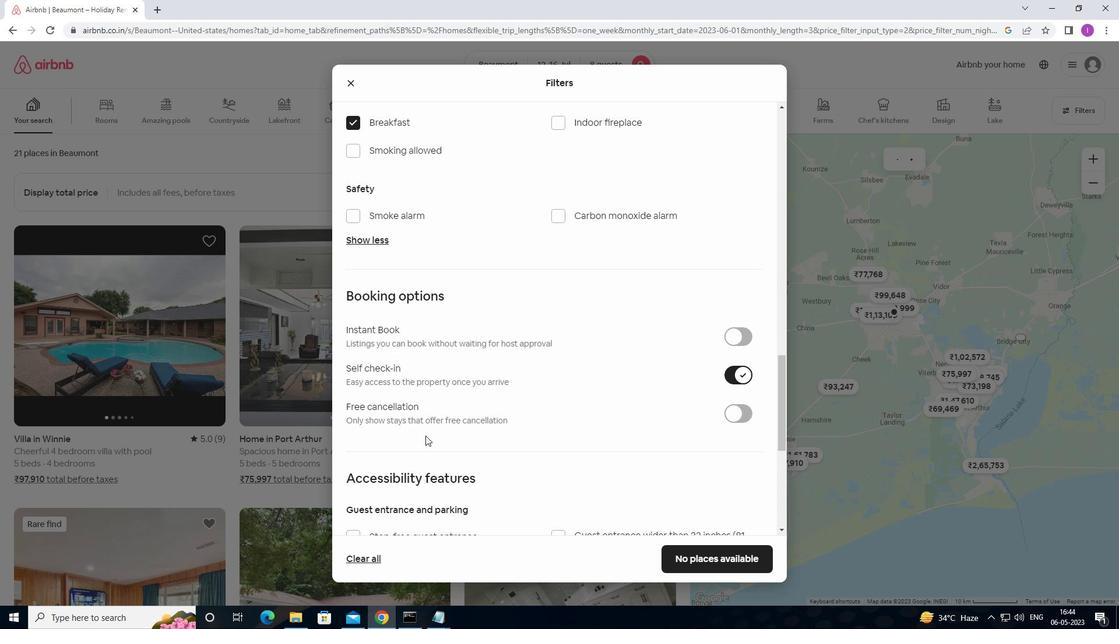
Action: Mouse scrolled (425, 435) with delta (0, 0)
Screenshot: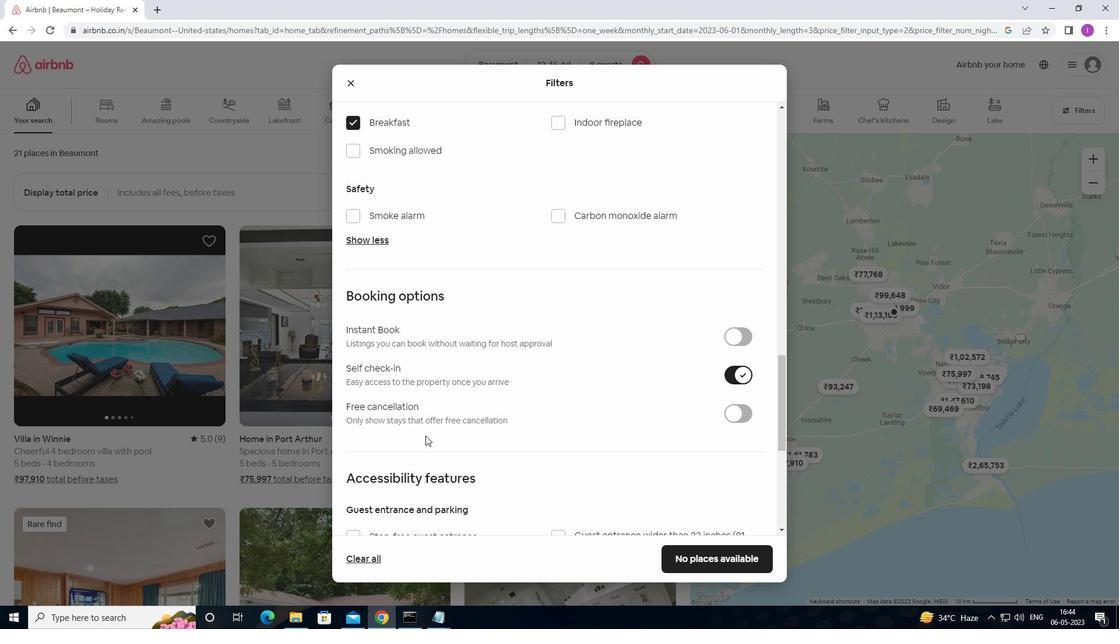 
Action: Mouse moved to (426, 416)
Screenshot: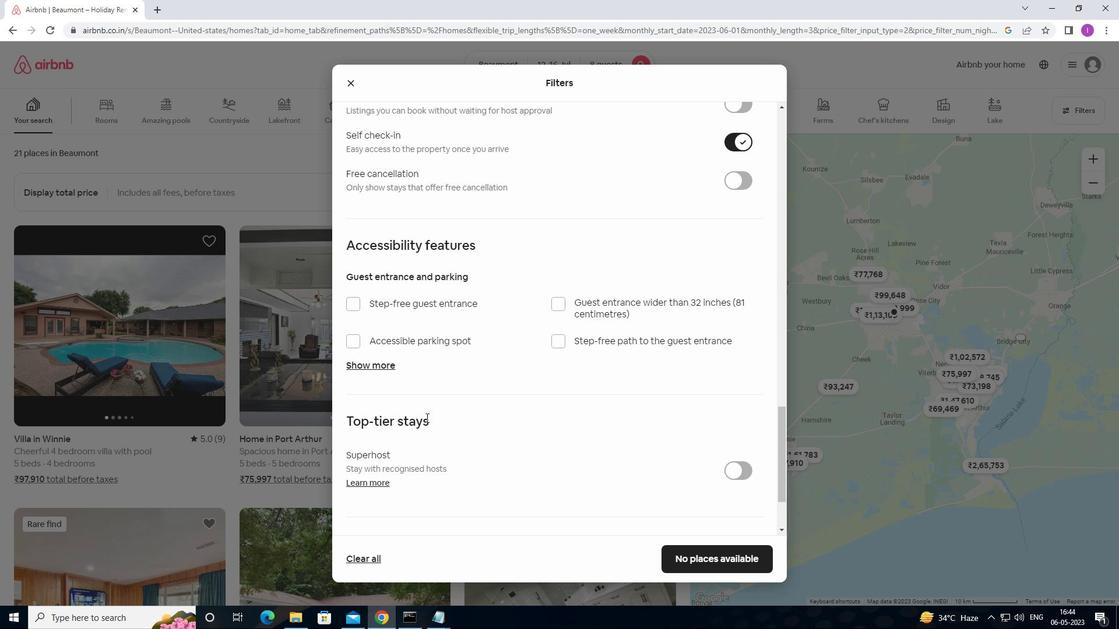 
Action: Mouse scrolled (426, 415) with delta (0, 0)
Screenshot: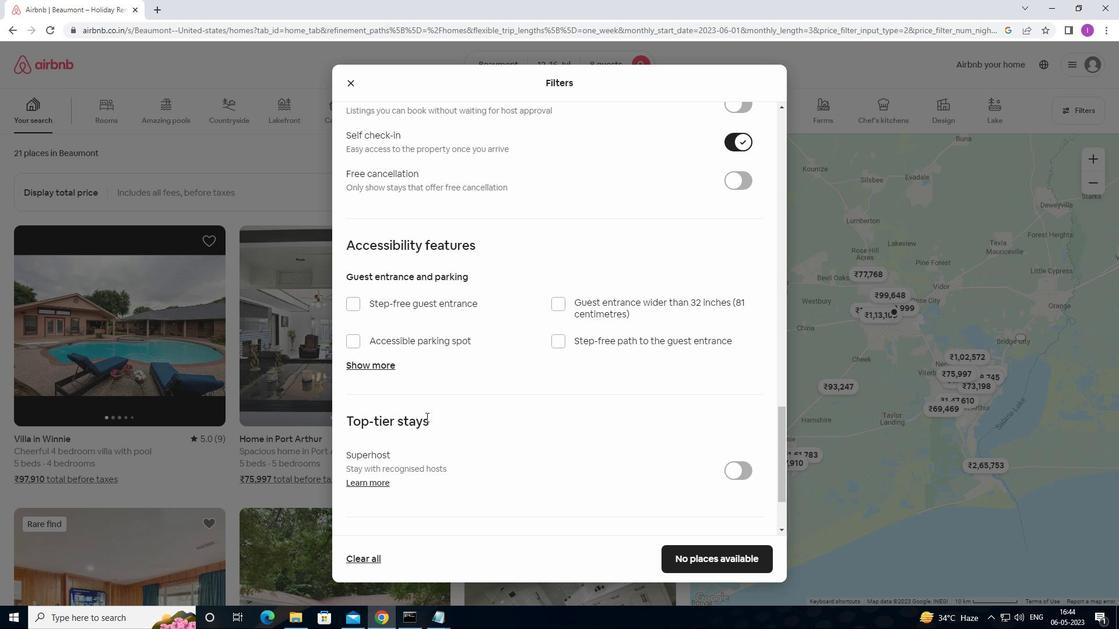 
Action: Mouse moved to (427, 415)
Screenshot: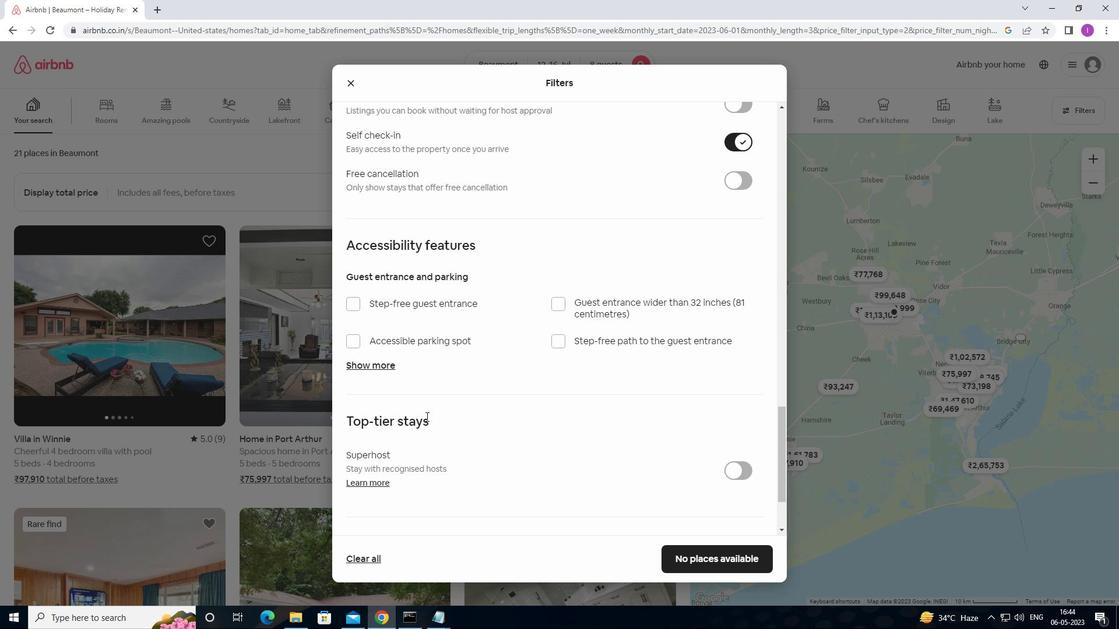 
Action: Mouse scrolled (427, 415) with delta (0, 0)
Screenshot: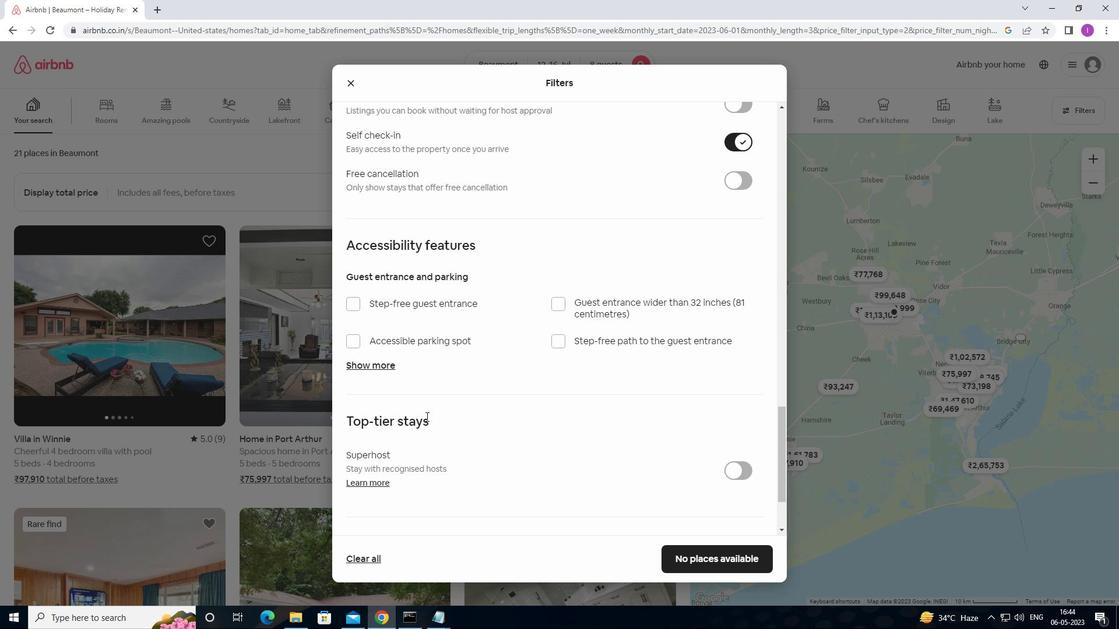 
Action: Mouse moved to (431, 415)
Screenshot: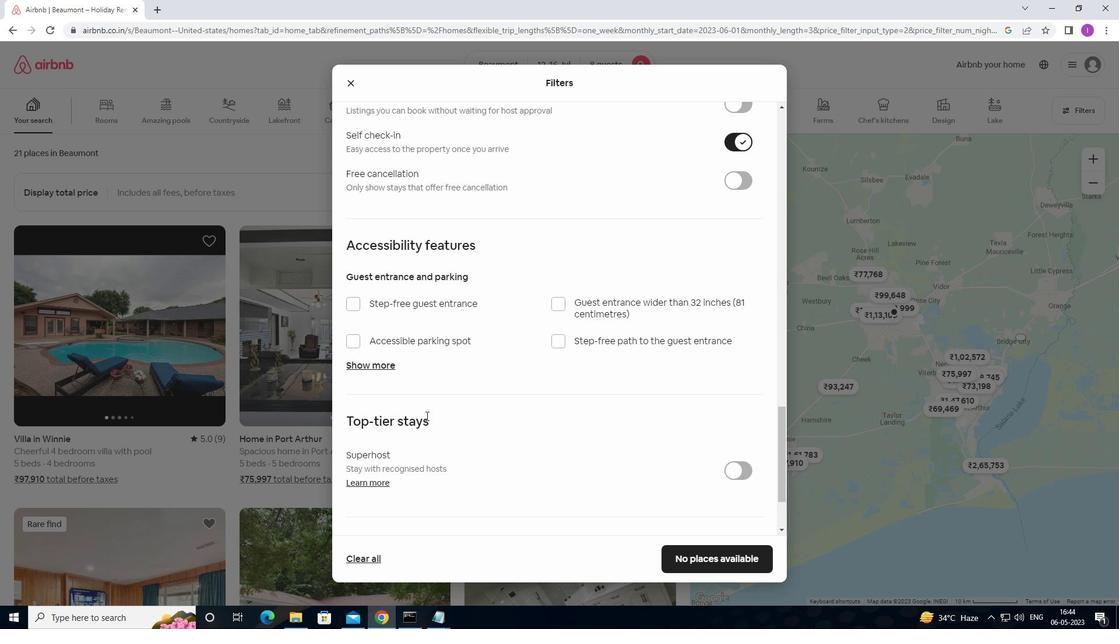 
Action: Mouse scrolled (431, 415) with delta (0, 0)
Screenshot: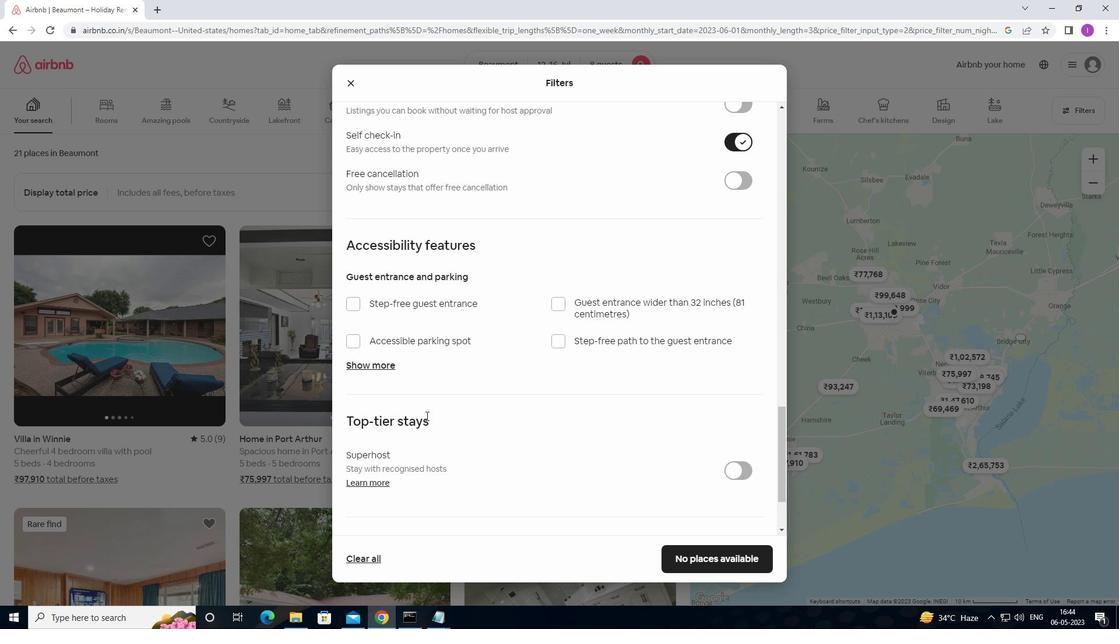 
Action: Mouse moved to (711, 374)
Screenshot: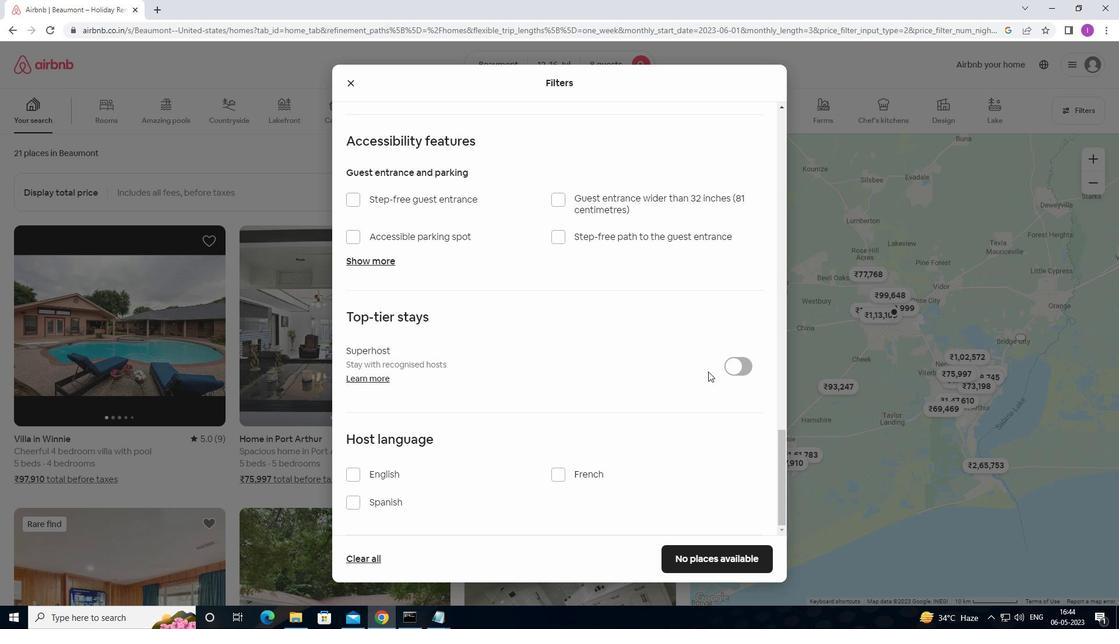 
Action: Mouse scrolled (711, 374) with delta (0, 0)
Screenshot: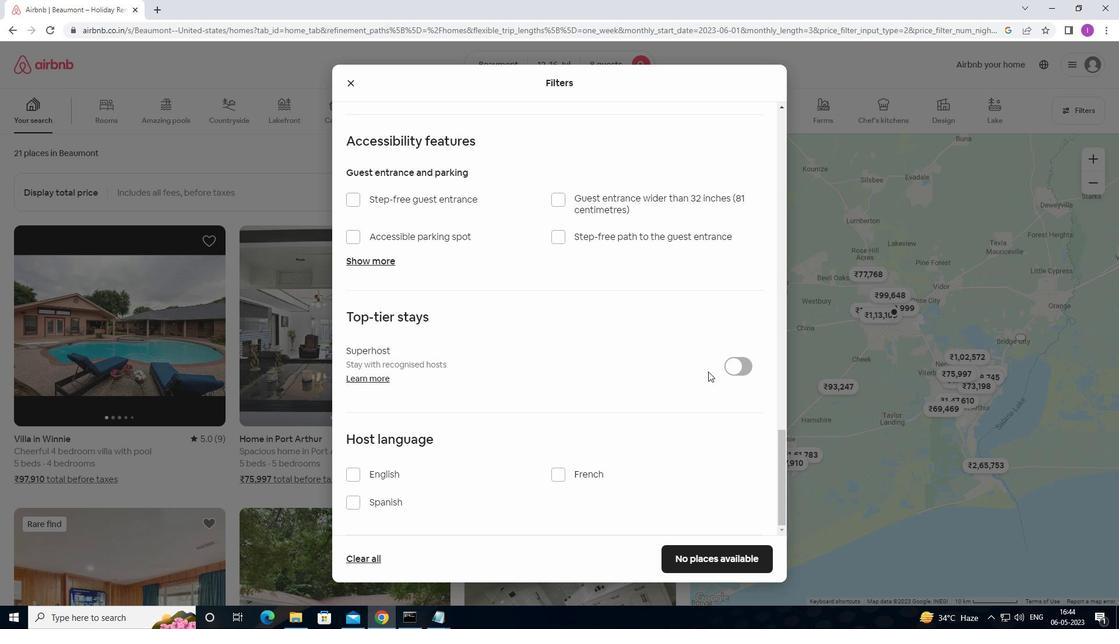 
Action: Mouse moved to (711, 375)
Screenshot: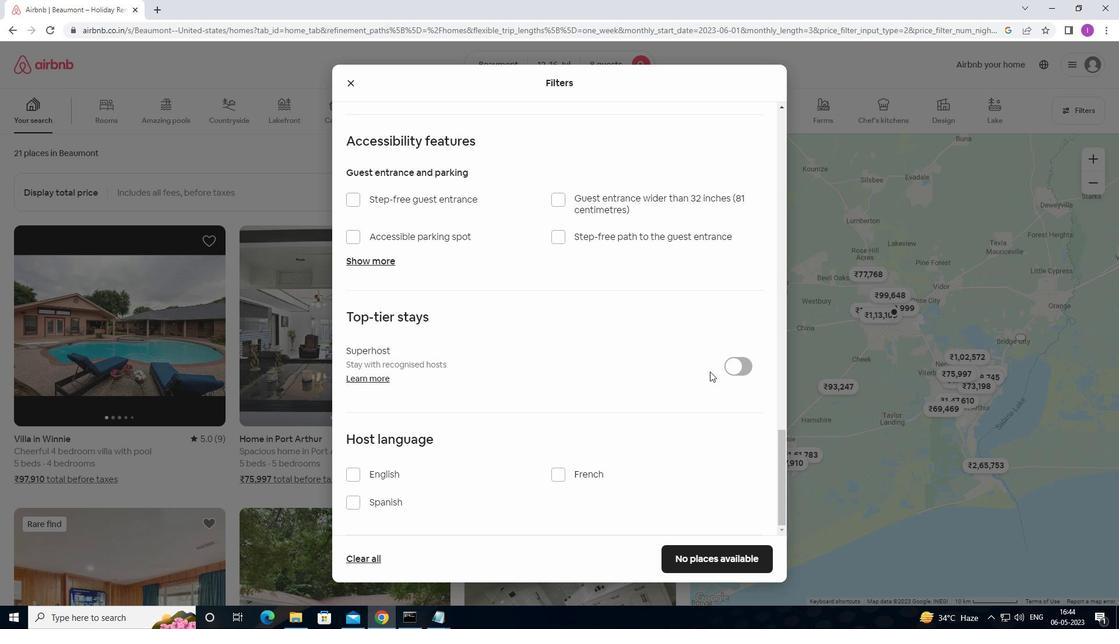 
Action: Mouse scrolled (711, 375) with delta (0, 0)
Screenshot: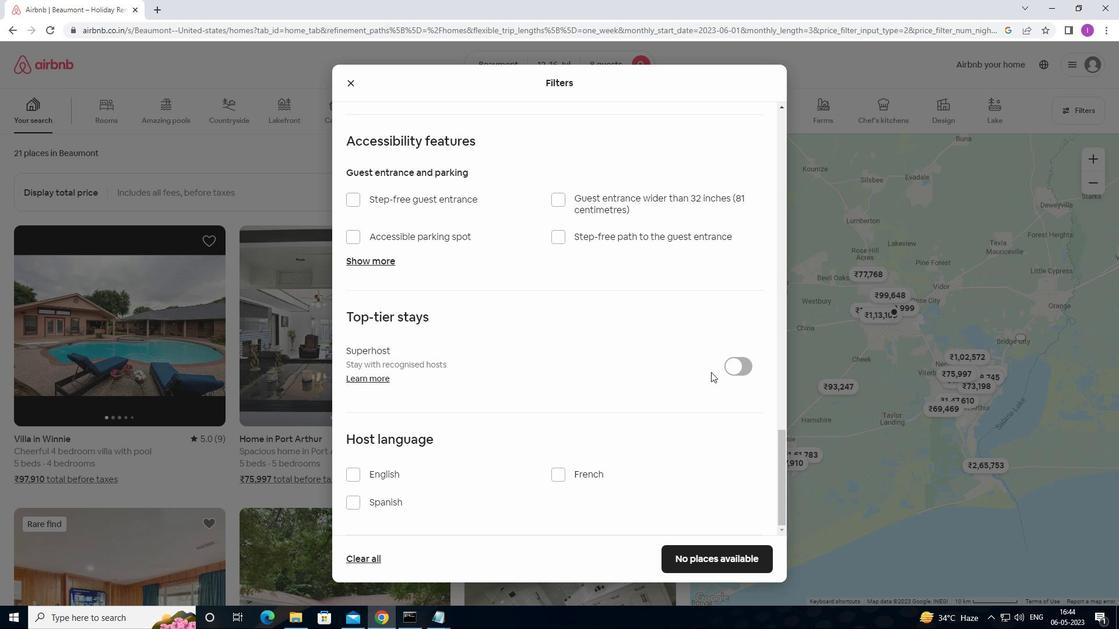 
Action: Mouse moved to (349, 472)
Screenshot: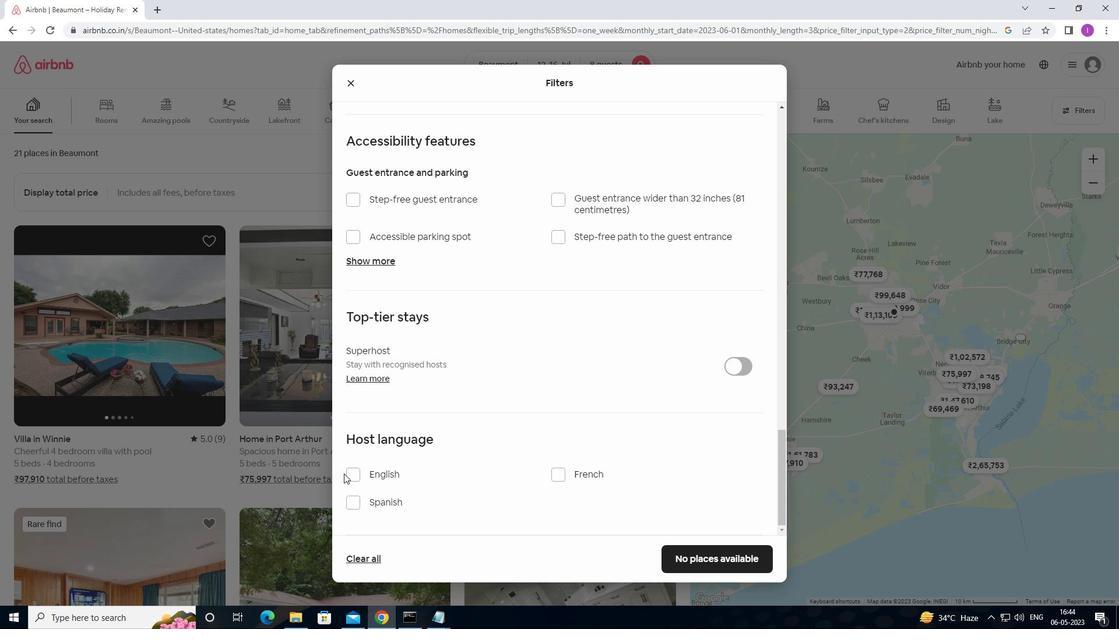 
Action: Mouse pressed left at (349, 472)
Screenshot: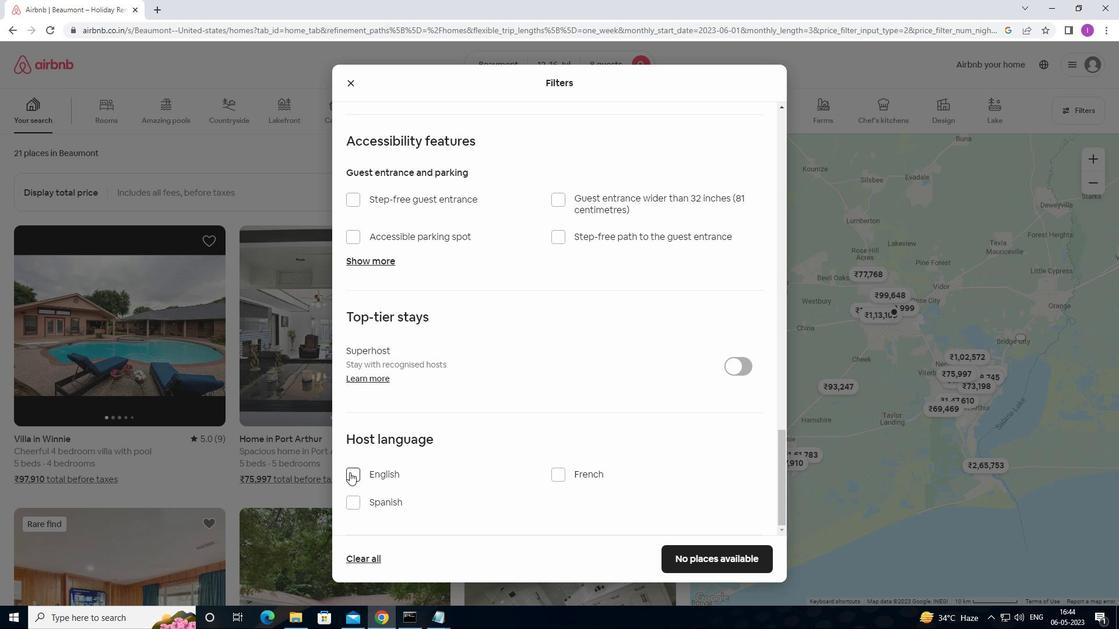 
Action: Mouse moved to (691, 550)
Screenshot: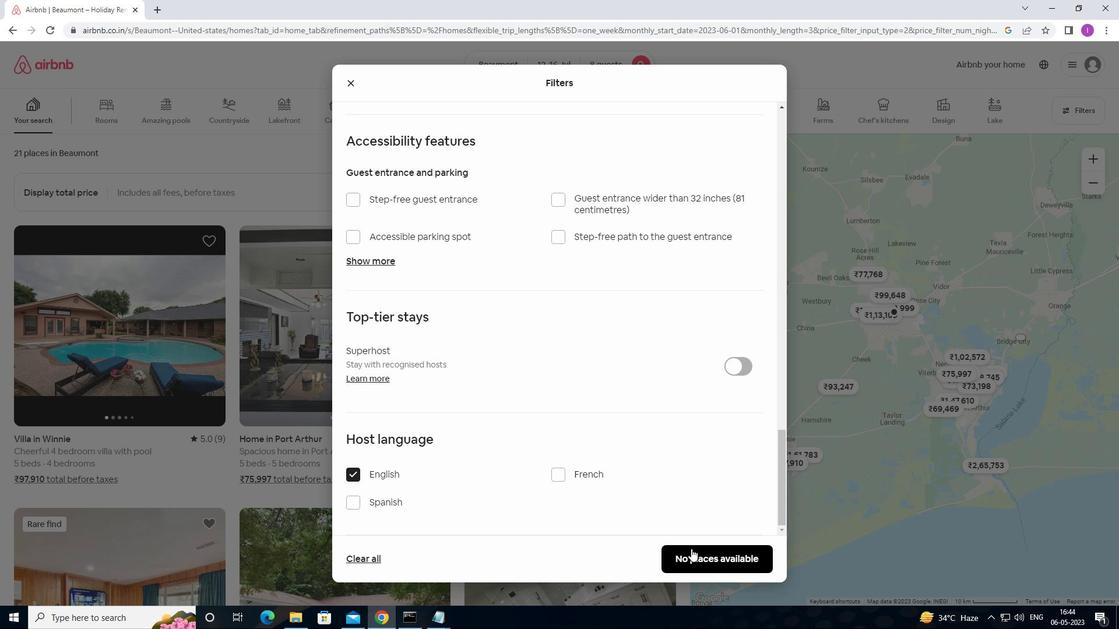 
Action: Mouse pressed left at (691, 550)
Screenshot: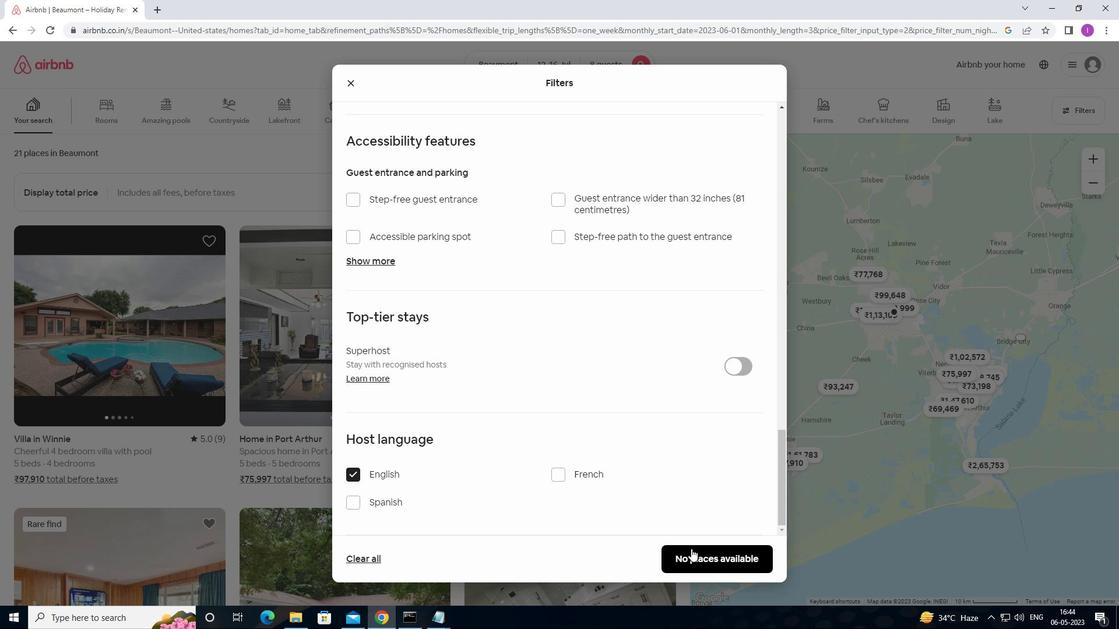 
Action: Mouse moved to (612, 482)
Screenshot: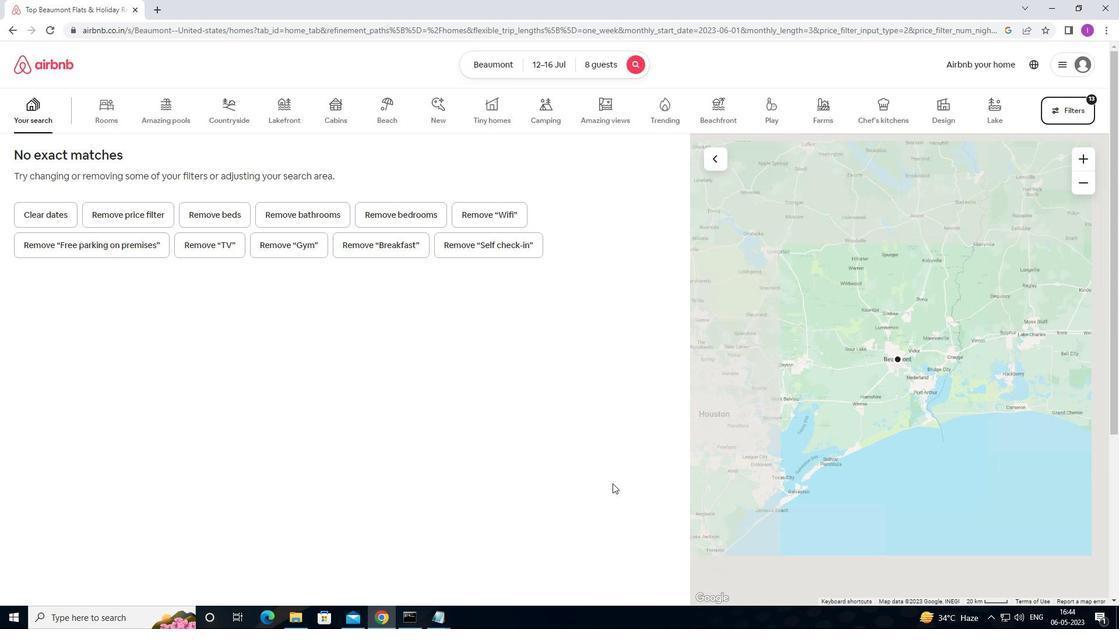 
